 Task: Look for space in Rochester, United States from 24th August, 2023 to 10th September, 2023 for 8 adults in price range Rs.12000 to Rs.15000. Place can be entire place or shared room with 4 bedrooms having 8 beds and 4 bathrooms. Property type can be house, flat, guest house. Amenities needed are: wifi, TV, free parkinig on premises, gym, breakfast. Booking option can be shelf check-in. Required host language is English.
Action: Mouse moved to (488, 97)
Screenshot: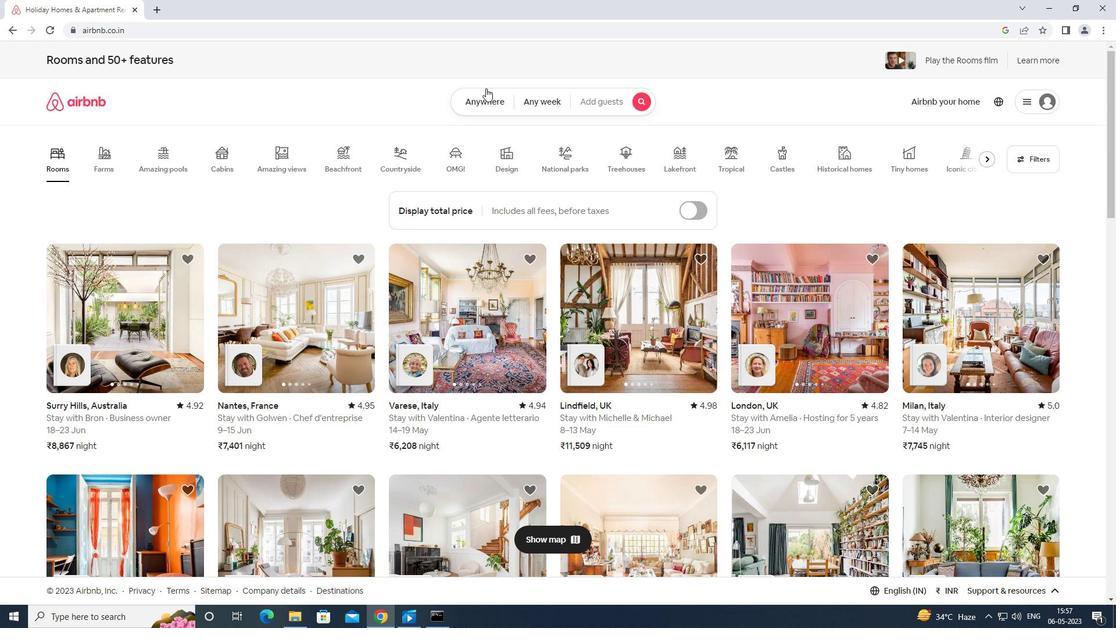 
Action: Mouse pressed left at (488, 97)
Screenshot: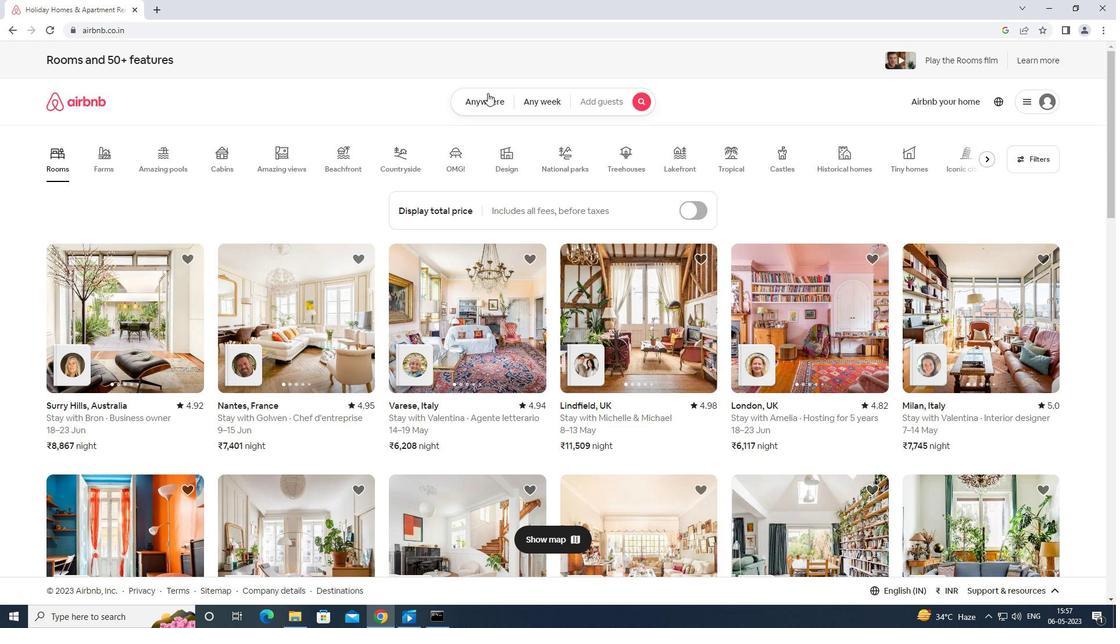 
Action: Mouse moved to (396, 143)
Screenshot: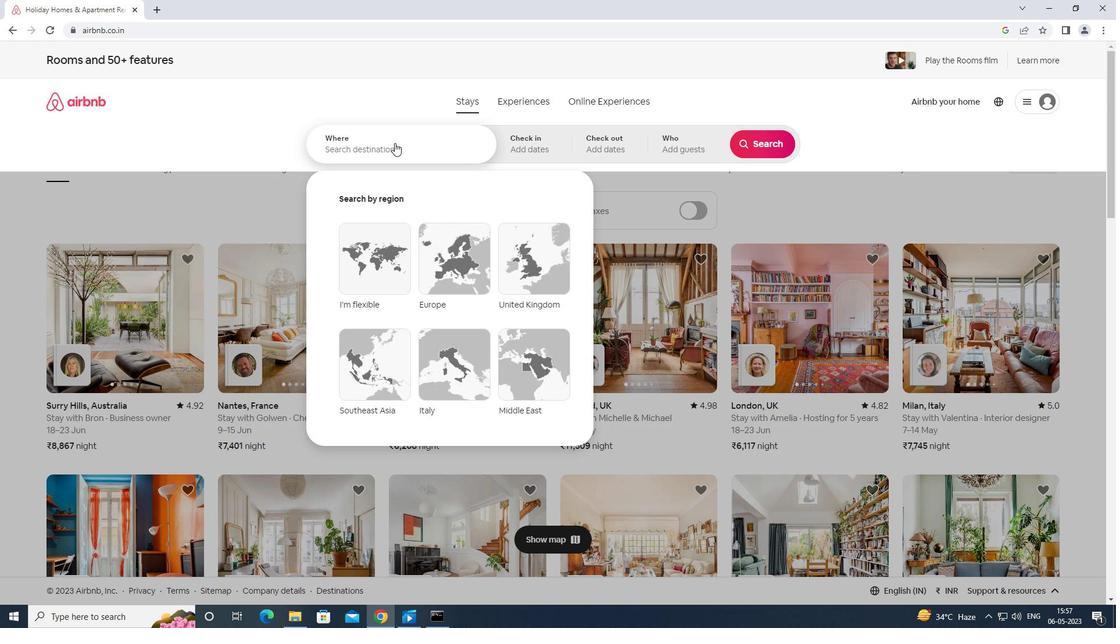 
Action: Mouse pressed left at (396, 143)
Screenshot: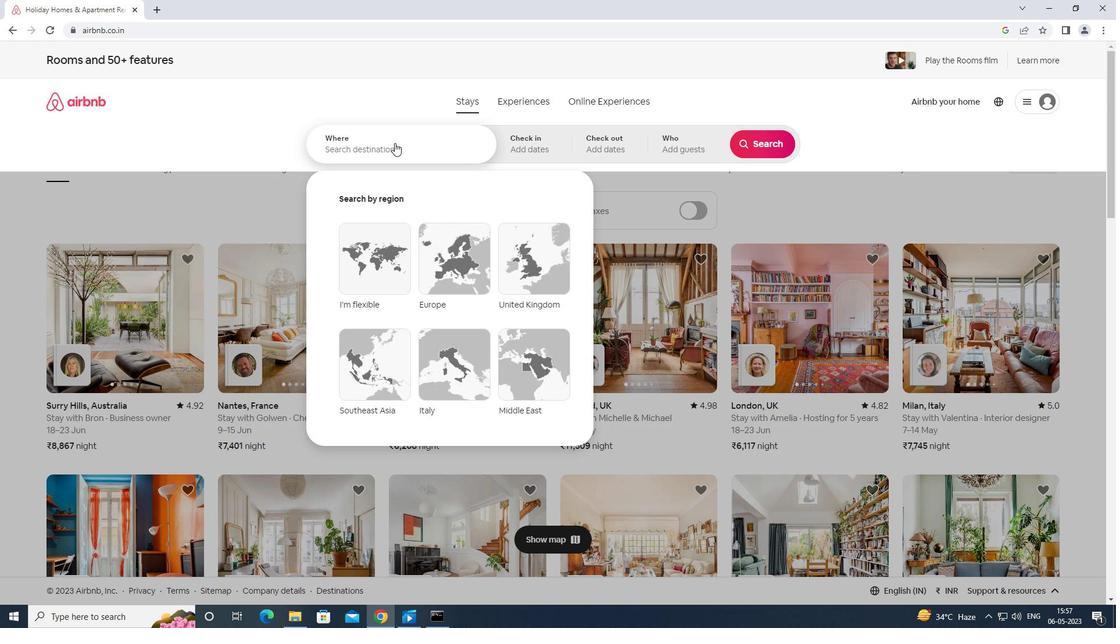 
Action: Mouse moved to (400, 141)
Screenshot: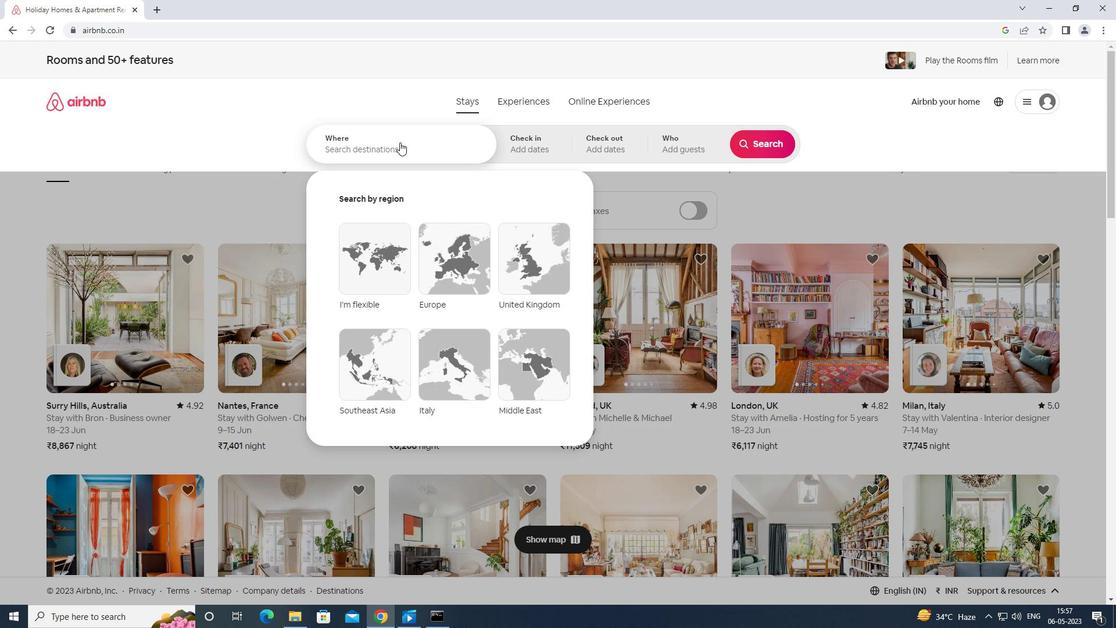 
Action: Key pressed <Key.caps_lock>
Screenshot: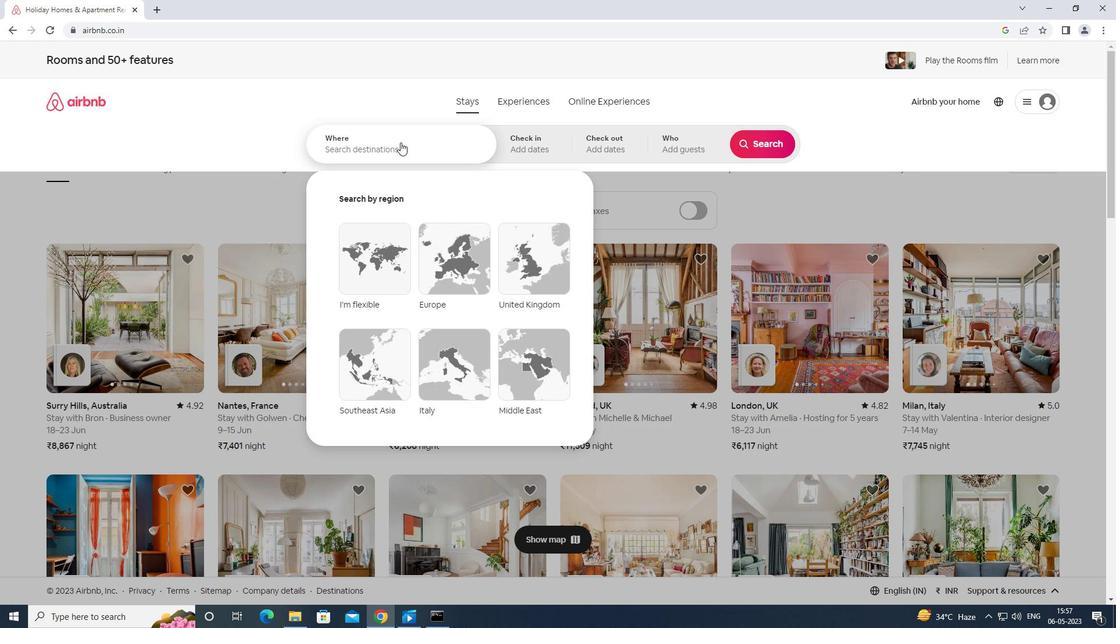
Action: Mouse moved to (399, 137)
Screenshot: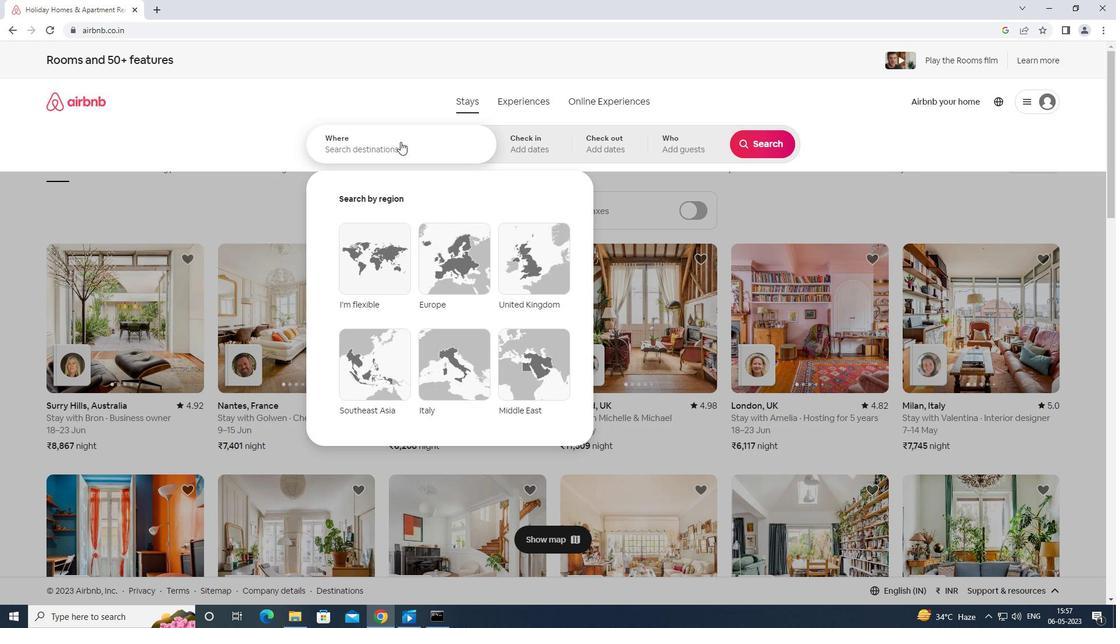 
Action: Key pressed r<Key.backspace><Key.shift>ROCJ<Key.backspace>HESTER<Key.space>UNITED<Key.space>AT<Key.backspace><Key.backspace>SY<Key.backspace>ATT<Key.backspace><Key.backspace>TATES<Key.enter>
Screenshot: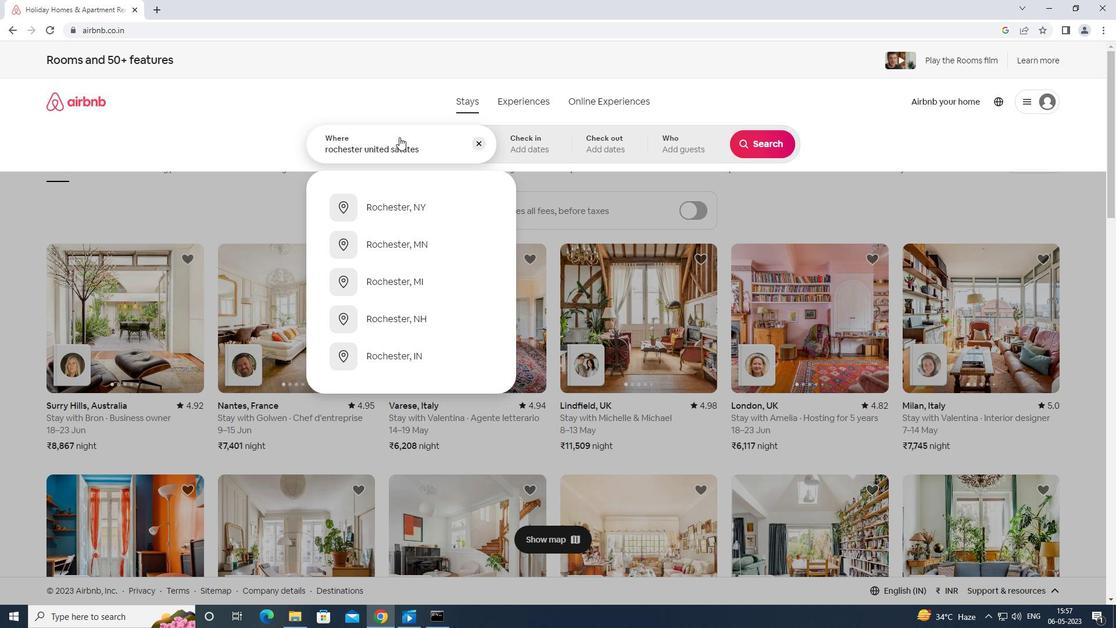 
Action: Mouse moved to (765, 238)
Screenshot: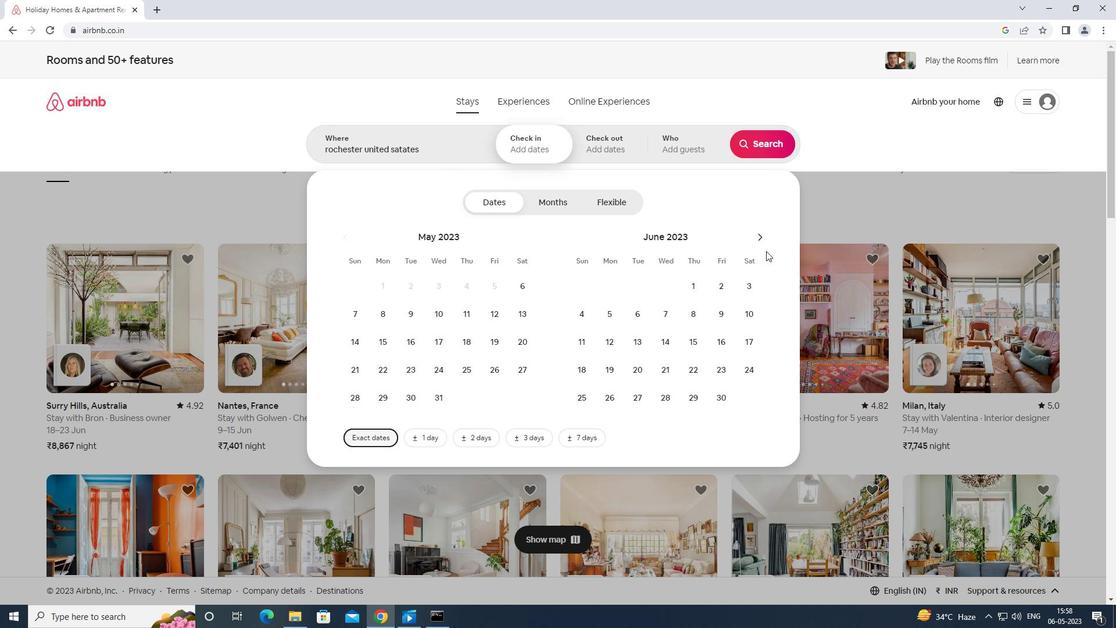 
Action: Mouse pressed left at (765, 238)
Screenshot: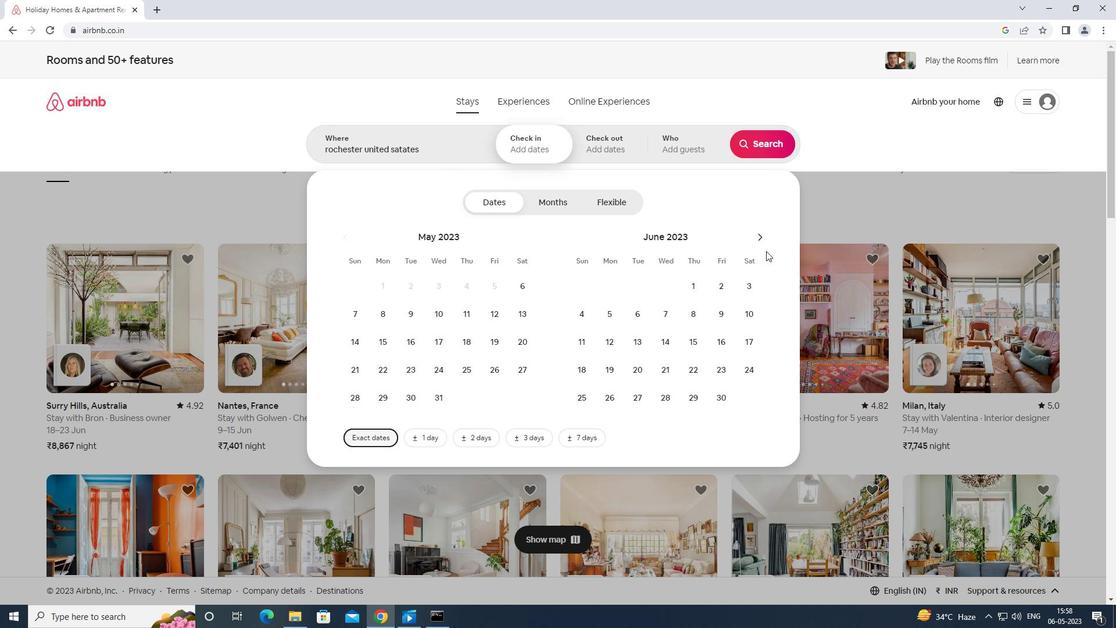 
Action: Mouse moved to (764, 237)
Screenshot: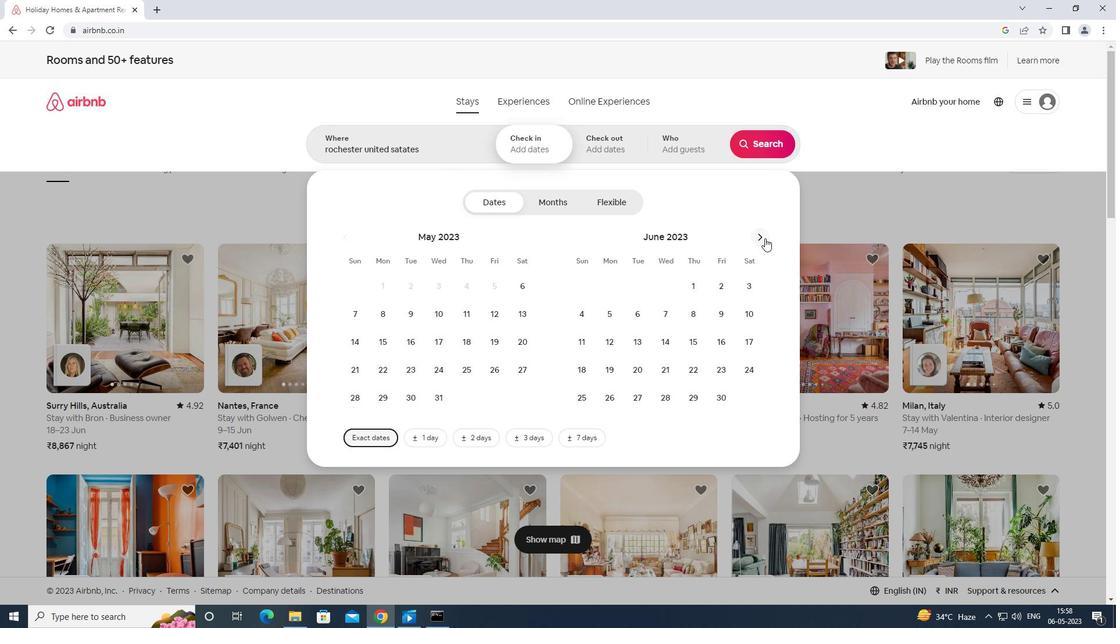 
Action: Mouse pressed left at (764, 237)
Screenshot: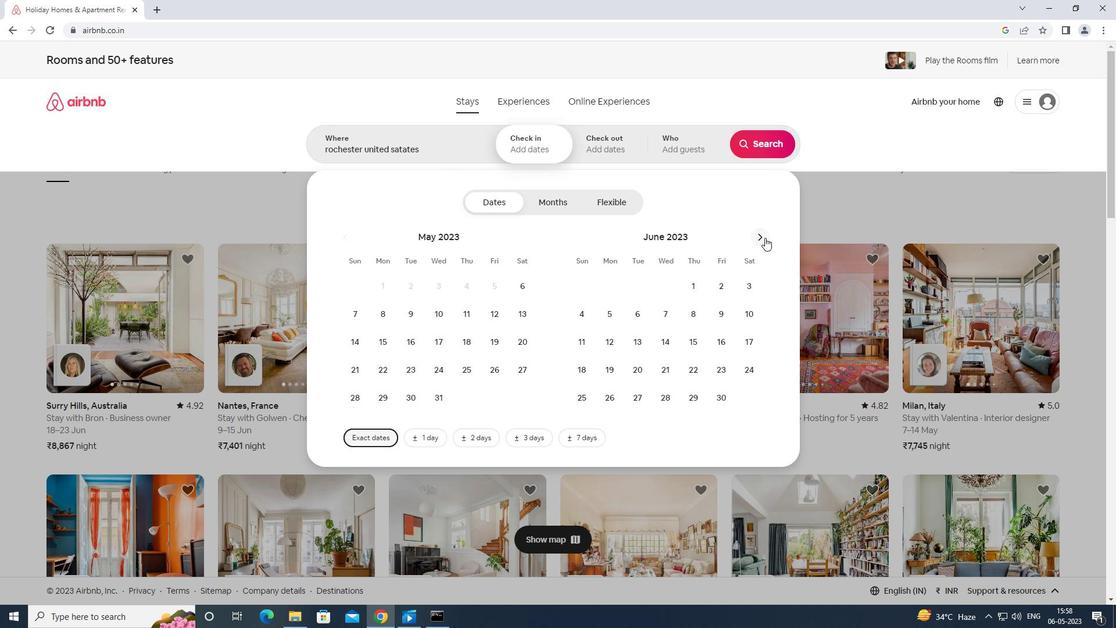 
Action: Mouse moved to (764, 237)
Screenshot: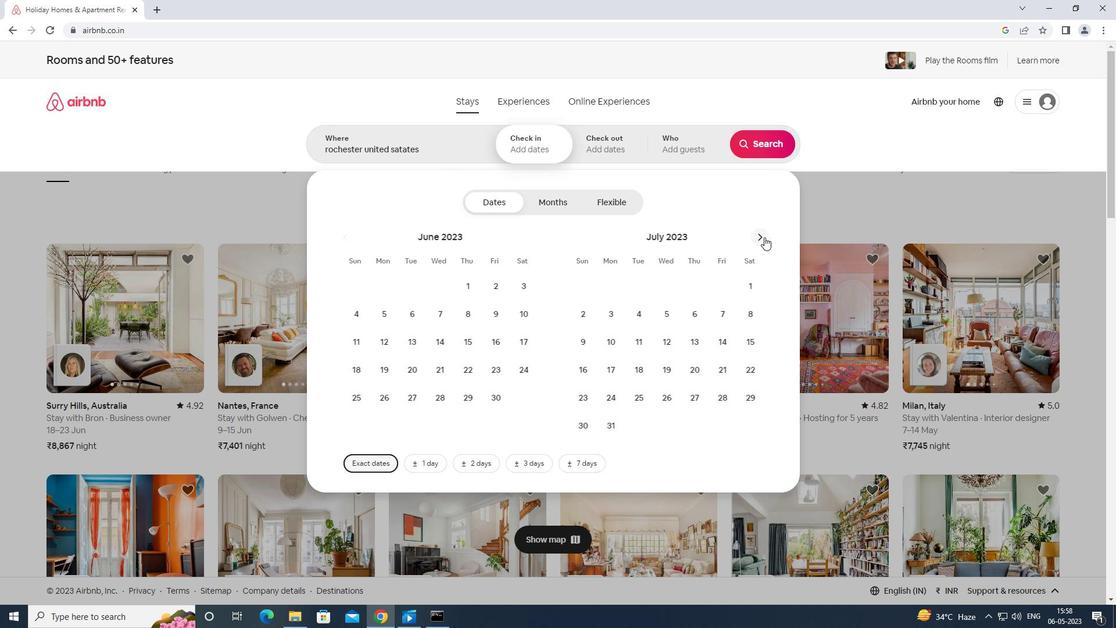 
Action: Mouse pressed left at (764, 237)
Screenshot: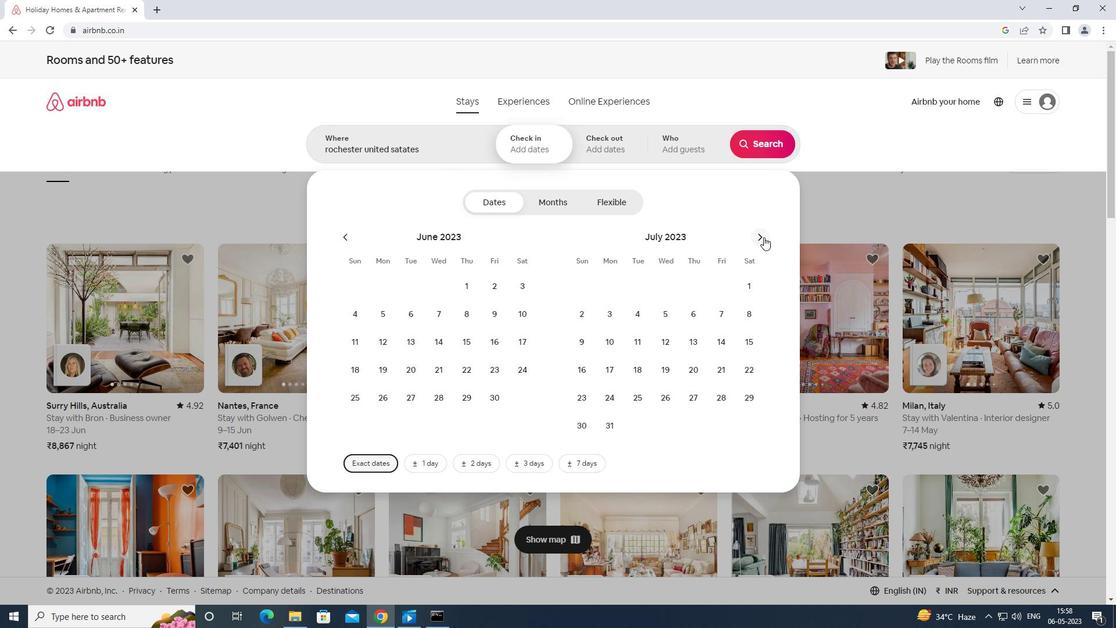 
Action: Mouse moved to (693, 371)
Screenshot: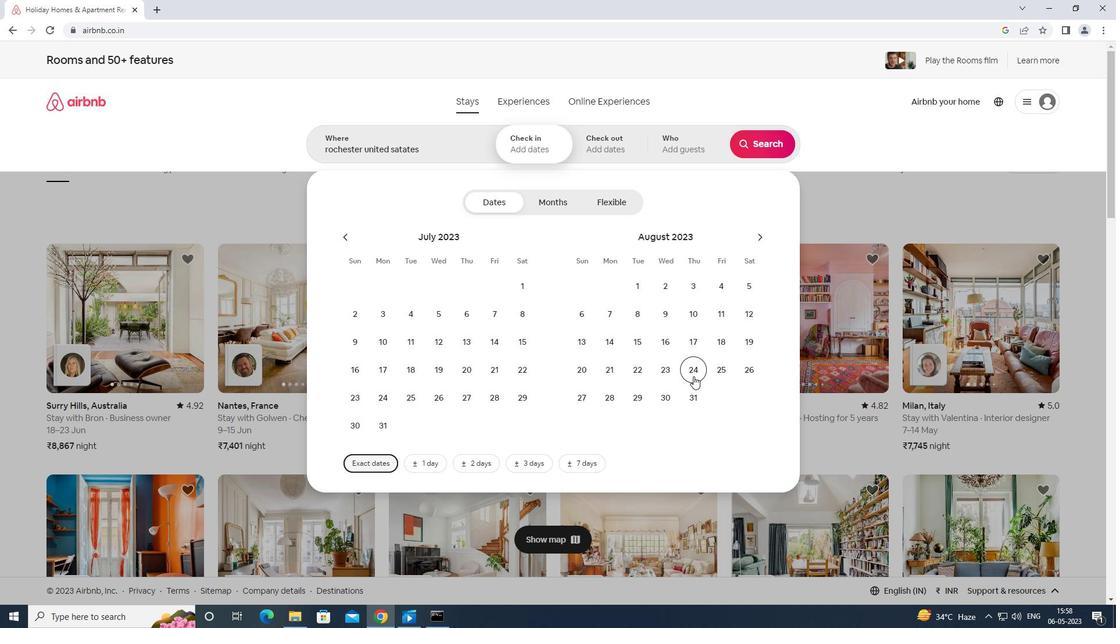 
Action: Mouse pressed left at (693, 371)
Screenshot: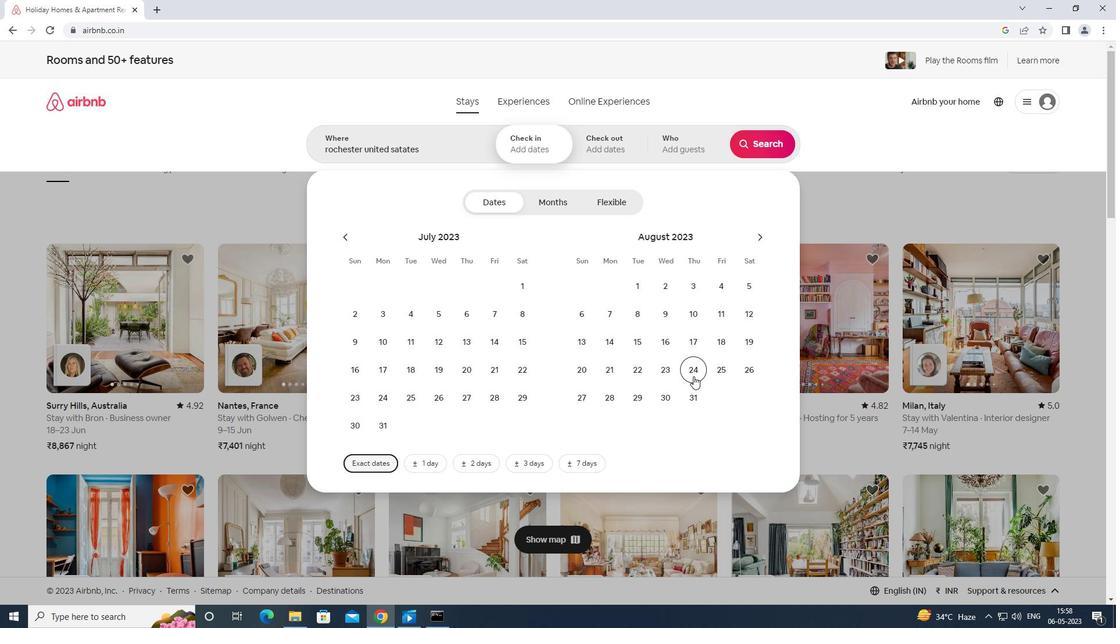 
Action: Mouse moved to (762, 232)
Screenshot: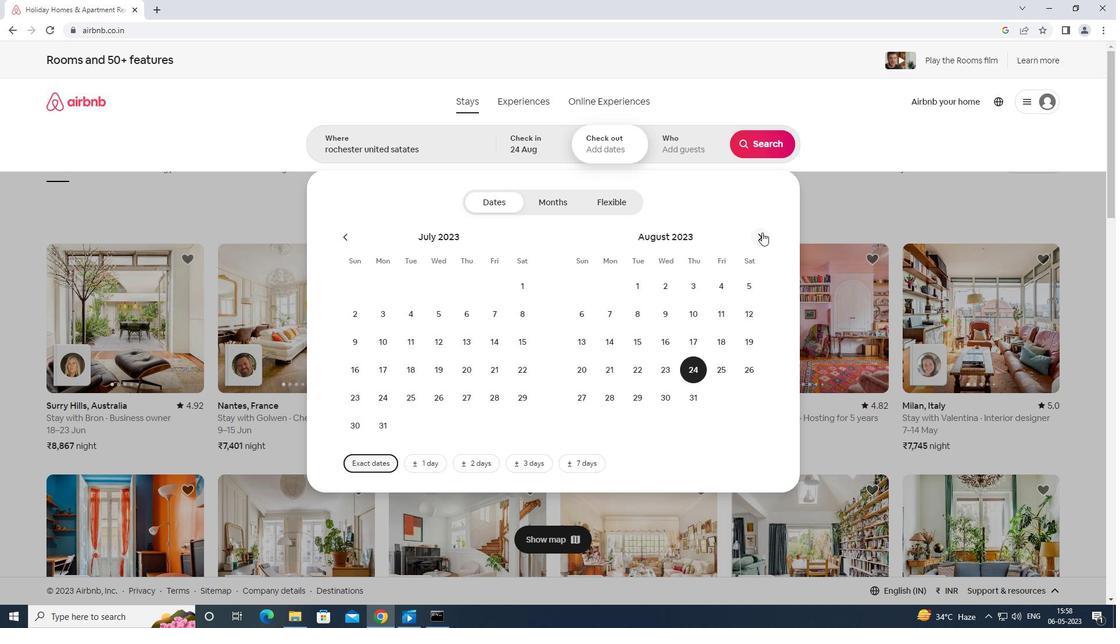 
Action: Mouse pressed left at (762, 232)
Screenshot: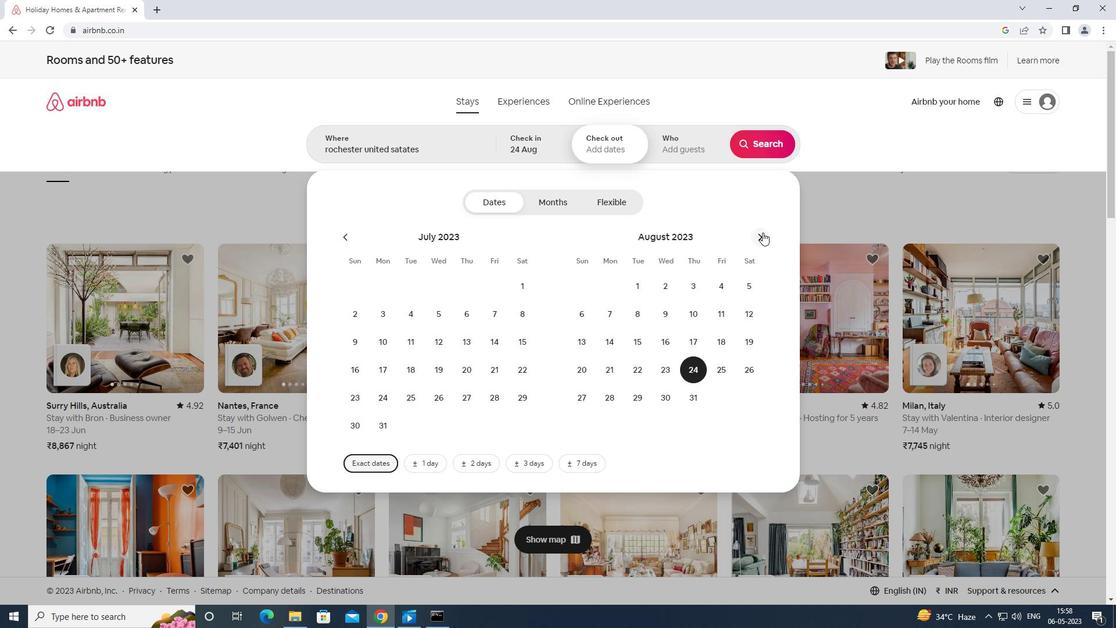 
Action: Mouse moved to (582, 336)
Screenshot: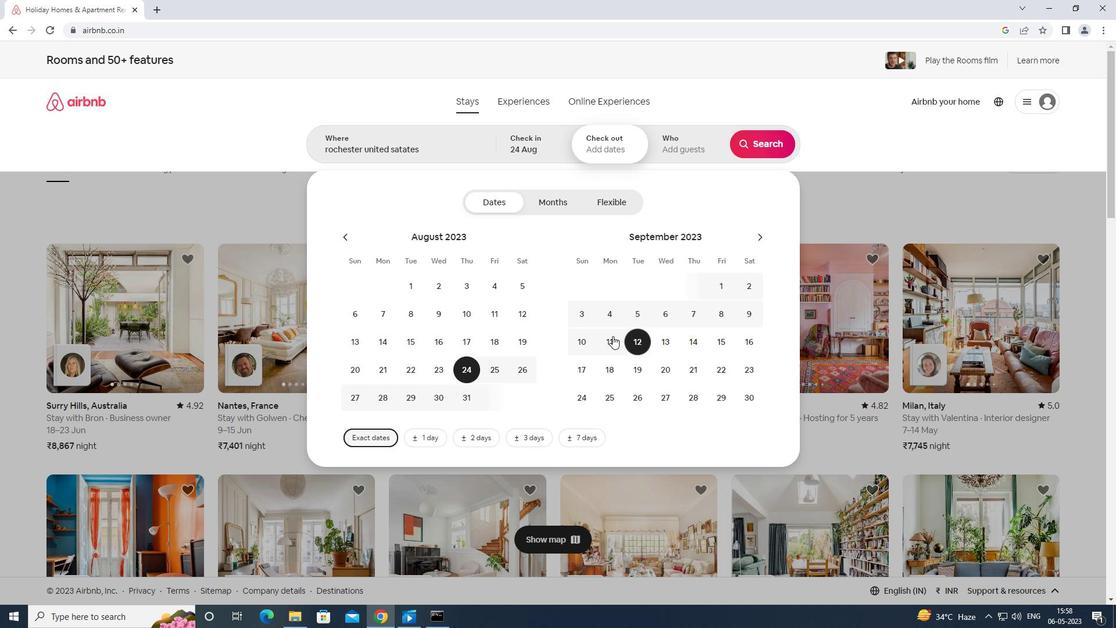 
Action: Mouse pressed left at (582, 336)
Screenshot: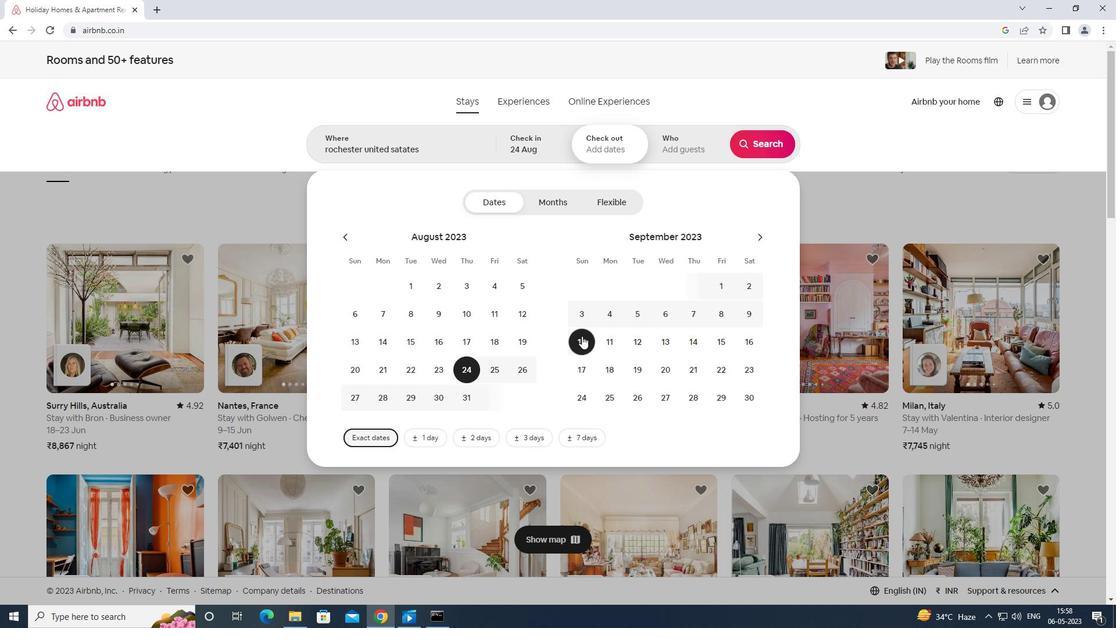 
Action: Mouse moved to (682, 145)
Screenshot: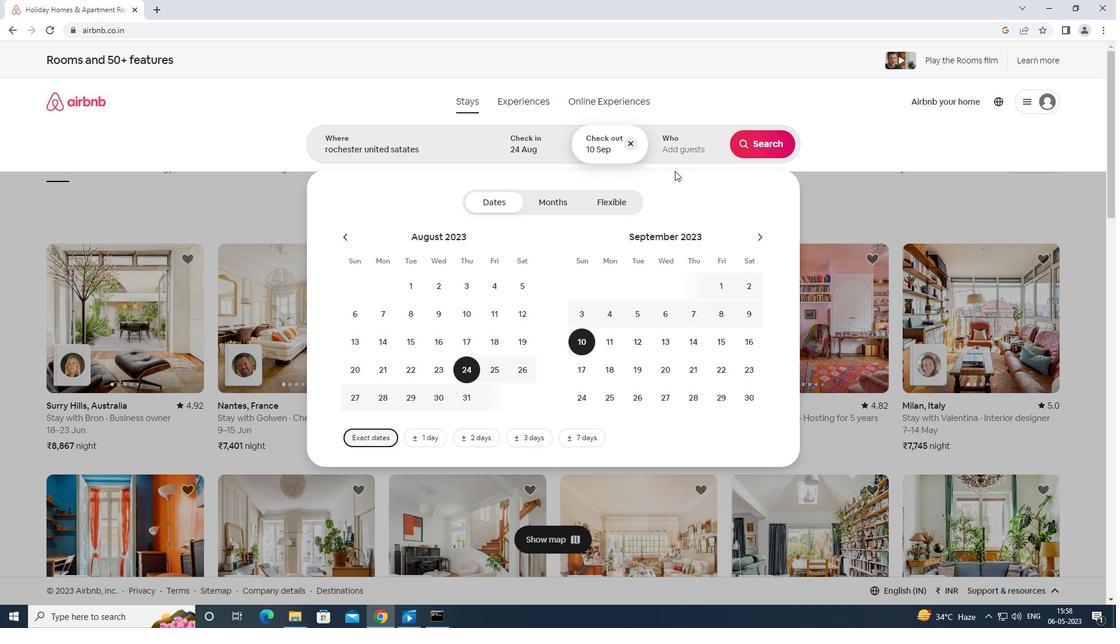 
Action: Mouse pressed left at (682, 145)
Screenshot: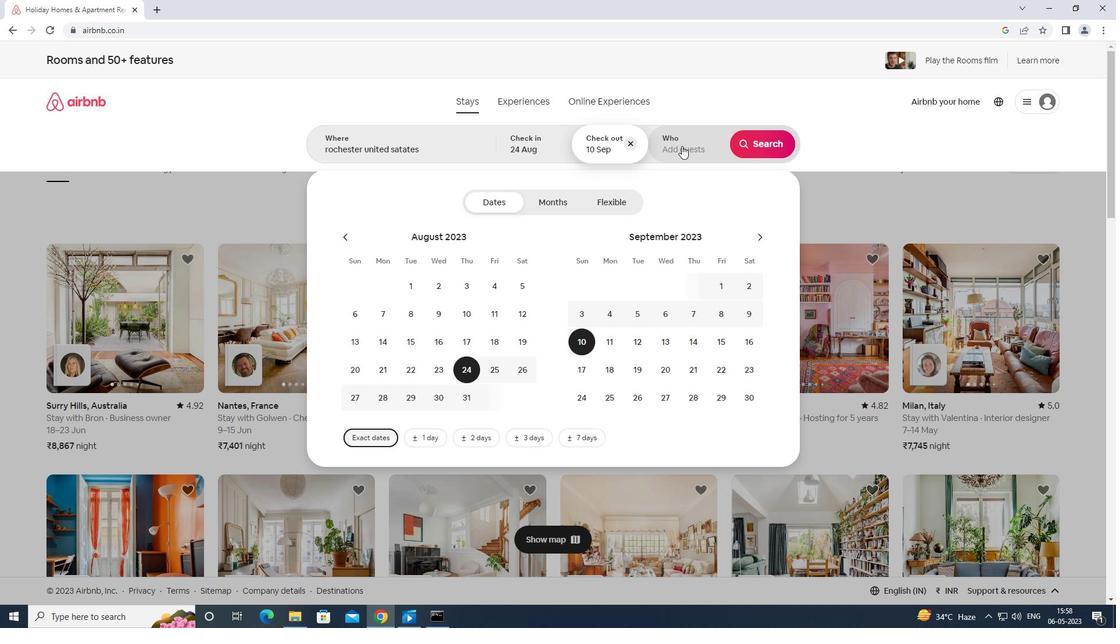 
Action: Mouse moved to (761, 207)
Screenshot: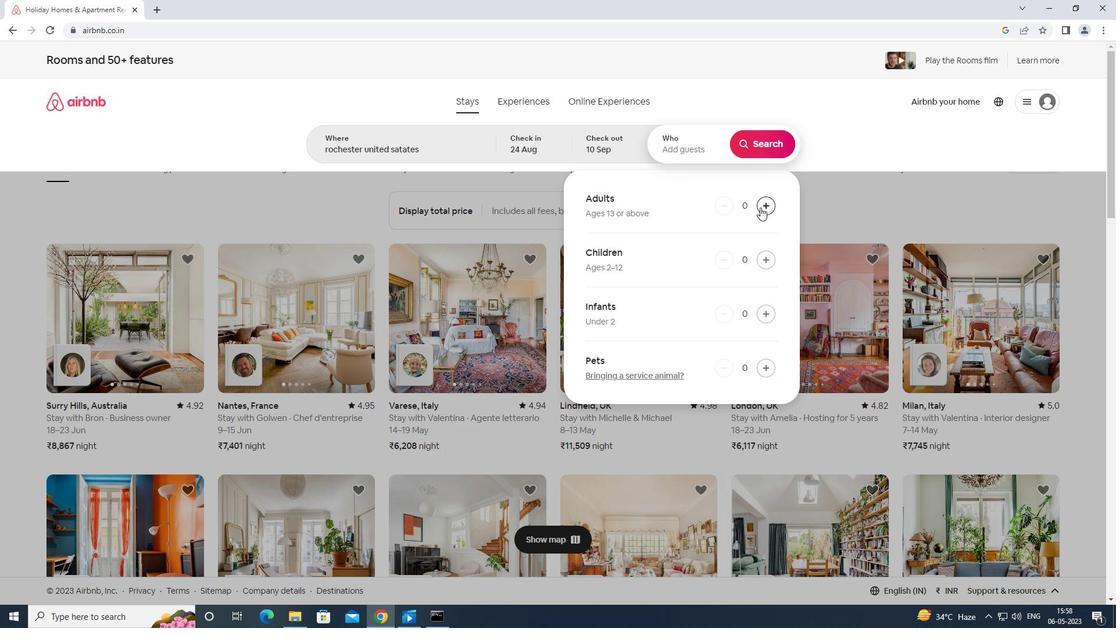 
Action: Mouse pressed left at (761, 207)
Screenshot: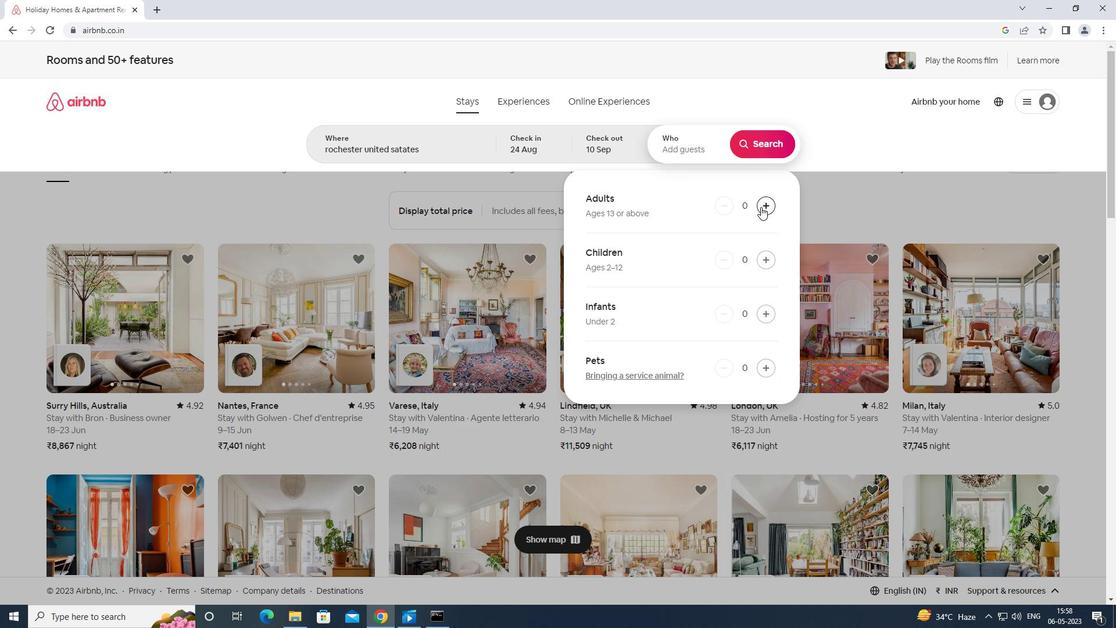 
Action: Mouse moved to (761, 207)
Screenshot: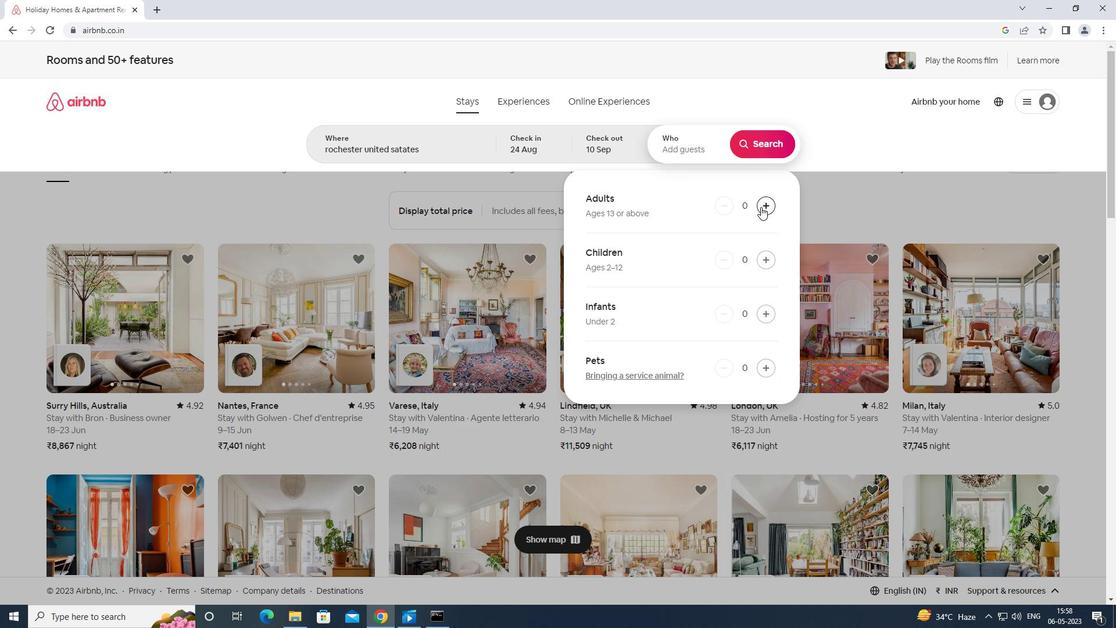 
Action: Mouse pressed left at (761, 207)
Screenshot: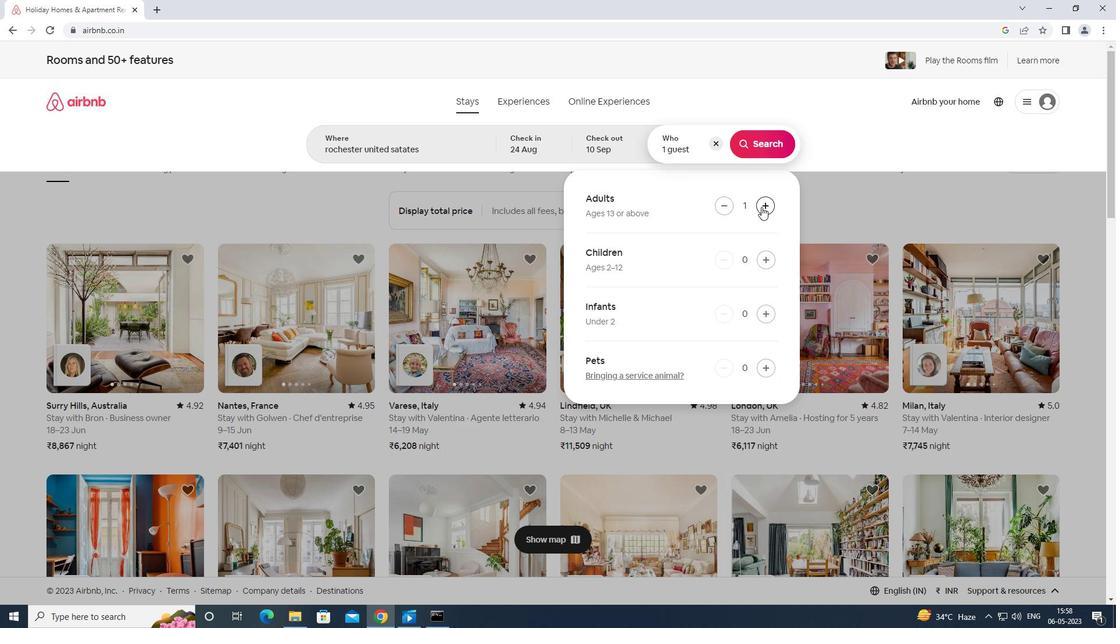 
Action: Mouse pressed left at (761, 207)
Screenshot: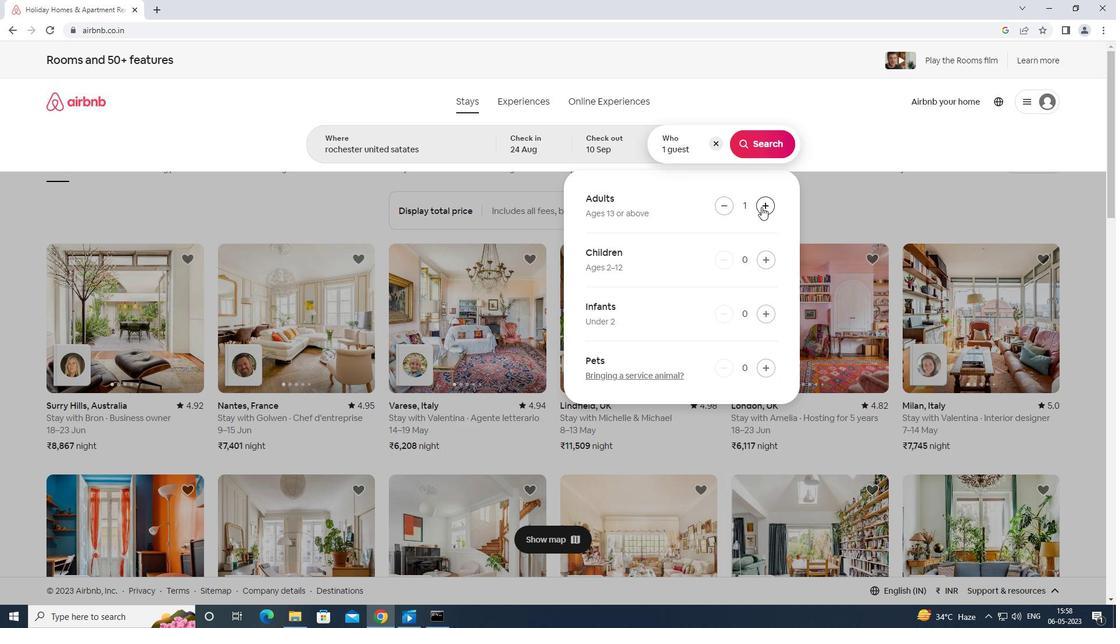 
Action: Mouse moved to (761, 207)
Screenshot: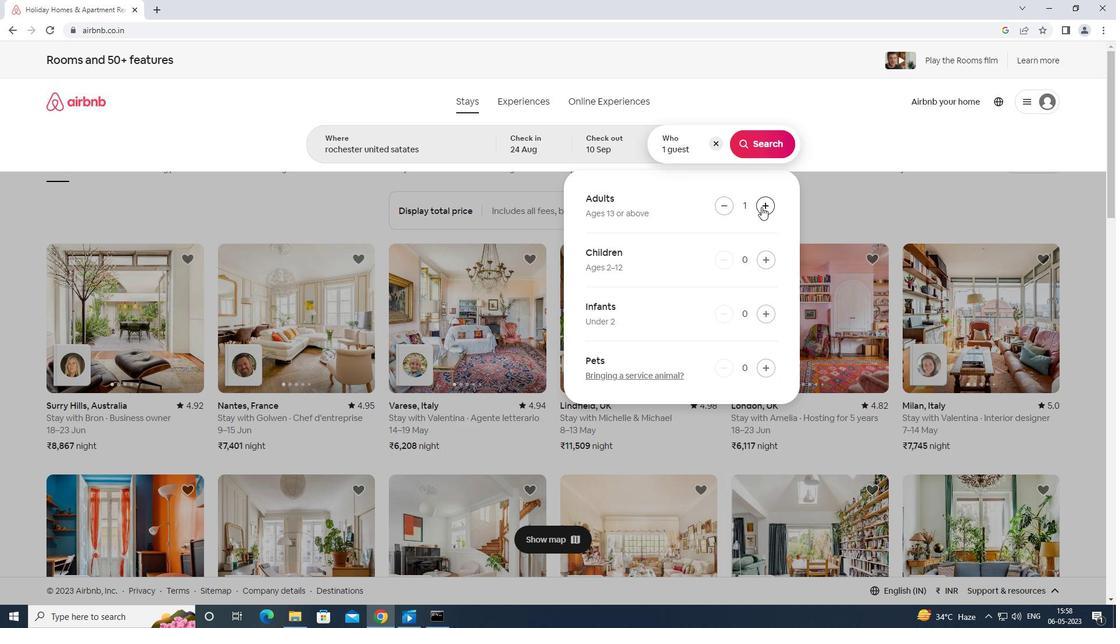 
Action: Mouse pressed left at (761, 207)
Screenshot: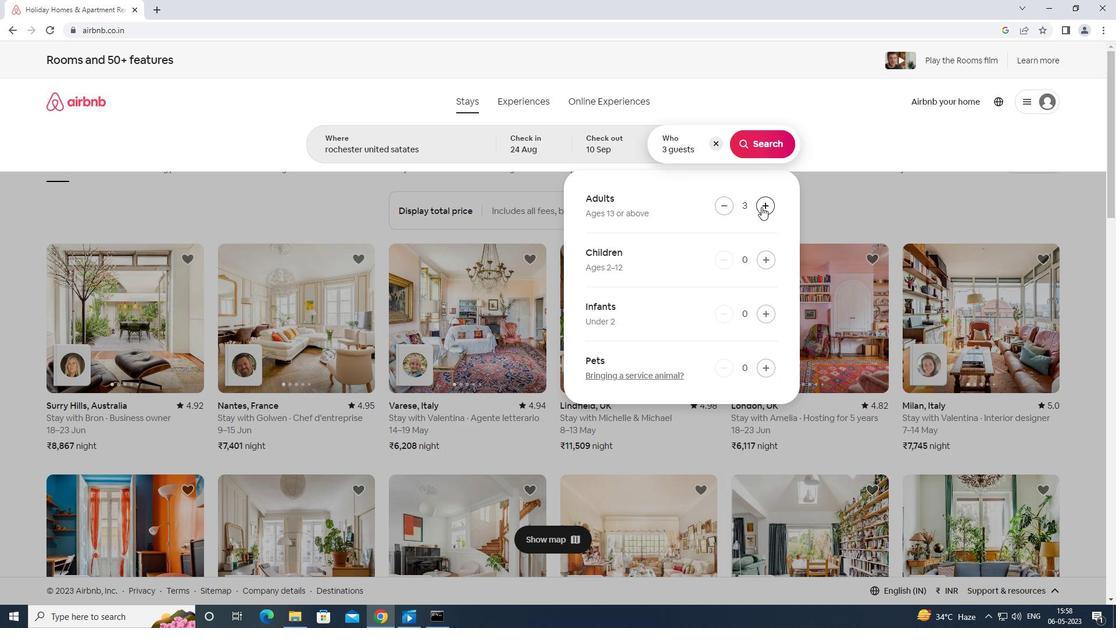 
Action: Mouse pressed left at (761, 207)
Screenshot: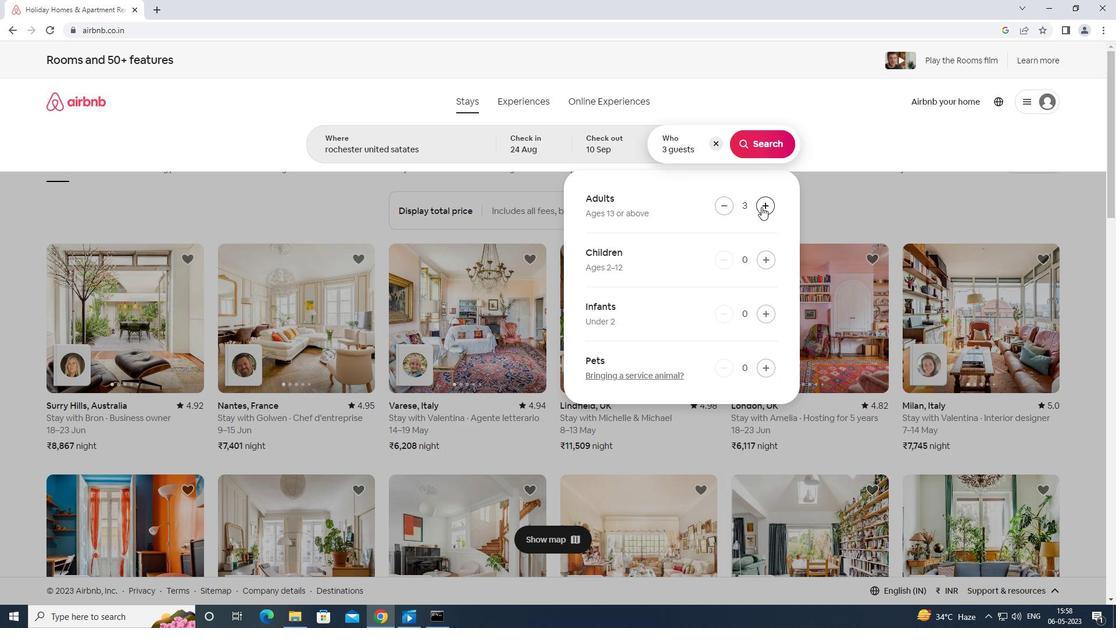 
Action: Mouse pressed left at (761, 207)
Screenshot: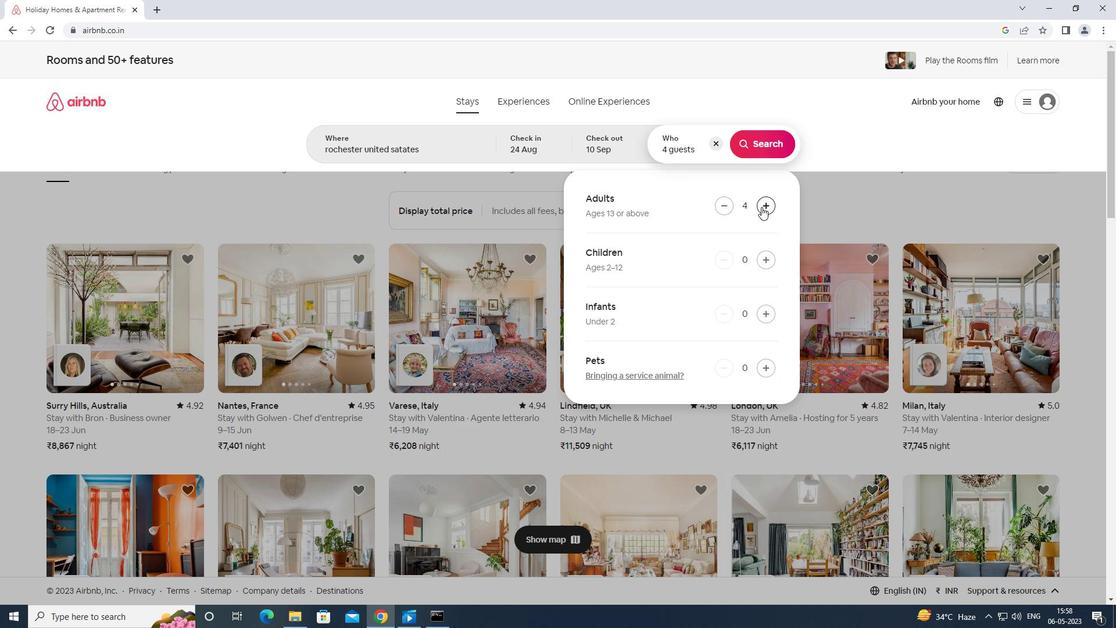 
Action: Mouse pressed left at (761, 207)
Screenshot: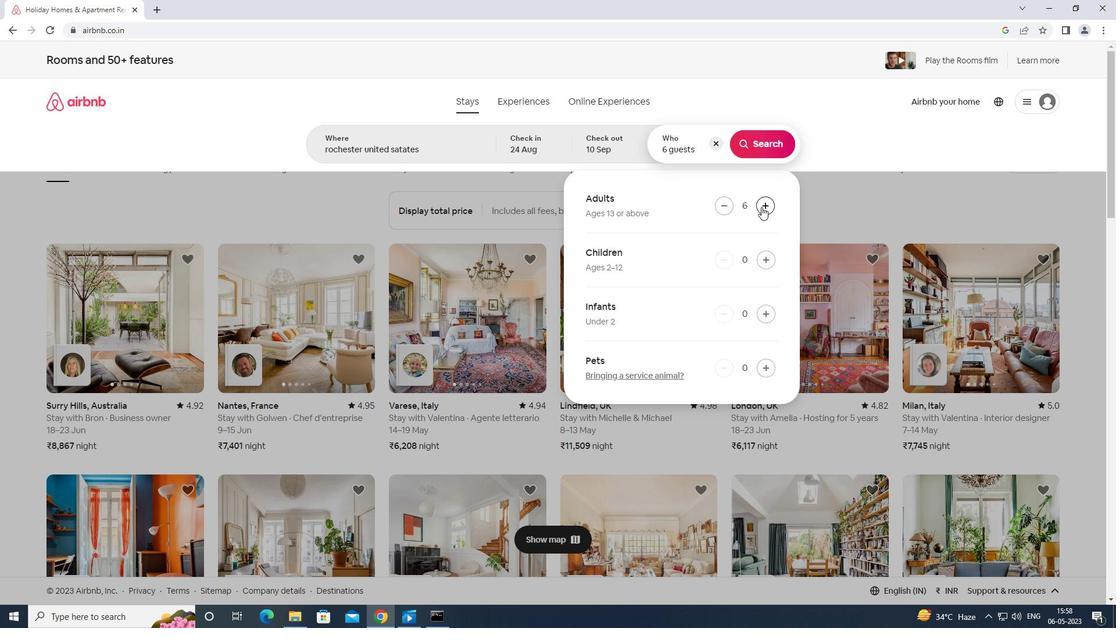 
Action: Mouse pressed left at (761, 207)
Screenshot: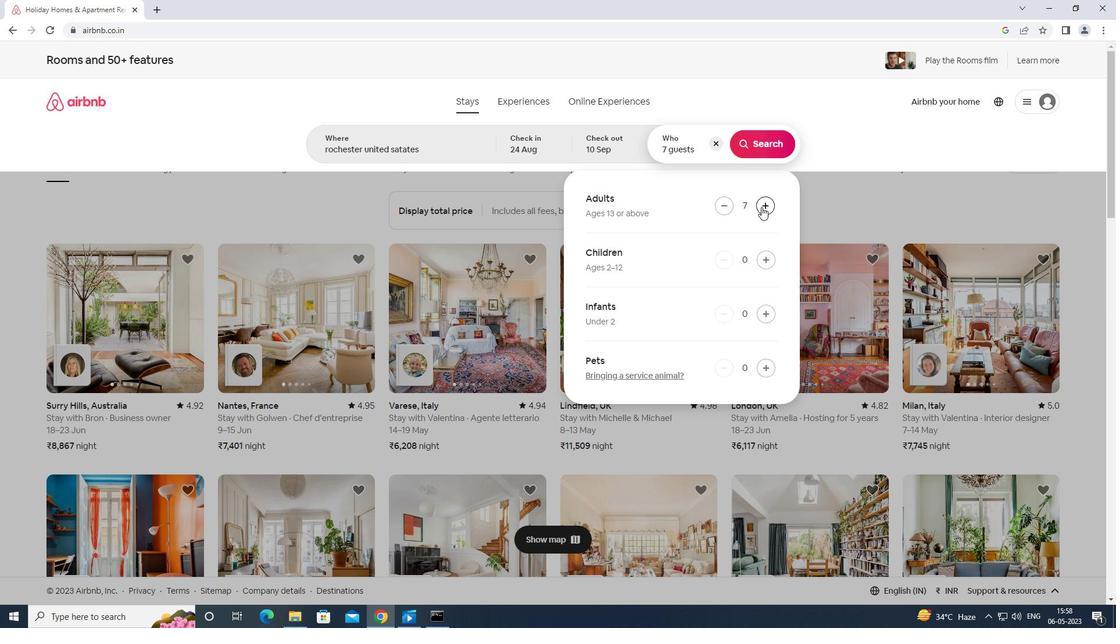 
Action: Mouse moved to (765, 142)
Screenshot: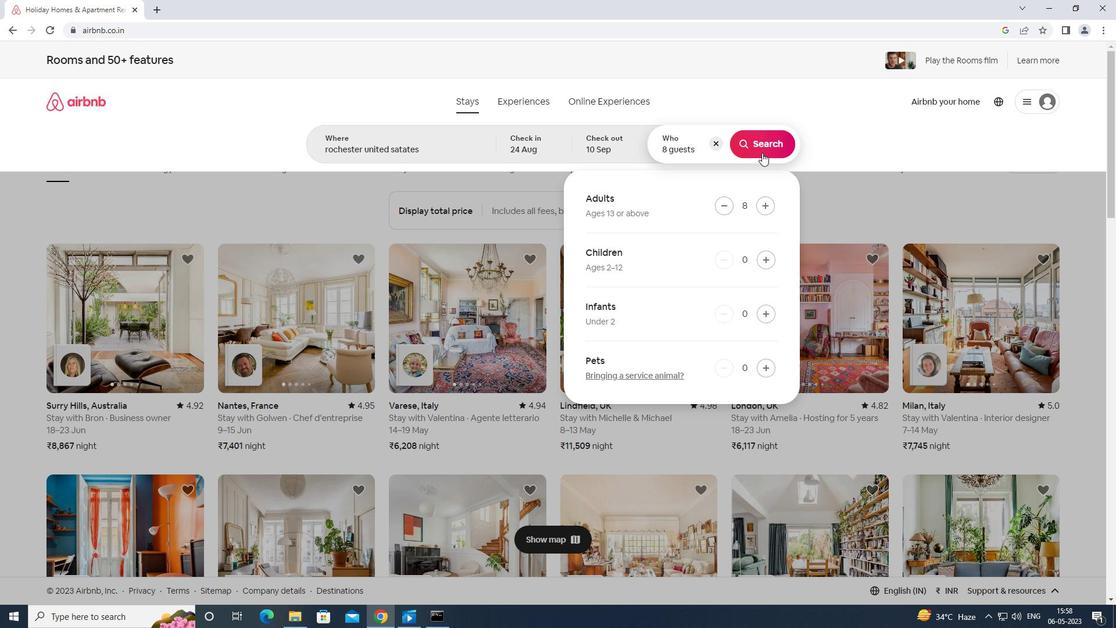 
Action: Mouse pressed left at (765, 142)
Screenshot: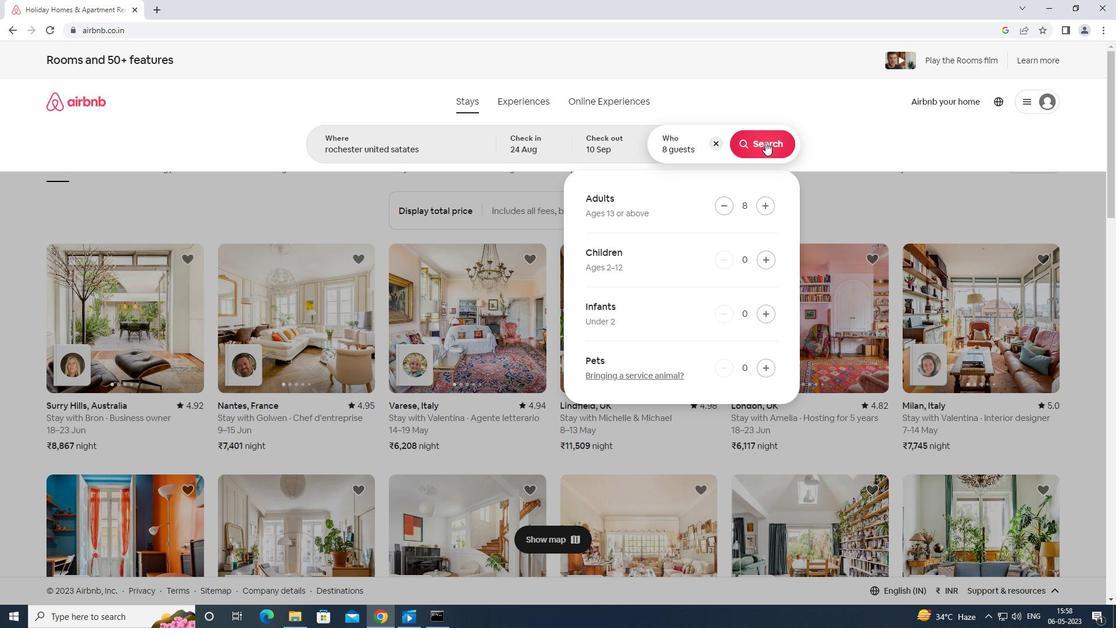 
Action: Mouse moved to (1067, 112)
Screenshot: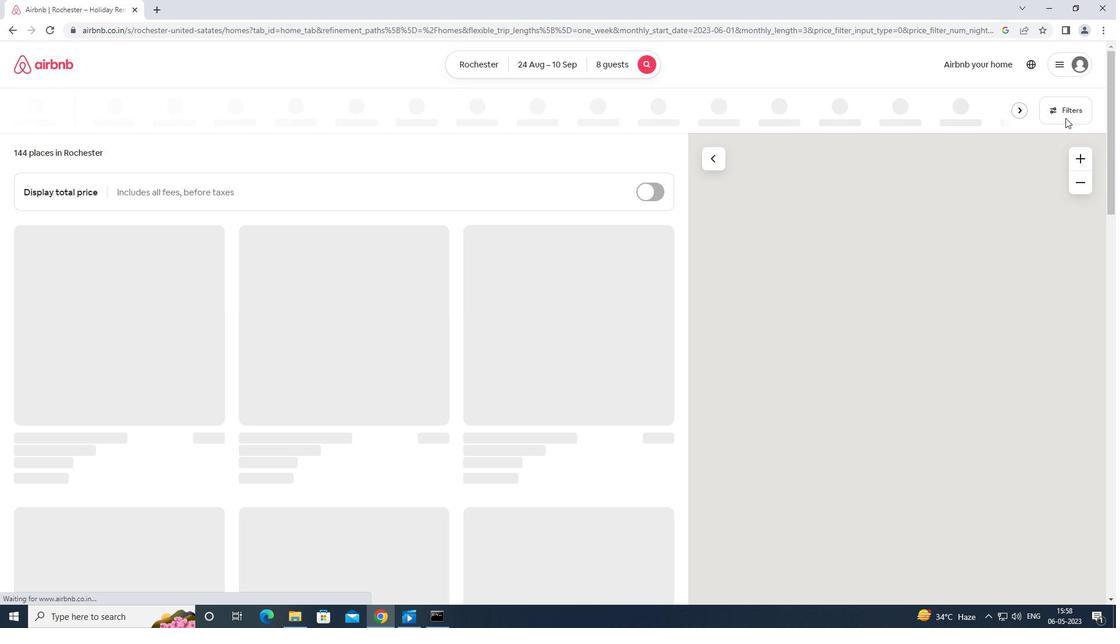 
Action: Mouse pressed left at (1067, 112)
Screenshot: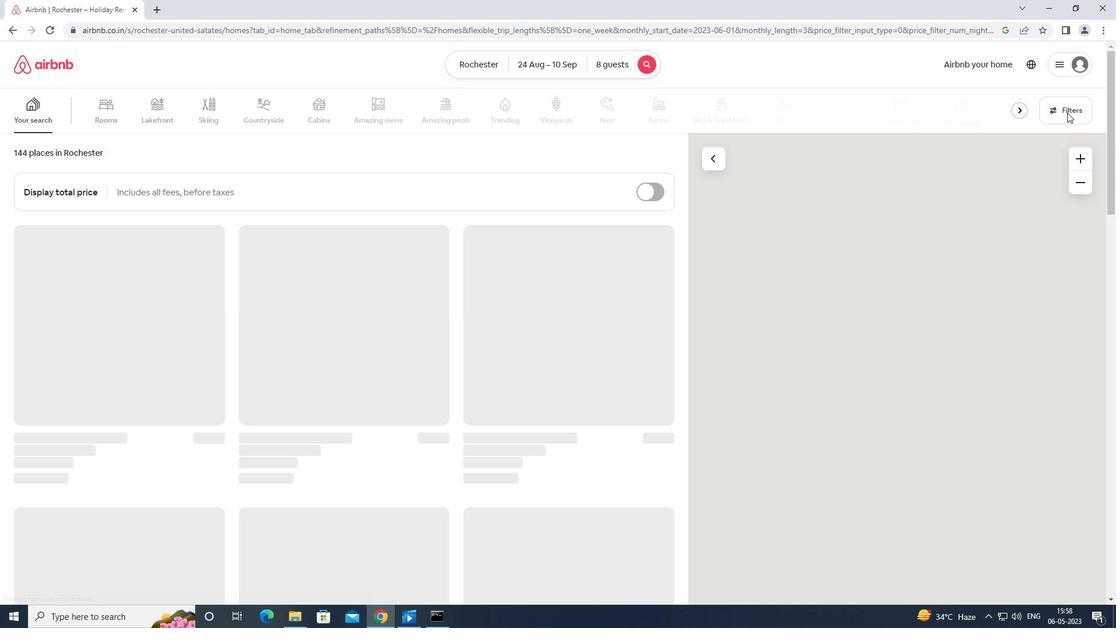 
Action: Mouse moved to (463, 389)
Screenshot: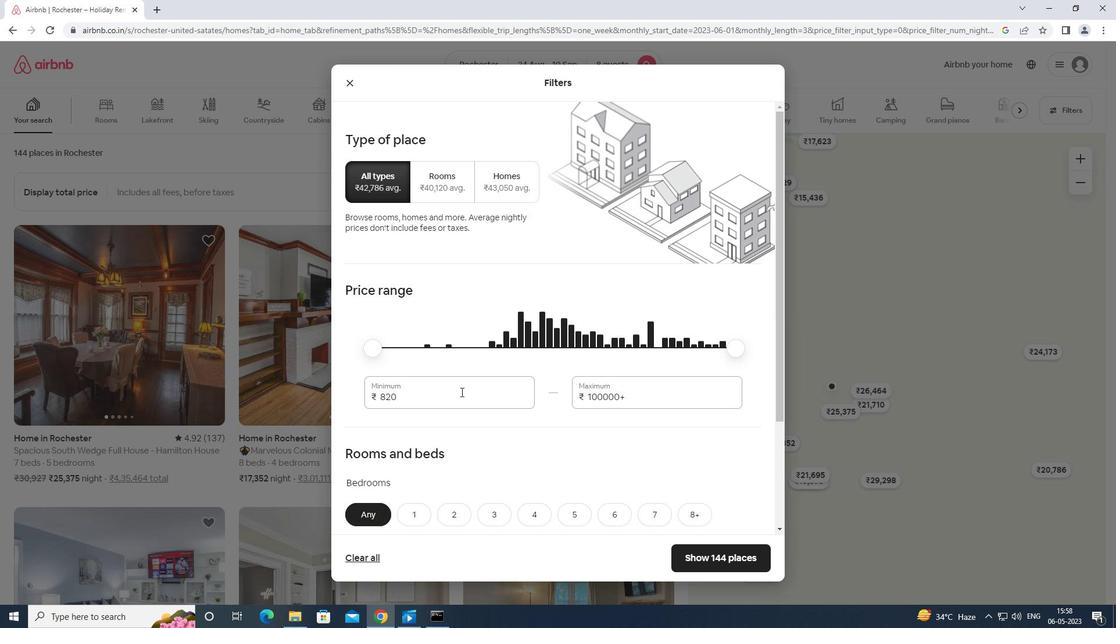 
Action: Mouse pressed left at (463, 389)
Screenshot: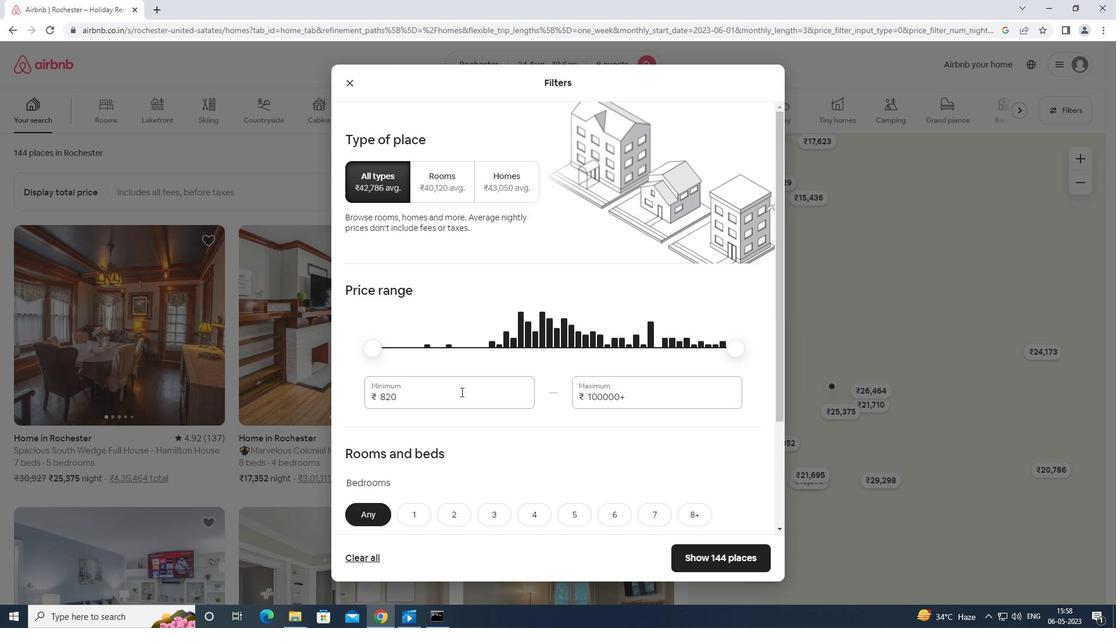 
Action: Mouse moved to (465, 389)
Screenshot: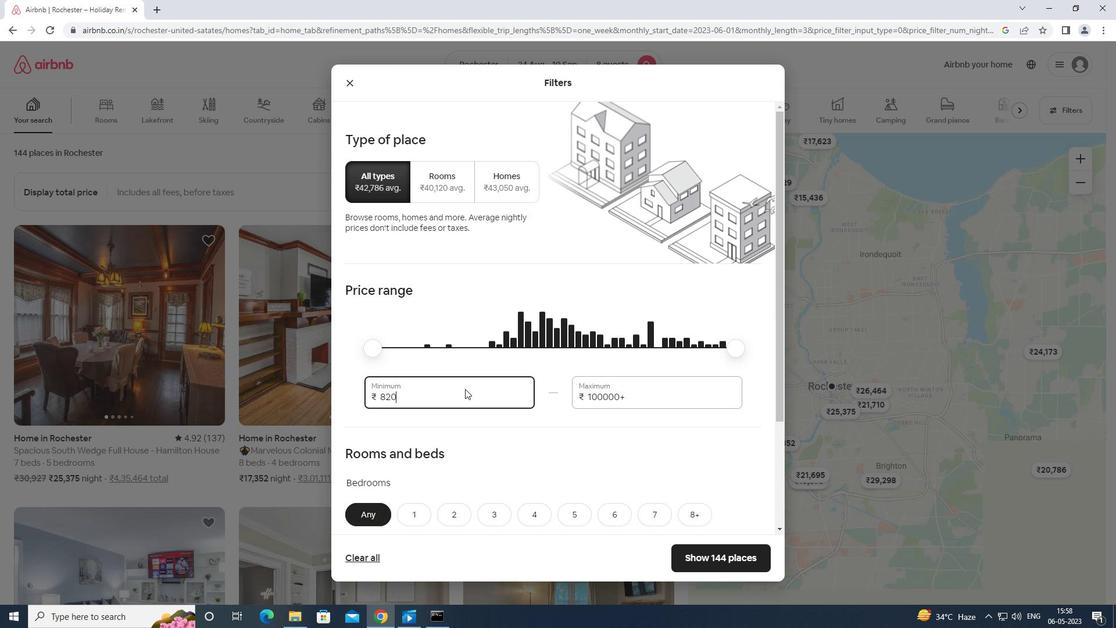 
Action: Key pressed <Key.backspace><Key.backspace><Key.backspace><Key.backspace><Key.backspace><Key.backspace><Key.backspace>12000
Screenshot: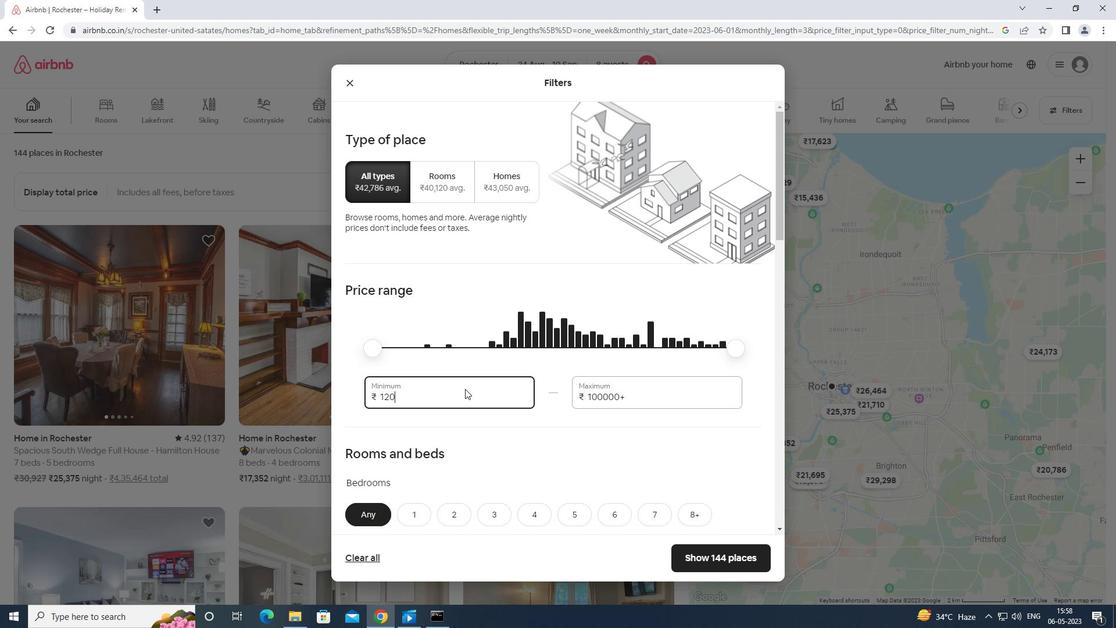 
Action: Mouse moved to (664, 386)
Screenshot: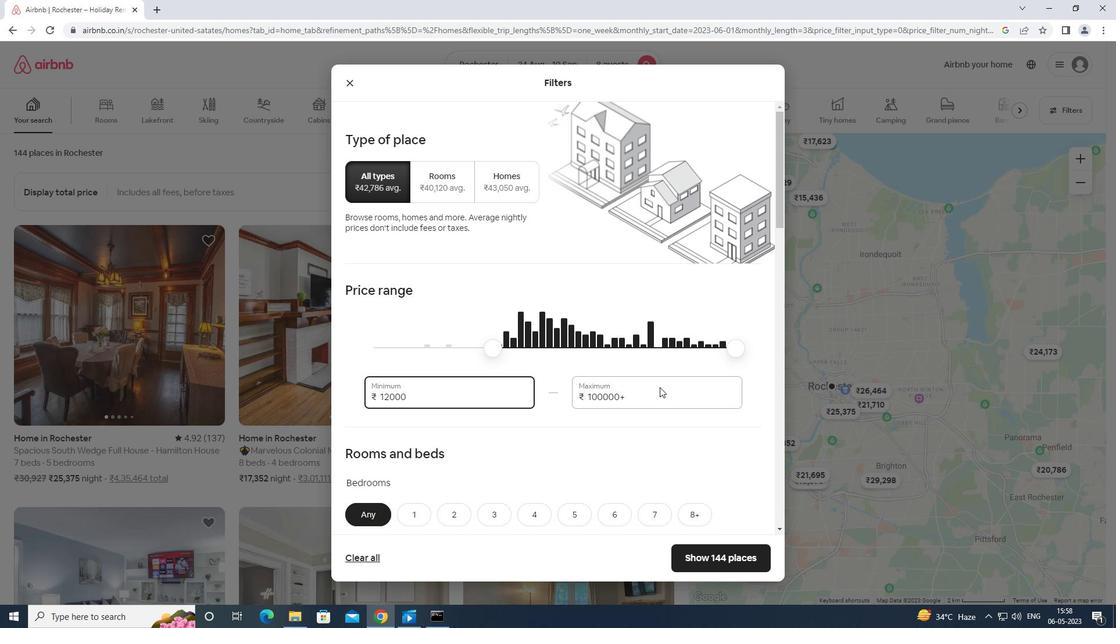 
Action: Mouse pressed left at (664, 386)
Screenshot: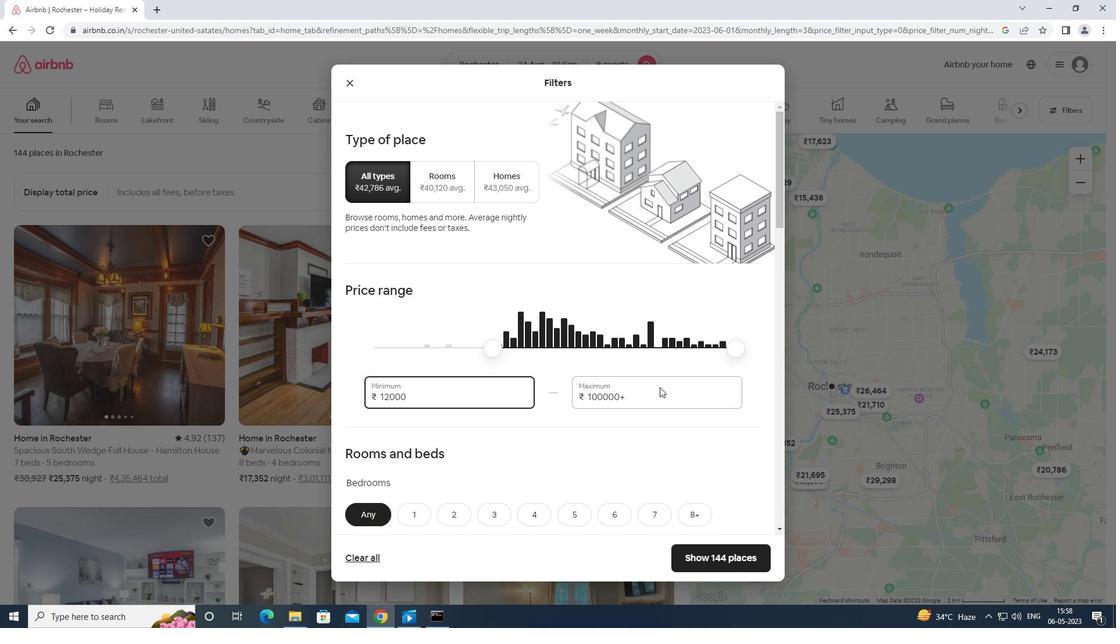 
Action: Mouse moved to (664, 386)
Screenshot: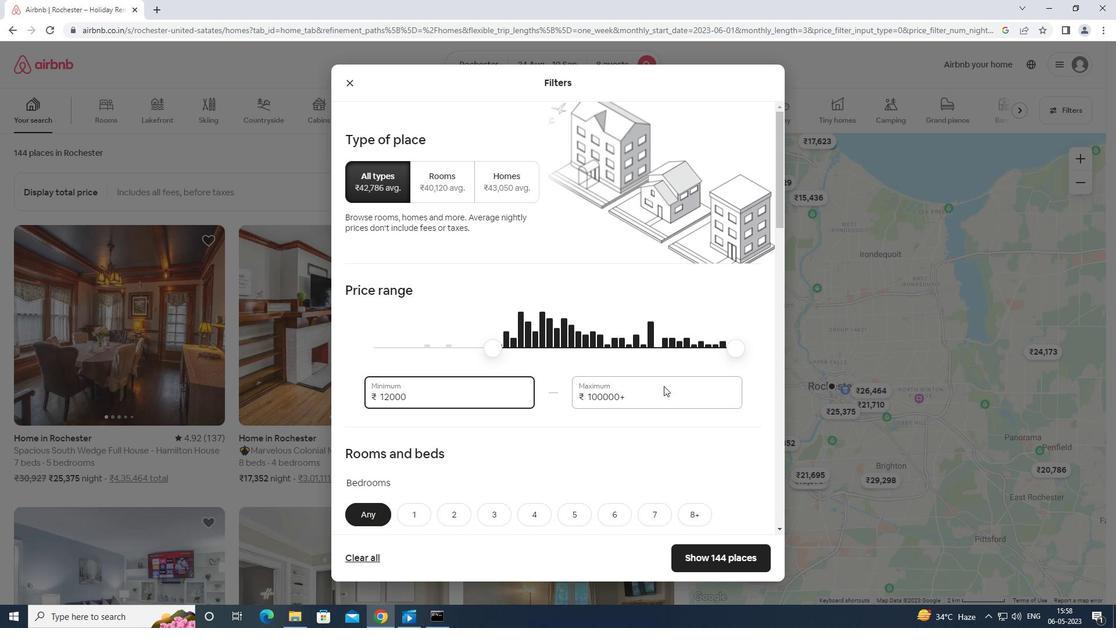 
Action: Key pressed <Key.backspace><Key.backspace><Key.backspace><Key.backspace><Key.backspace><Key.backspace><Key.backspace><Key.backspace><Key.backspace><Key.backspace><Key.backspace><Key.backspace>15000
Screenshot: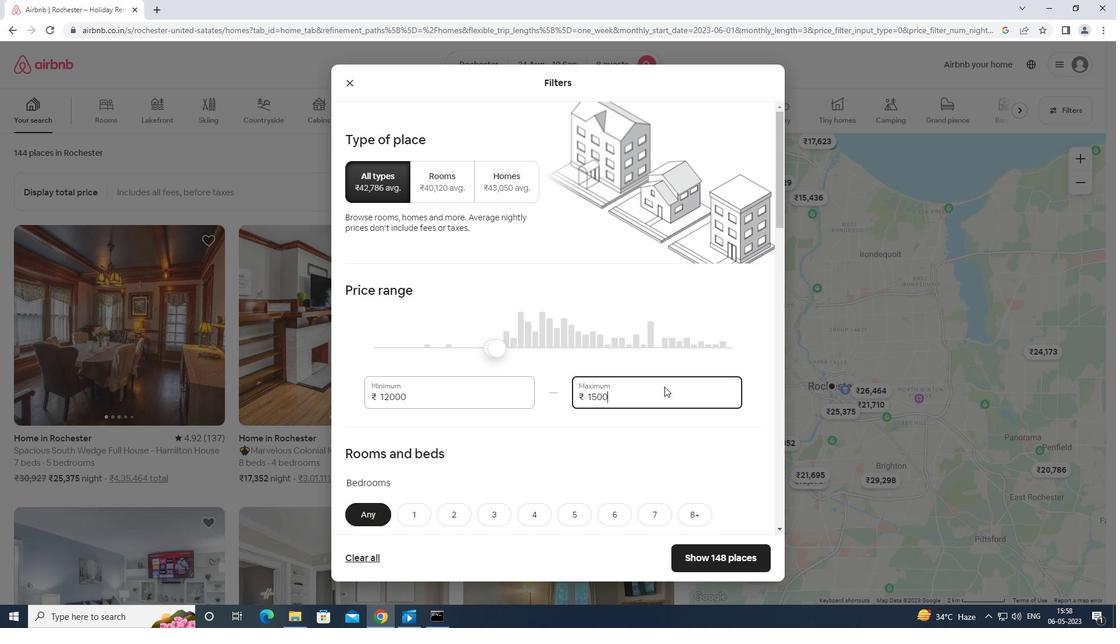 
Action: Mouse moved to (641, 422)
Screenshot: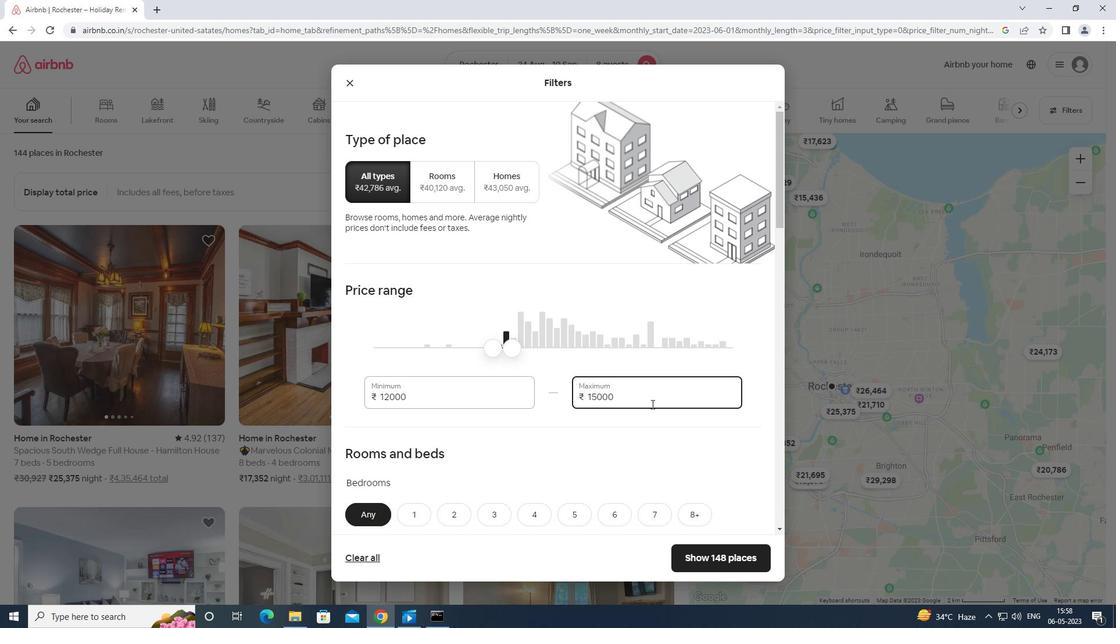 
Action: Mouse scrolled (641, 421) with delta (0, 0)
Screenshot: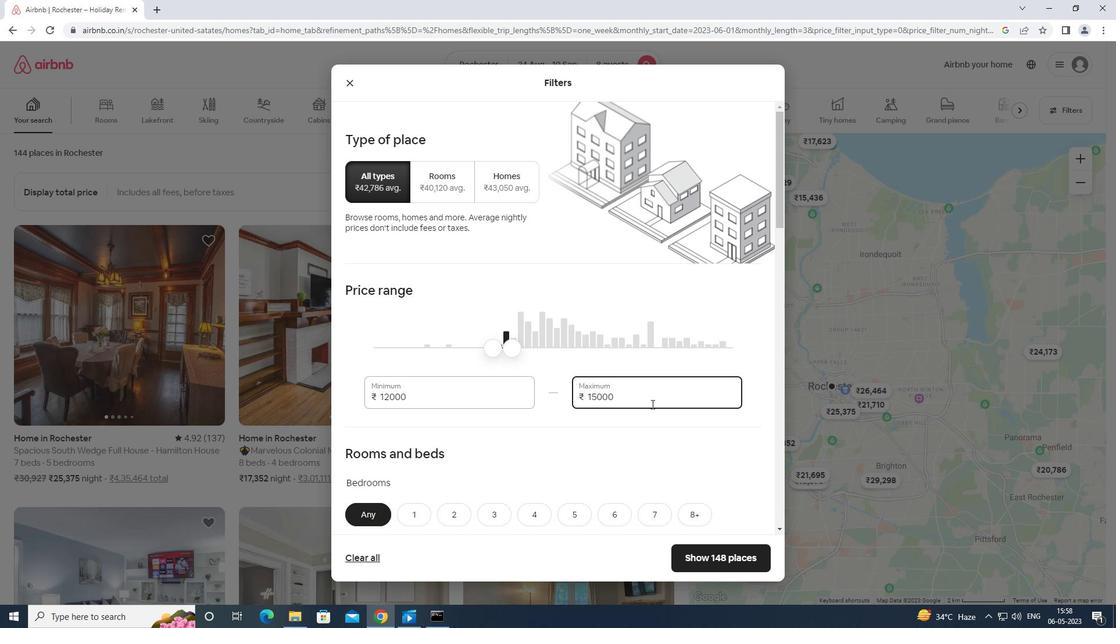 
Action: Mouse moved to (639, 430)
Screenshot: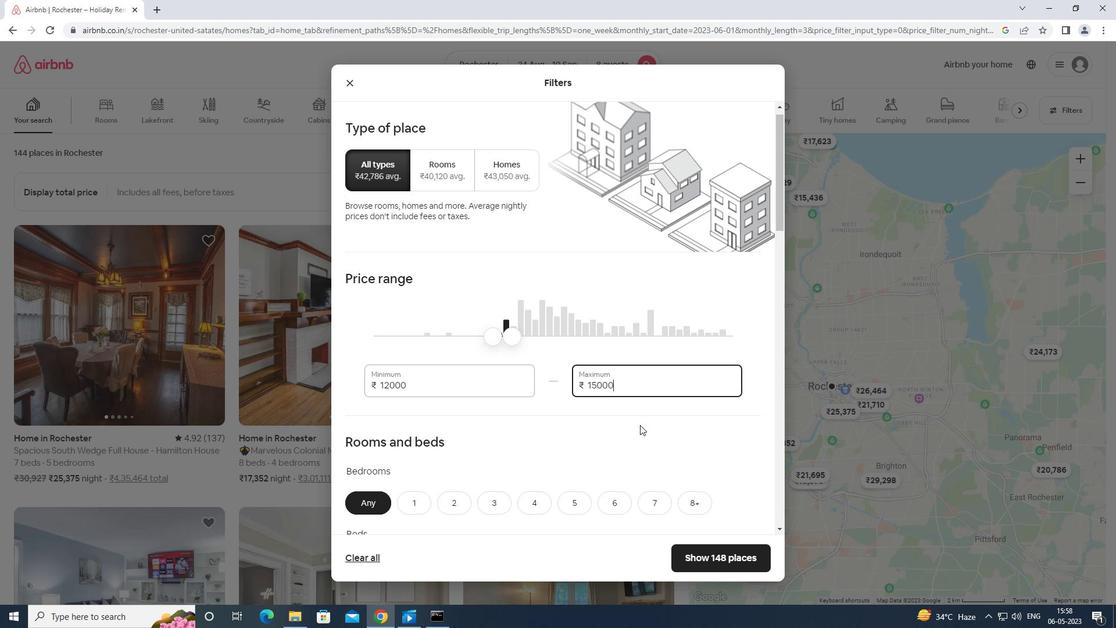 
Action: Mouse scrolled (639, 430) with delta (0, 0)
Screenshot: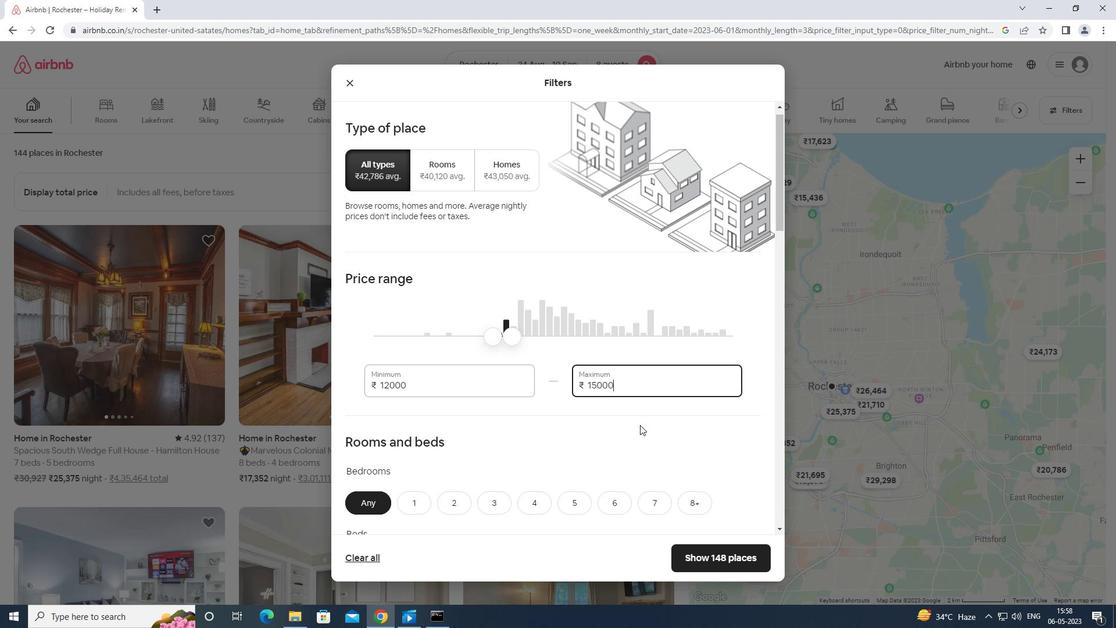 
Action: Mouse moved to (639, 430)
Screenshot: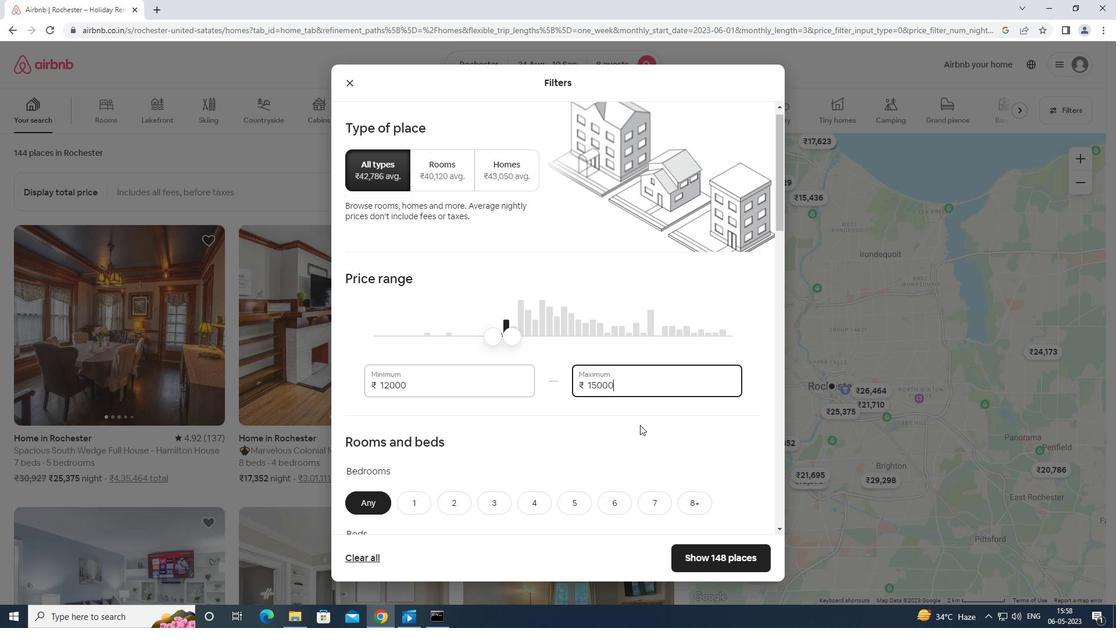
Action: Mouse scrolled (639, 430) with delta (0, 0)
Screenshot: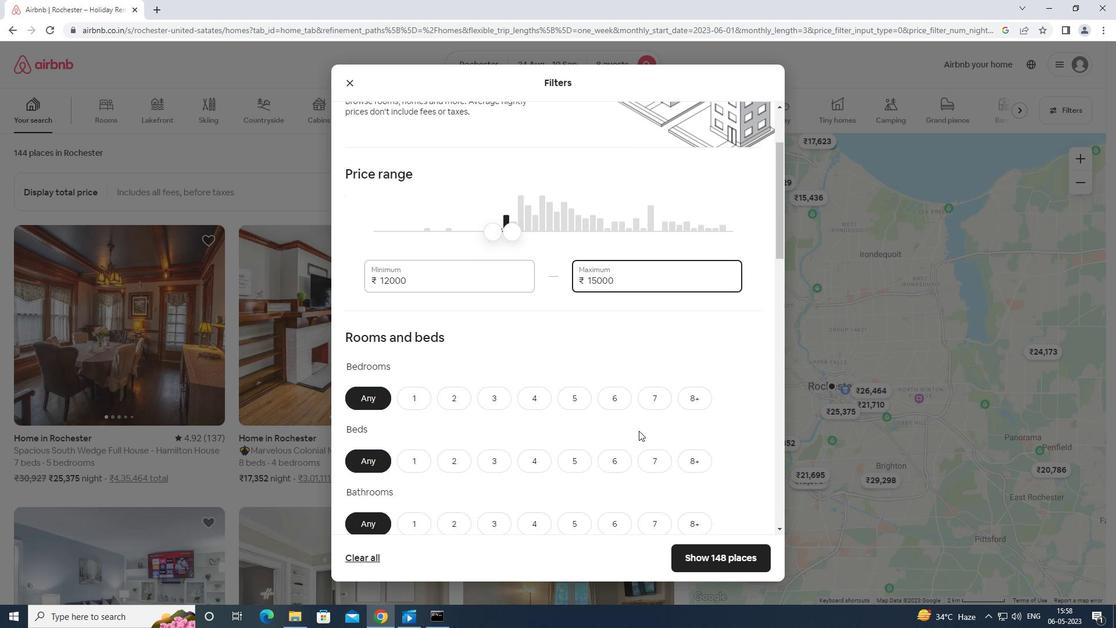 
Action: Mouse moved to (533, 339)
Screenshot: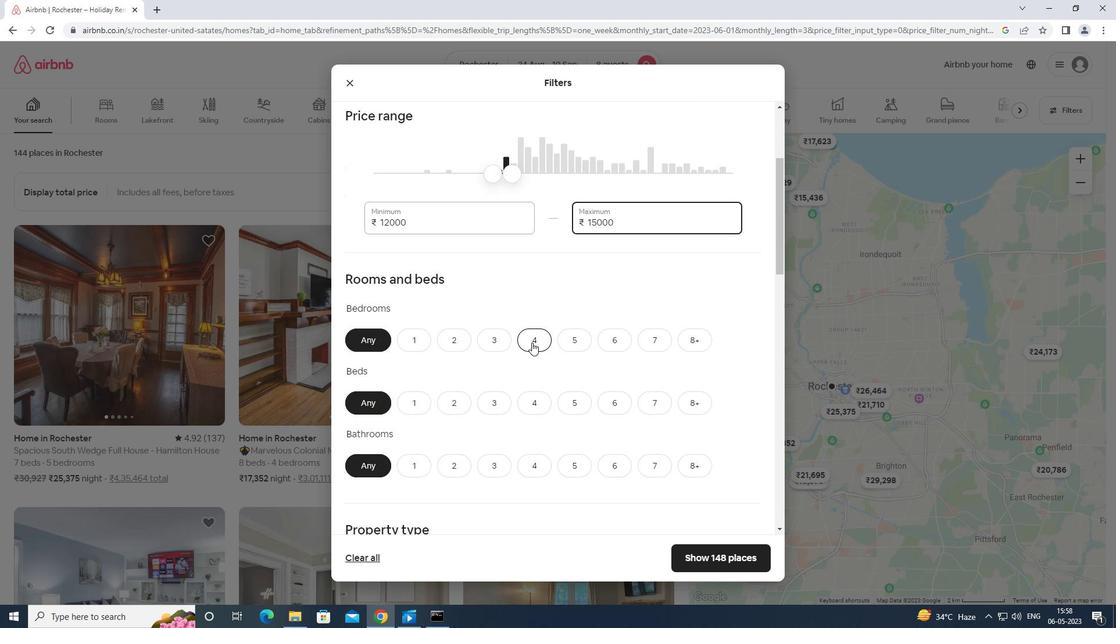
Action: Mouse pressed left at (533, 339)
Screenshot: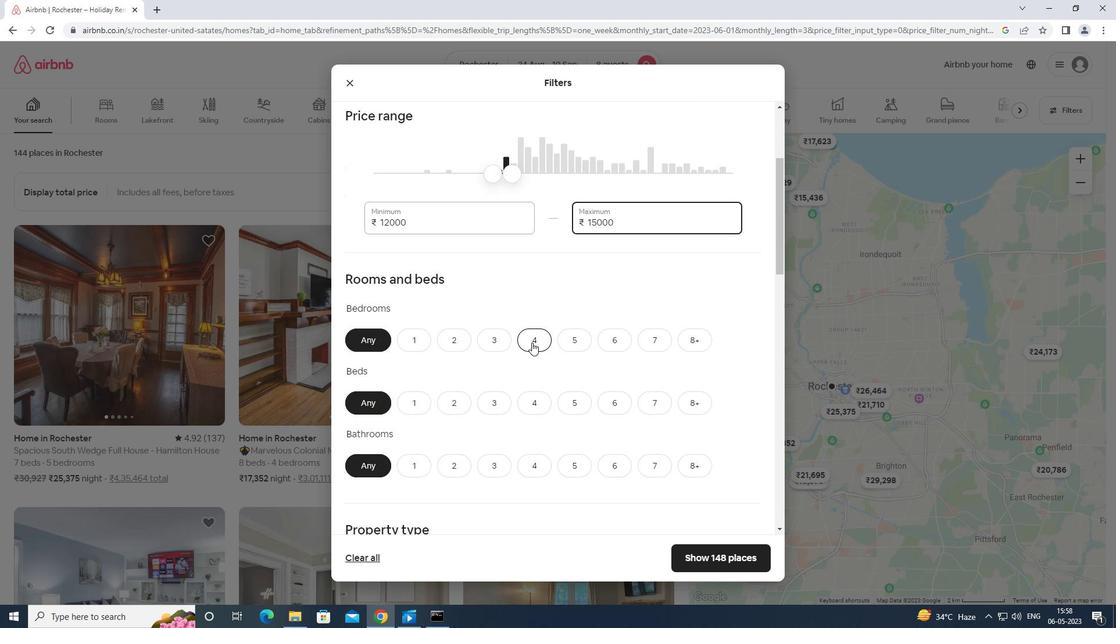
Action: Mouse moved to (690, 400)
Screenshot: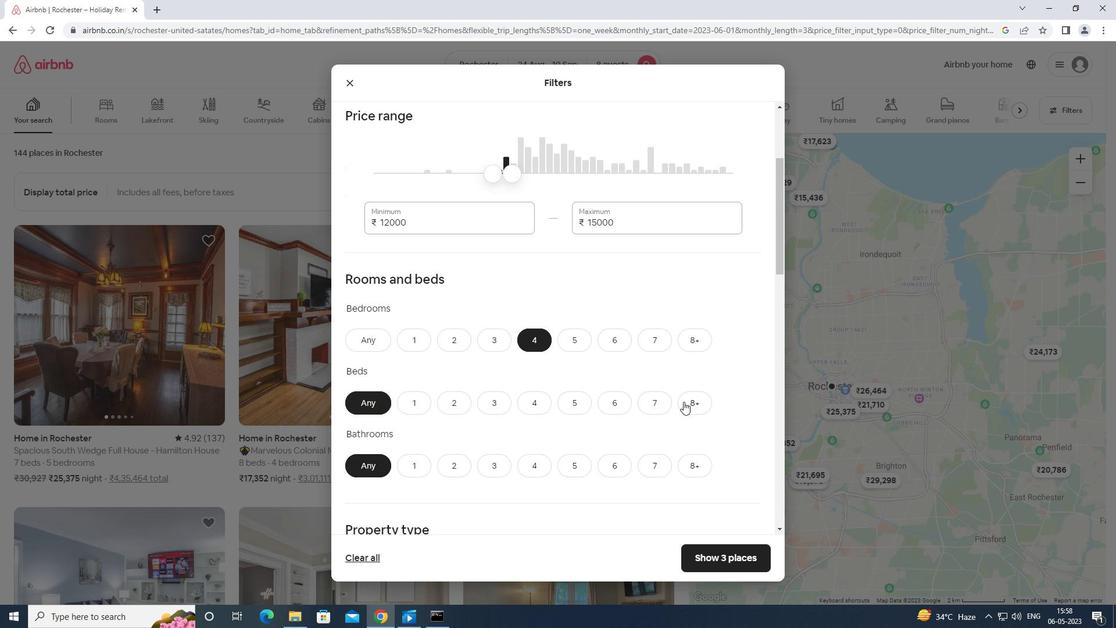 
Action: Mouse pressed left at (690, 400)
Screenshot: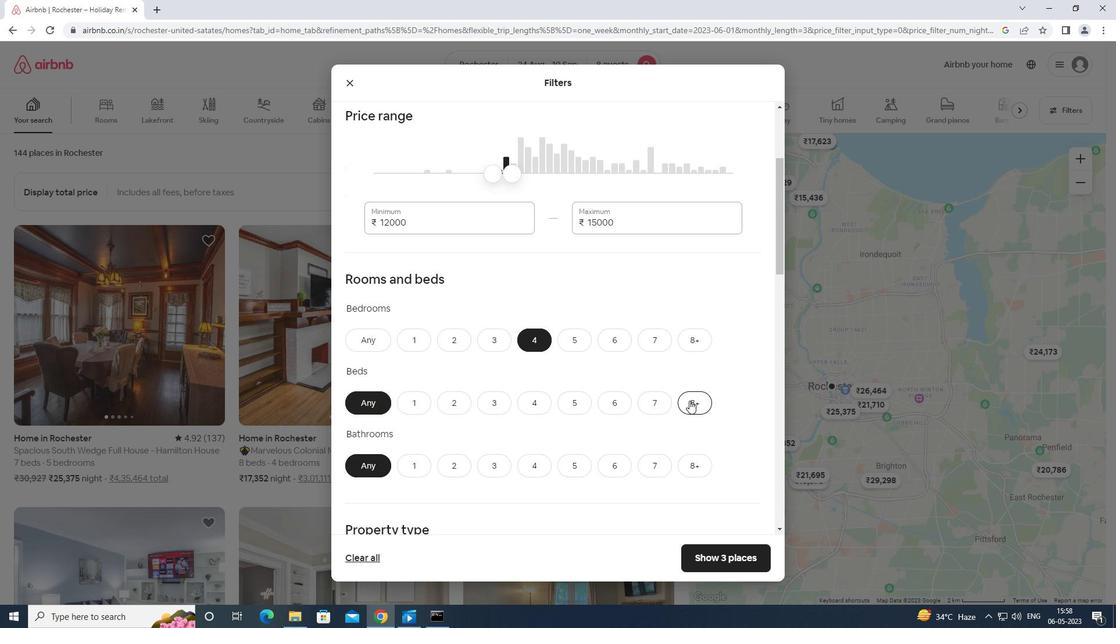 
Action: Mouse moved to (541, 467)
Screenshot: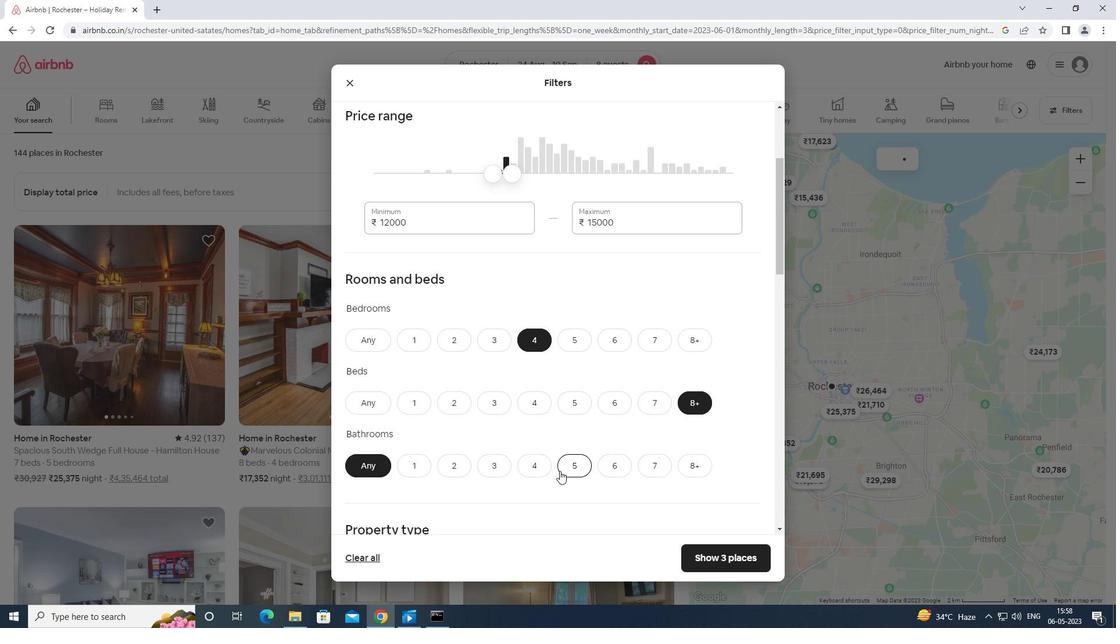 
Action: Mouse pressed left at (541, 467)
Screenshot: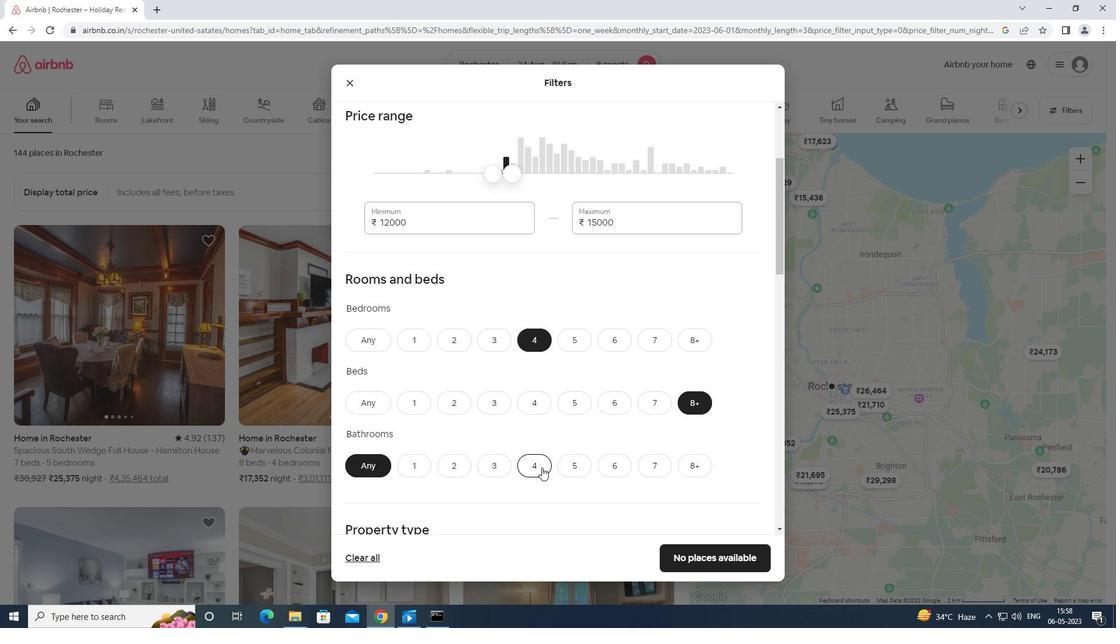
Action: Mouse moved to (541, 466)
Screenshot: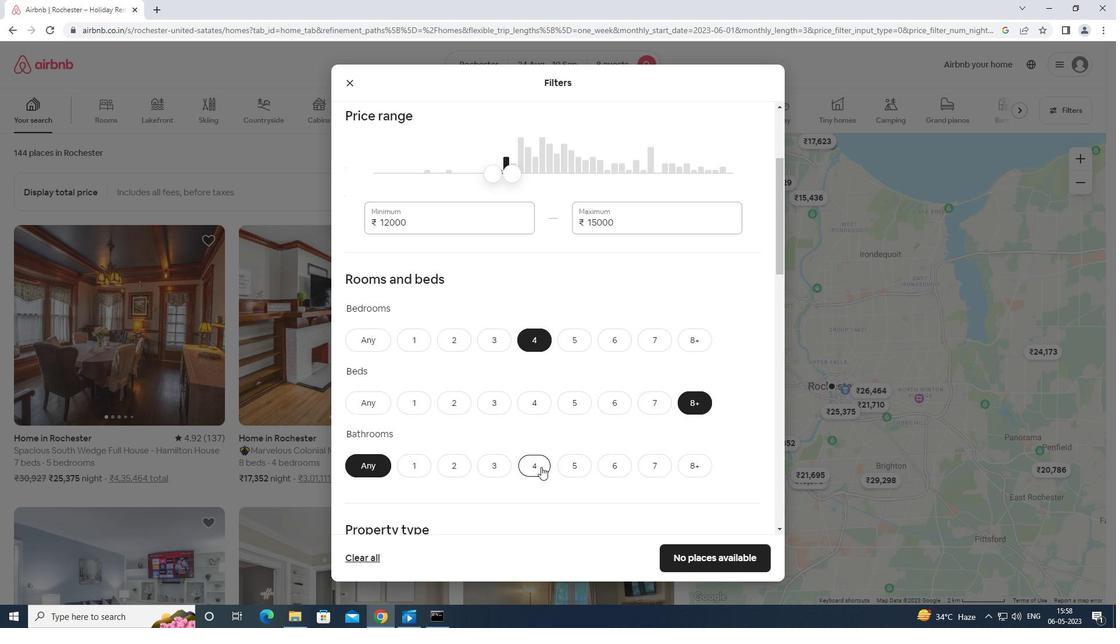 
Action: Mouse scrolled (541, 465) with delta (0, 0)
Screenshot: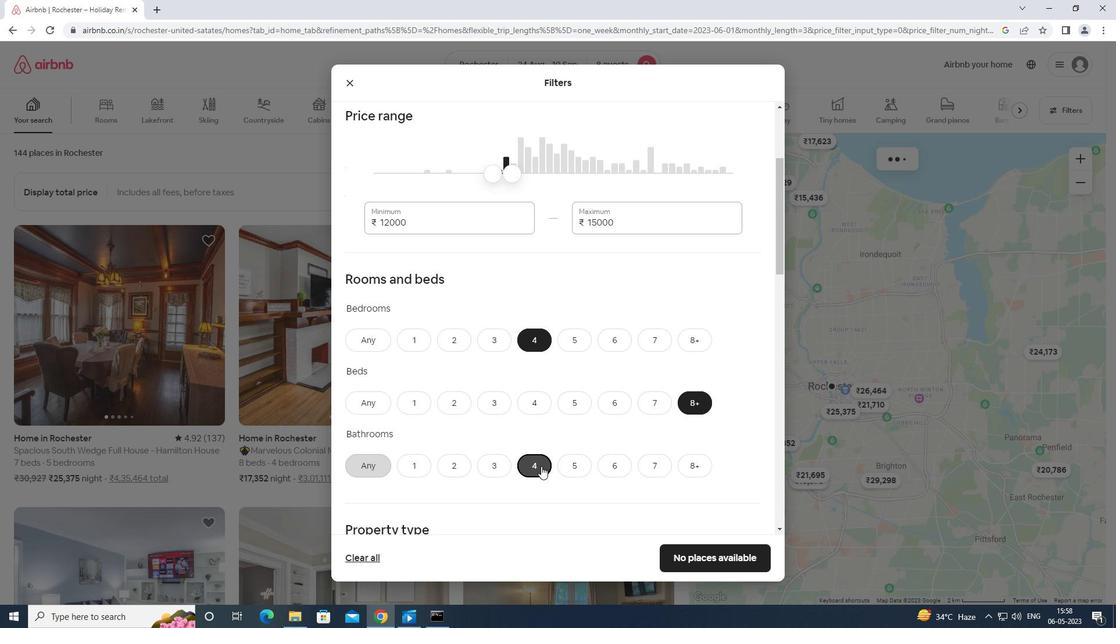 
Action: Mouse moved to (541, 466)
Screenshot: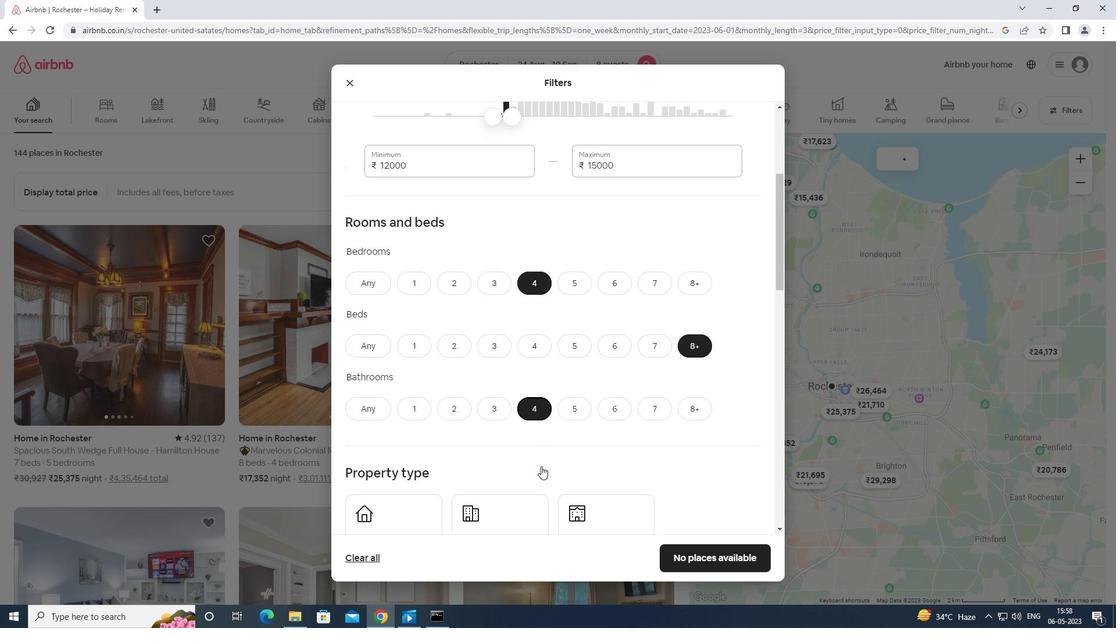 
Action: Mouse scrolled (541, 465) with delta (0, 0)
Screenshot: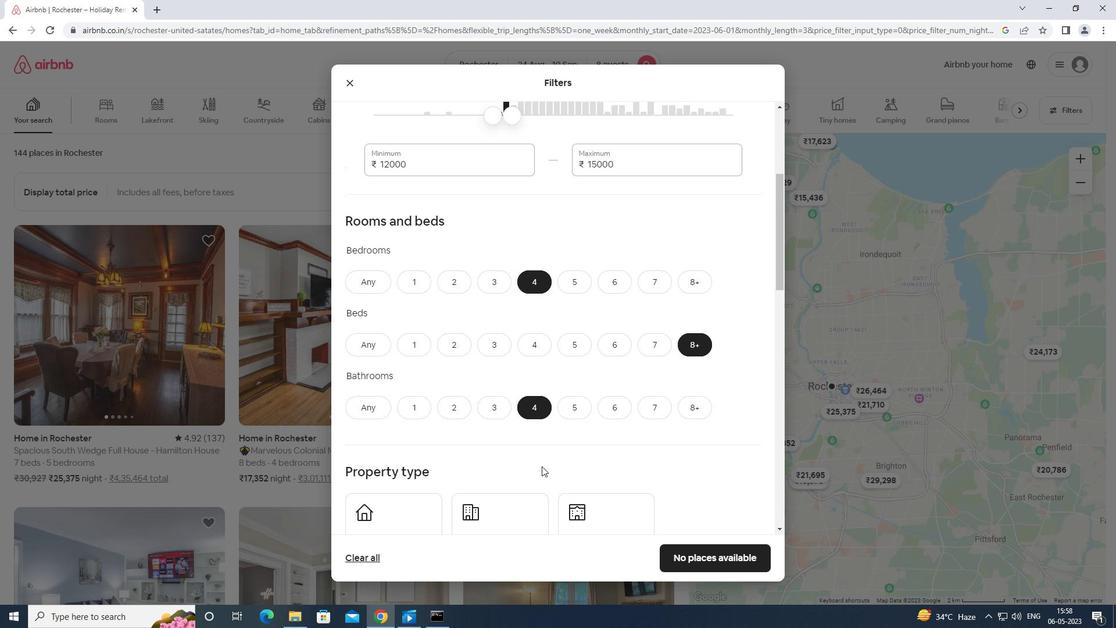 
Action: Mouse scrolled (541, 465) with delta (0, 0)
Screenshot: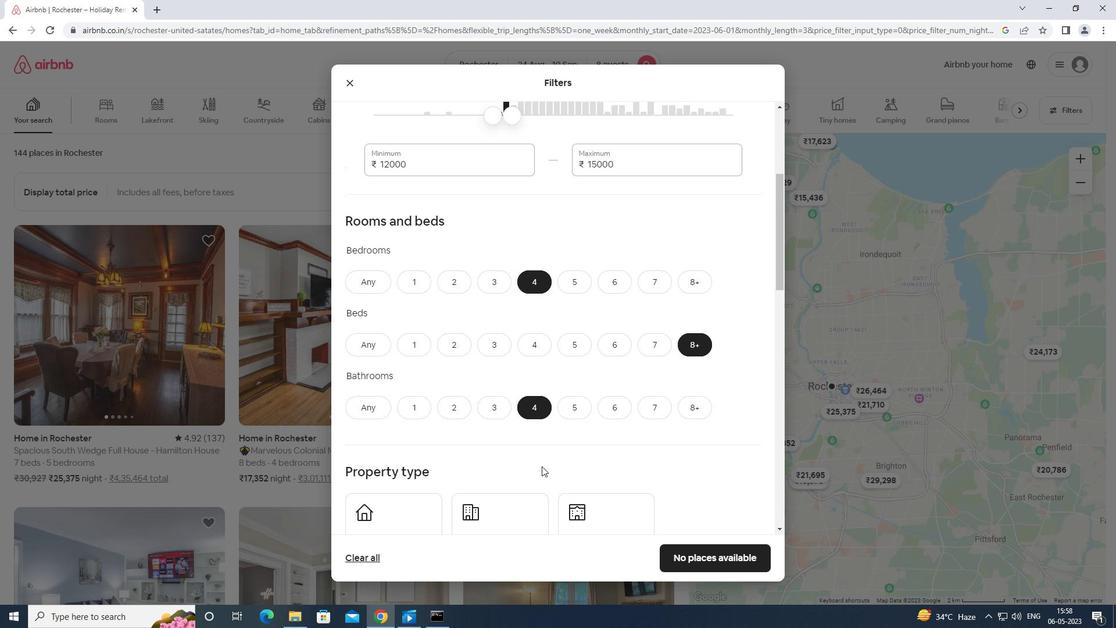 
Action: Mouse moved to (429, 420)
Screenshot: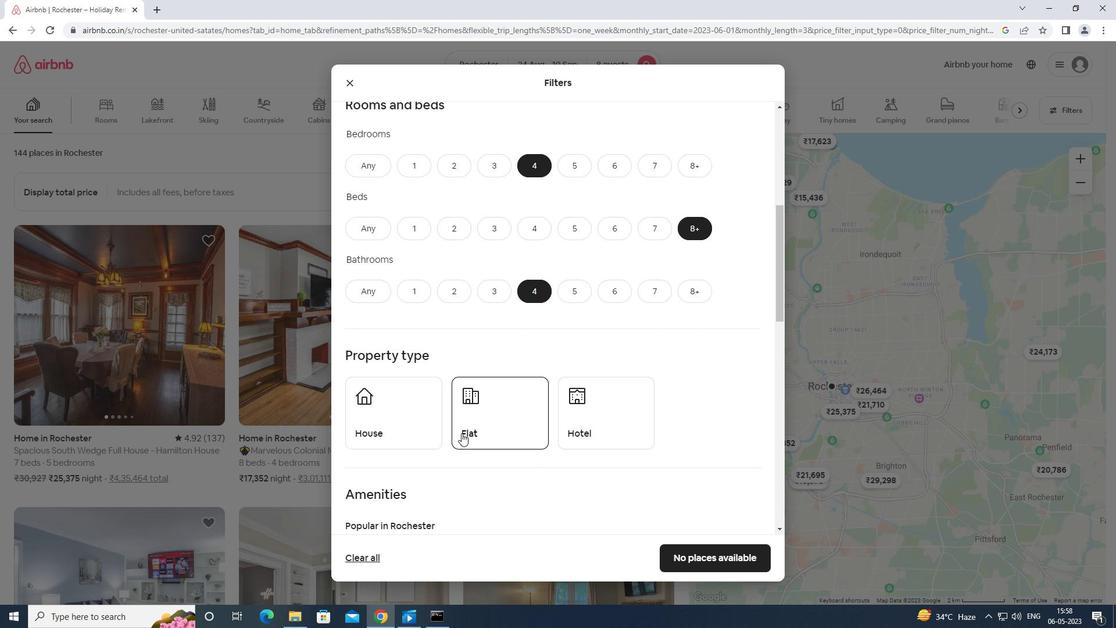 
Action: Mouse pressed left at (429, 420)
Screenshot: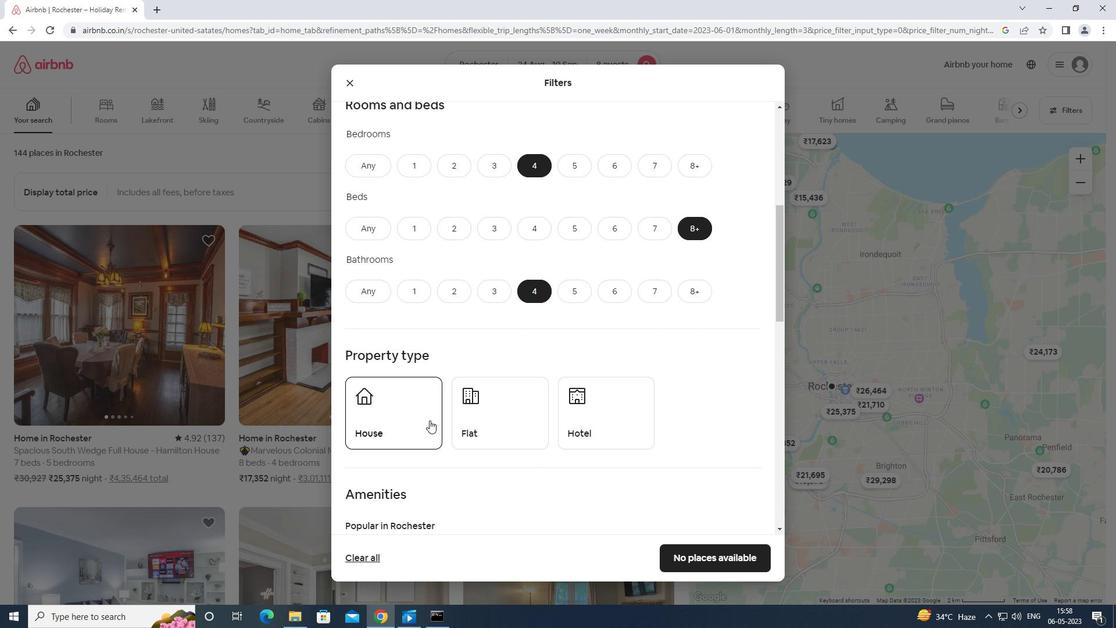 
Action: Mouse moved to (528, 413)
Screenshot: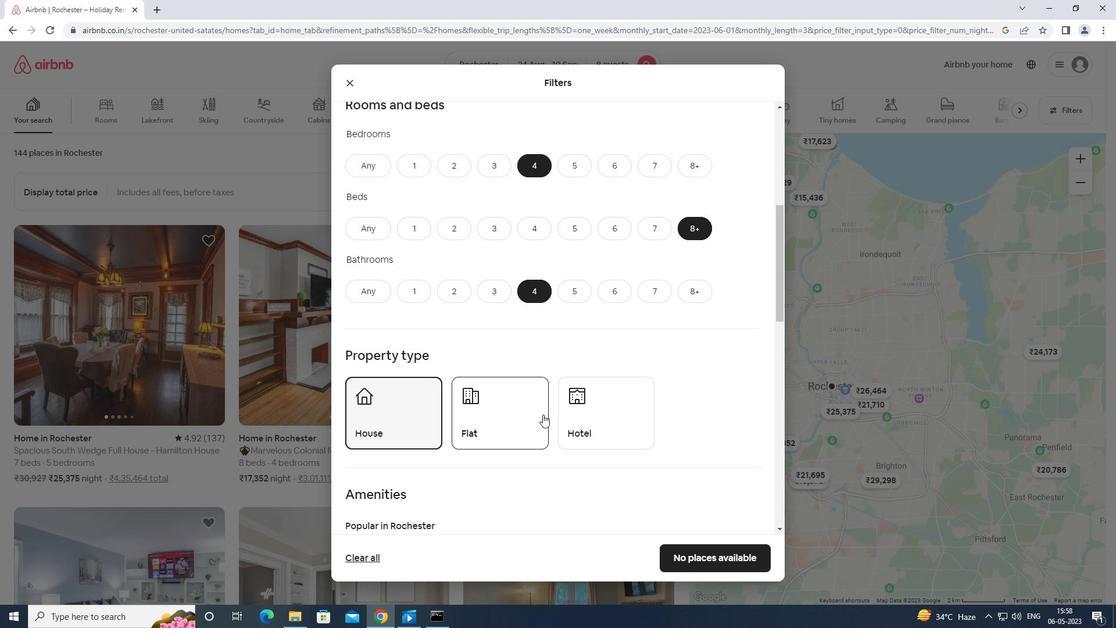 
Action: Mouse pressed left at (528, 413)
Screenshot: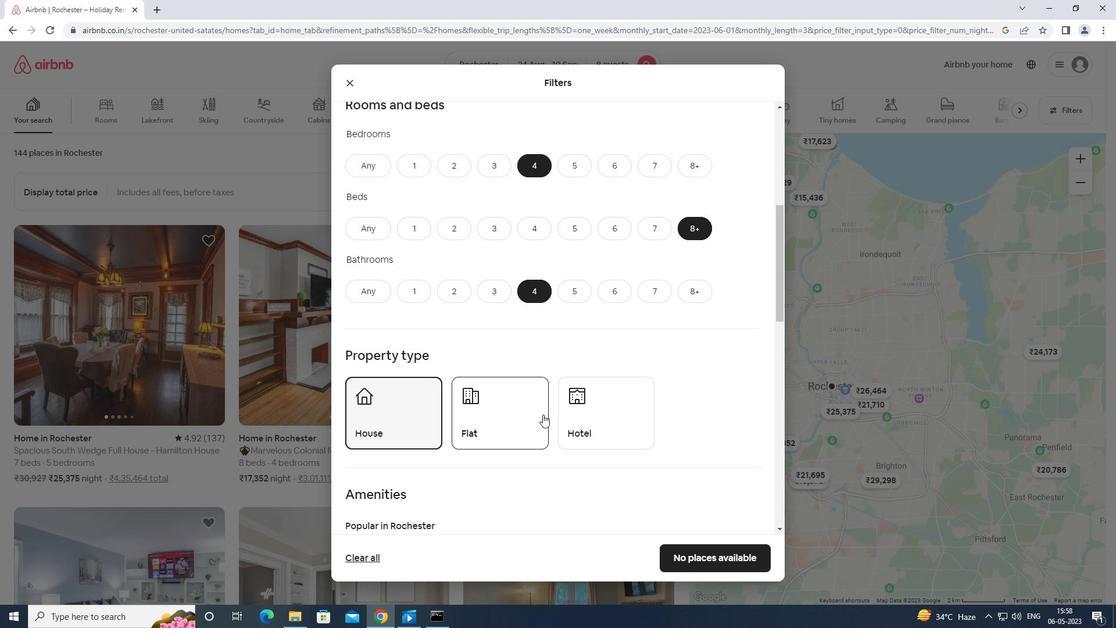 
Action: Mouse moved to (529, 412)
Screenshot: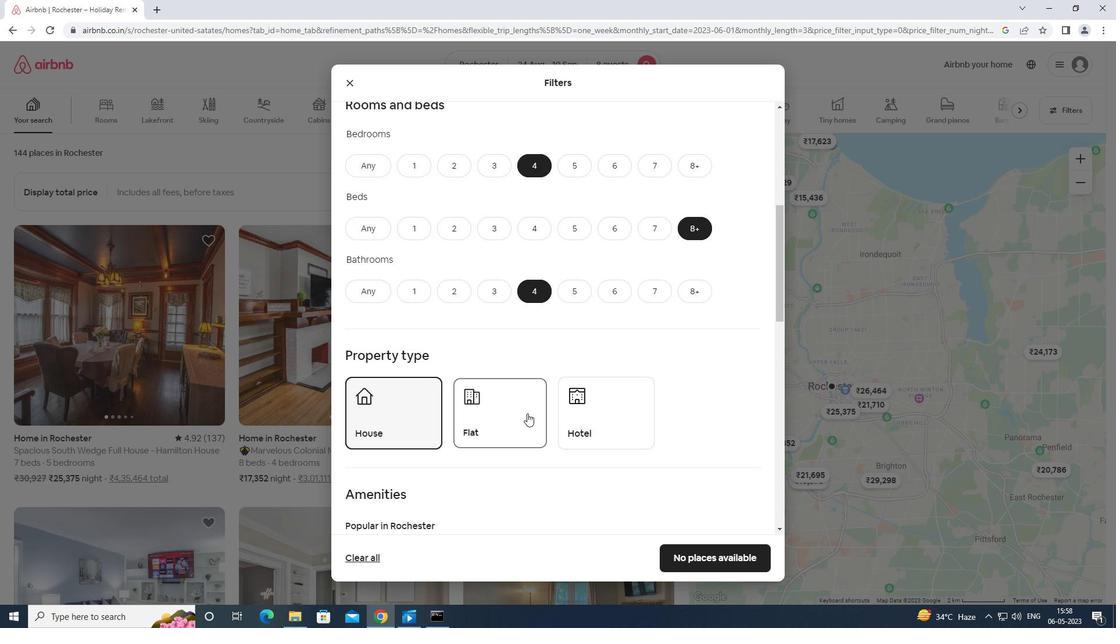 
Action: Mouse scrolled (529, 412) with delta (0, 0)
Screenshot: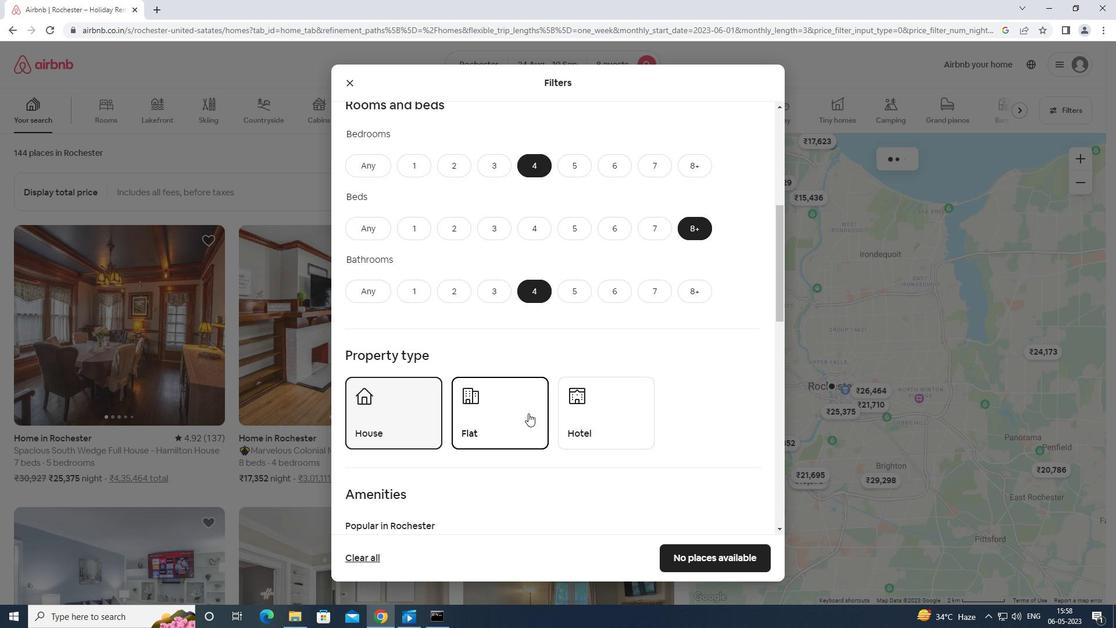 
Action: Mouse scrolled (529, 412) with delta (0, 0)
Screenshot: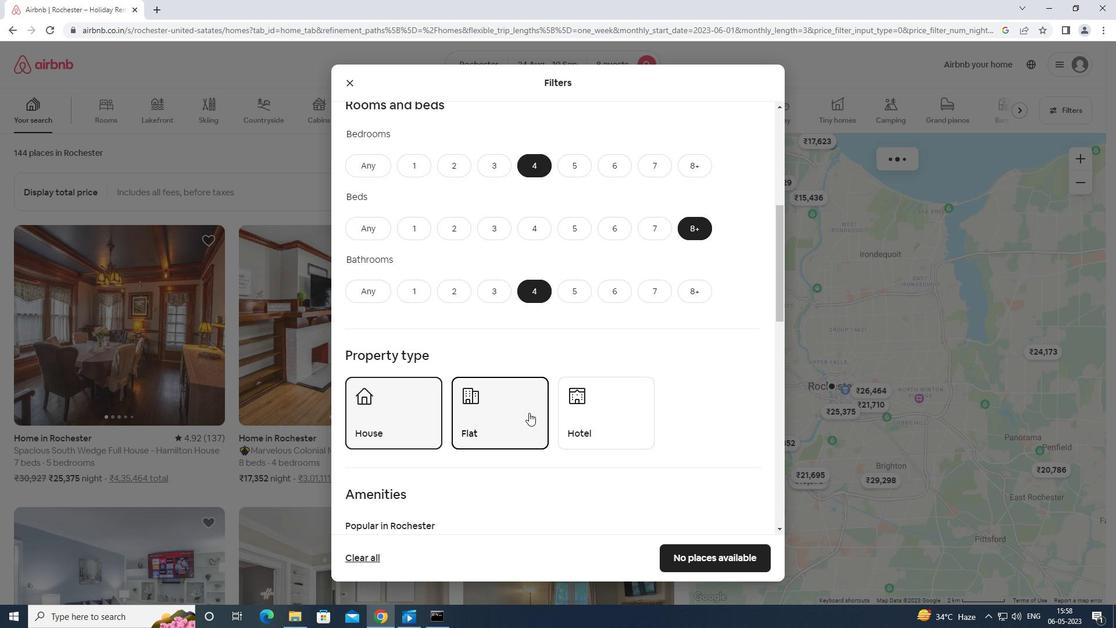 
Action: Mouse moved to (530, 411)
Screenshot: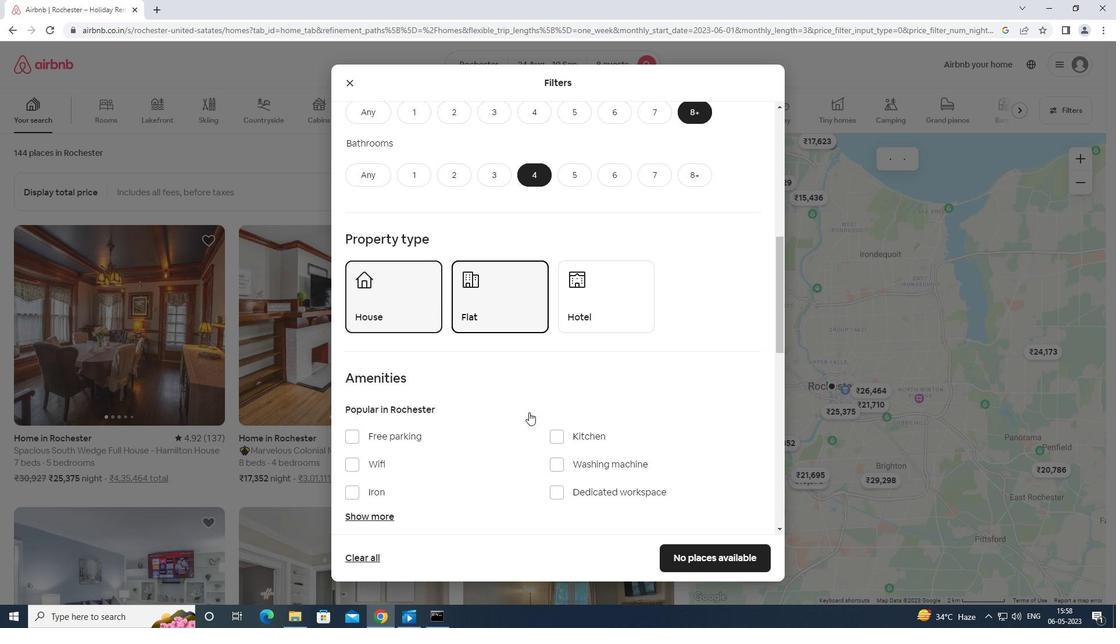 
Action: Mouse scrolled (530, 411) with delta (0, 0)
Screenshot: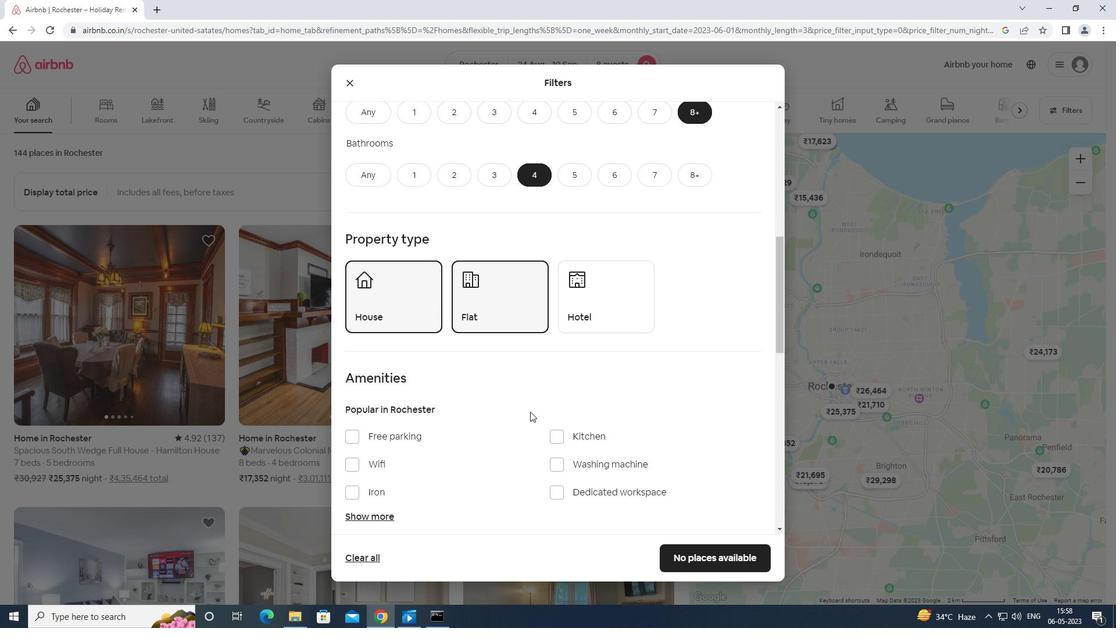 
Action: Mouse scrolled (530, 411) with delta (0, 0)
Screenshot: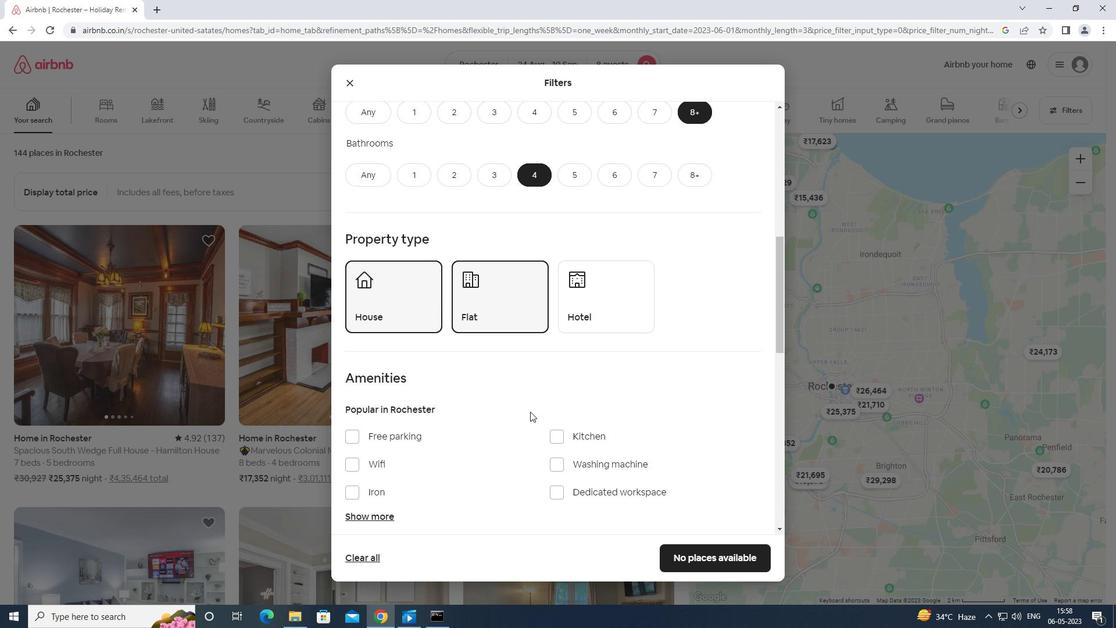 
Action: Mouse moved to (352, 346)
Screenshot: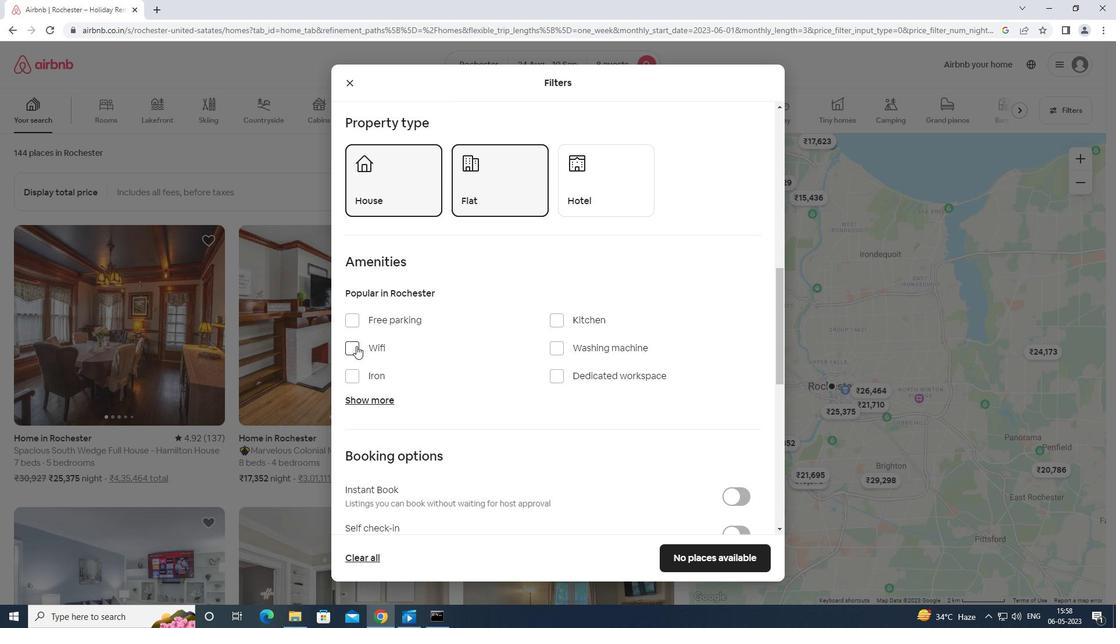 
Action: Mouse pressed left at (352, 346)
Screenshot: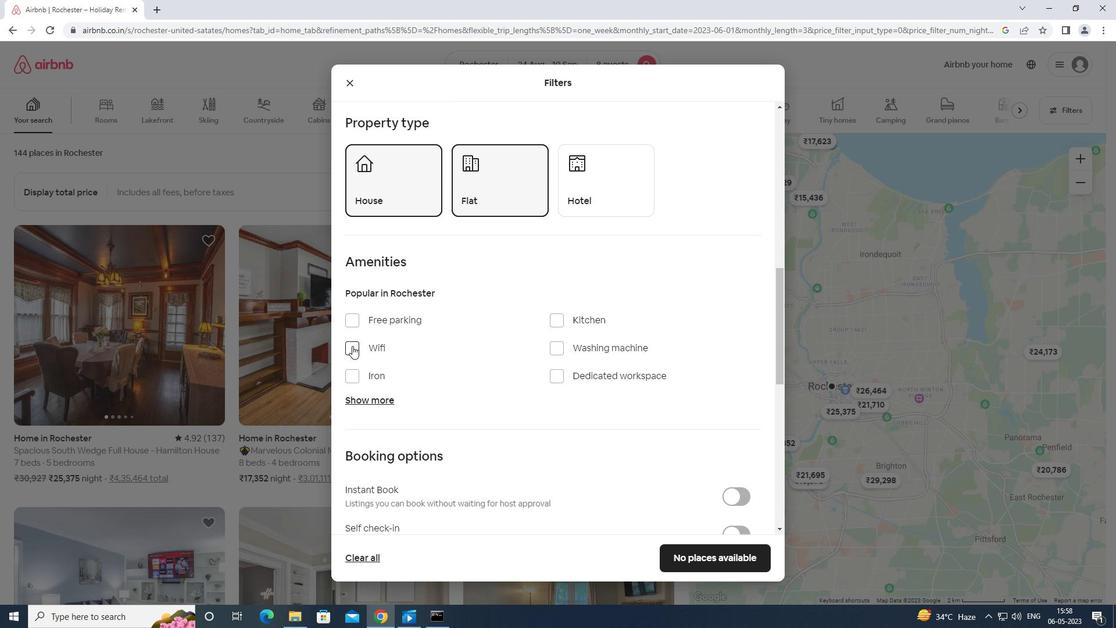 
Action: Mouse moved to (354, 312)
Screenshot: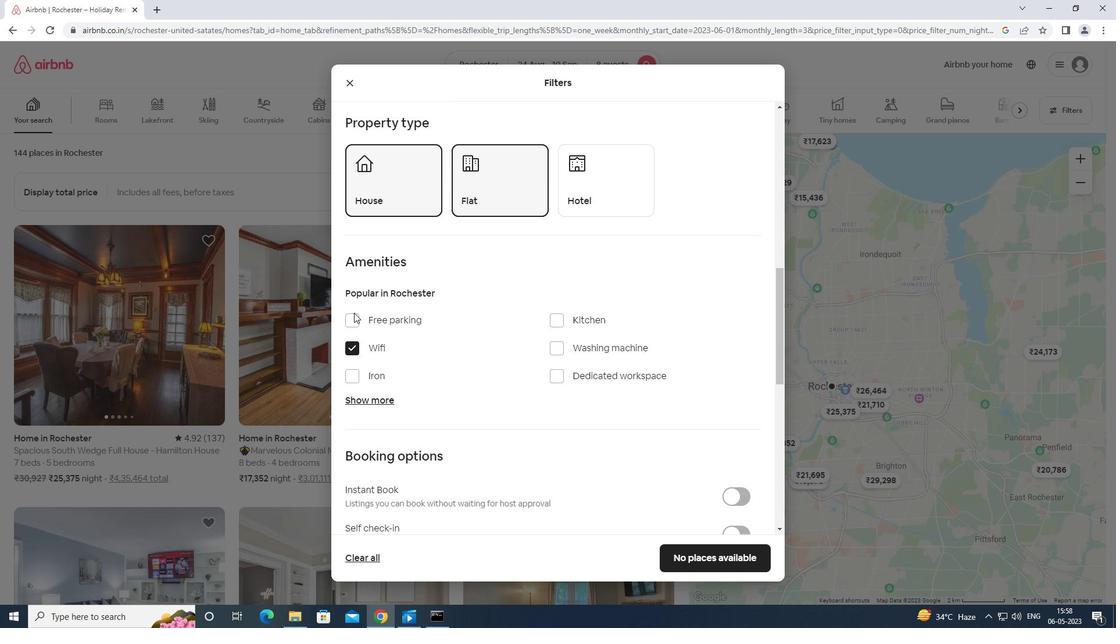 
Action: Mouse pressed left at (354, 312)
Screenshot: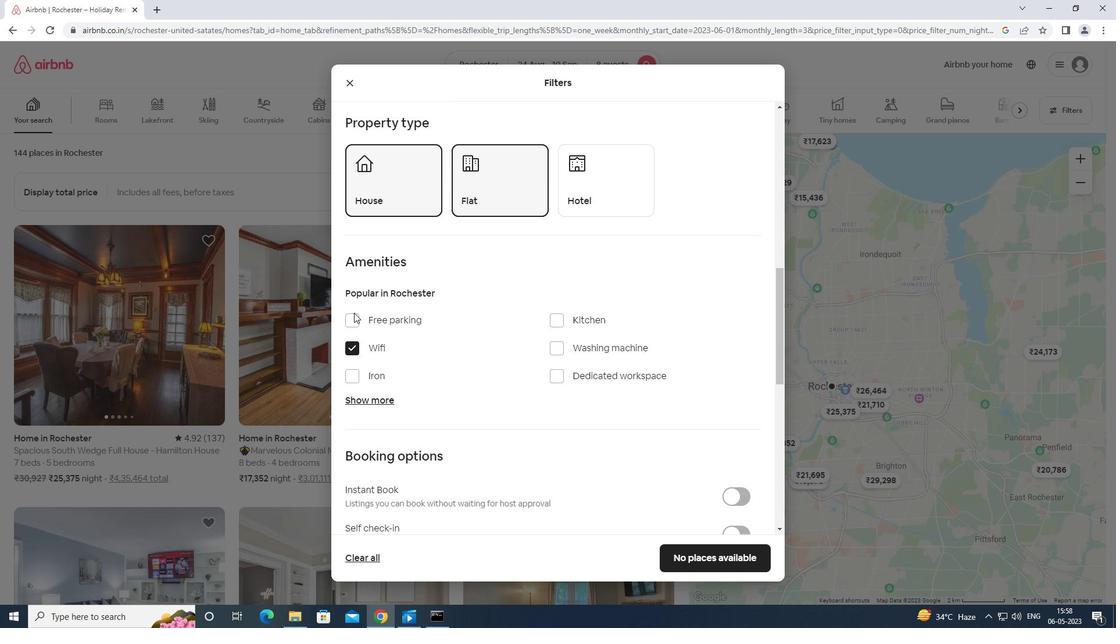 
Action: Mouse moved to (354, 314)
Screenshot: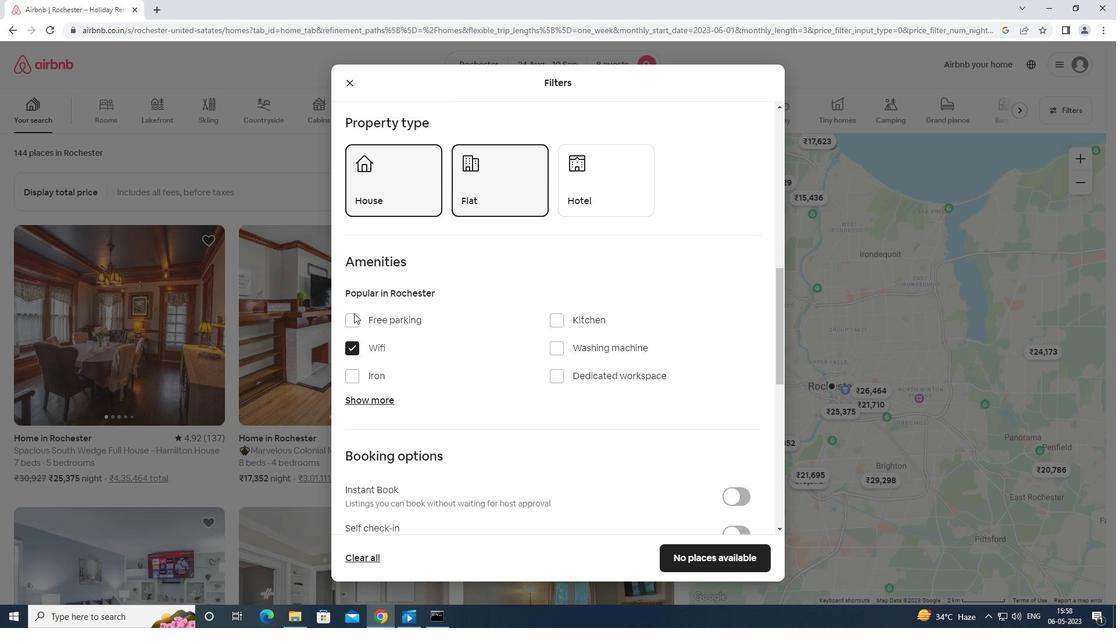 
Action: Mouse scrolled (354, 313) with delta (0, 0)
Screenshot: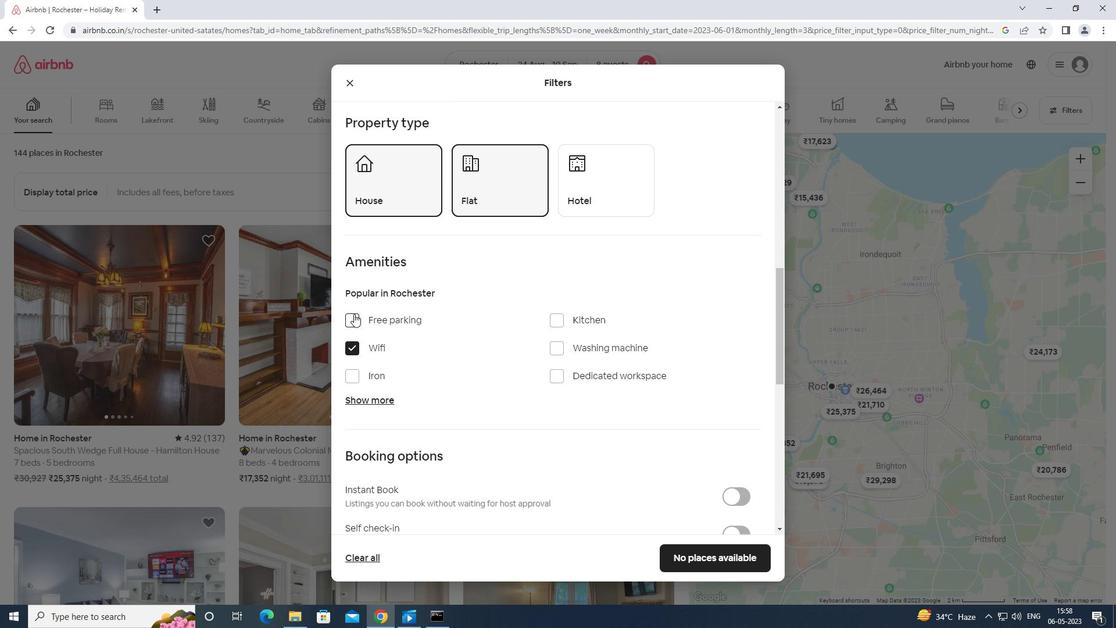 
Action: Mouse moved to (354, 315)
Screenshot: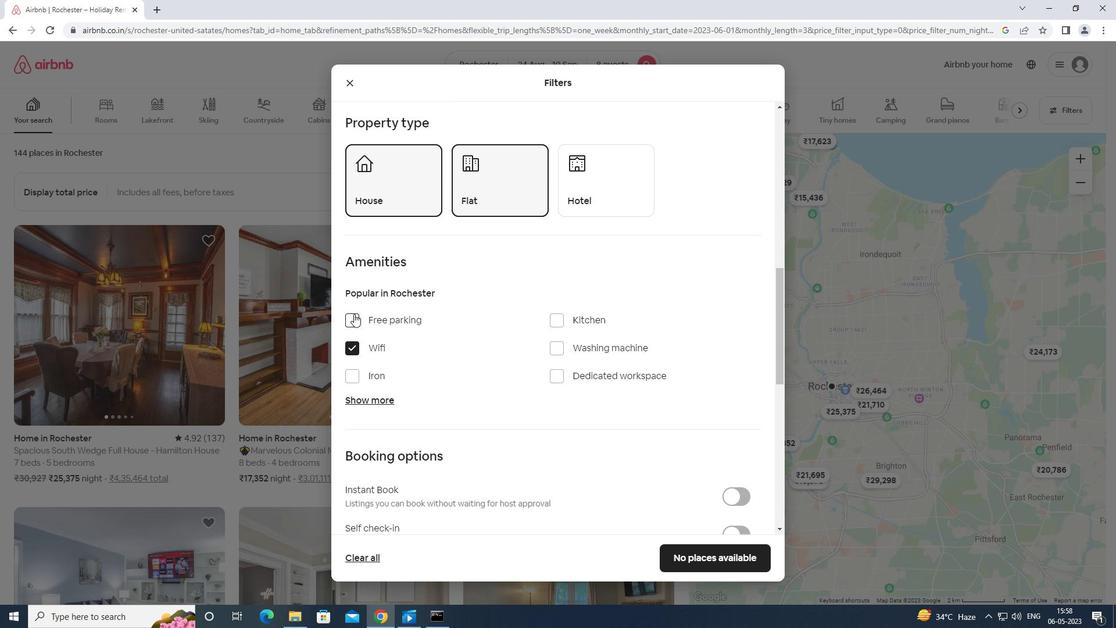 
Action: Mouse scrolled (354, 314) with delta (0, 0)
Screenshot: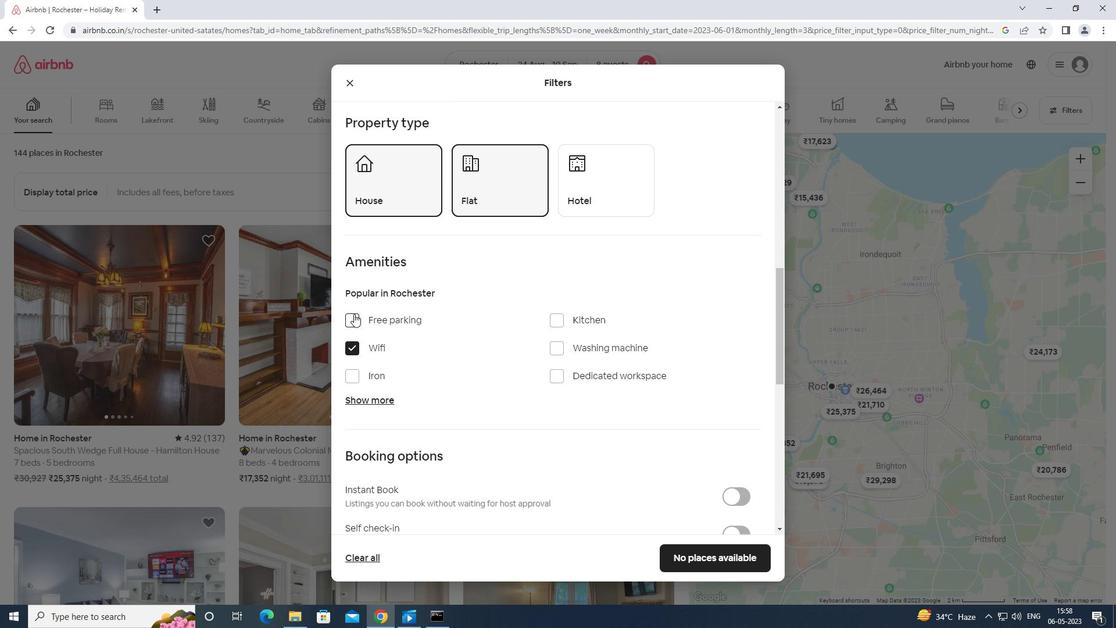 
Action: Mouse moved to (354, 287)
Screenshot: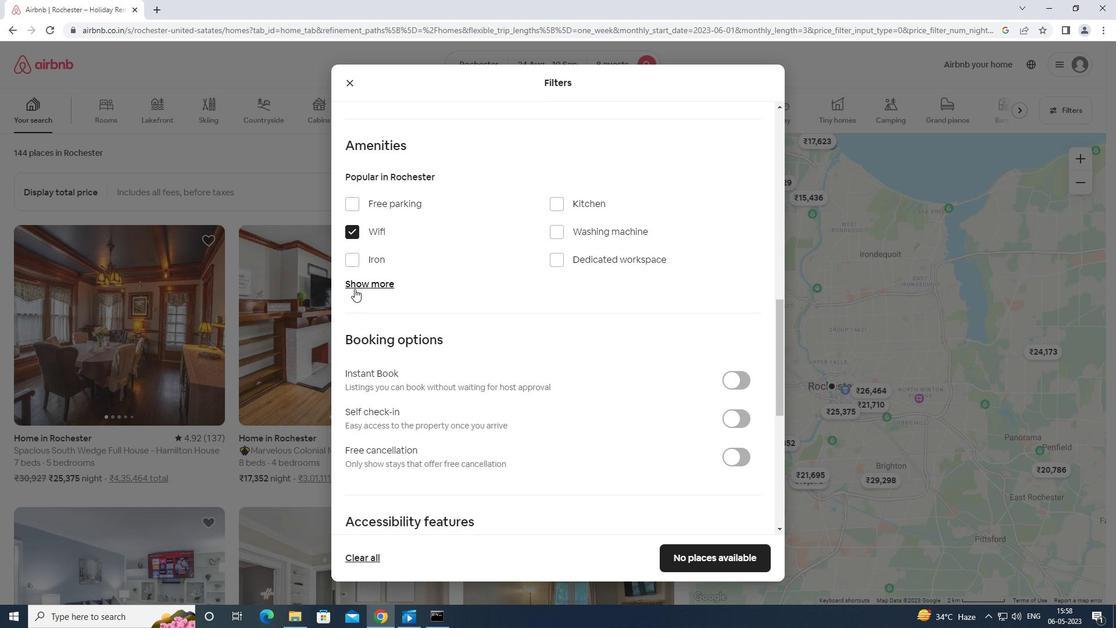 
Action: Mouse pressed left at (354, 287)
Screenshot: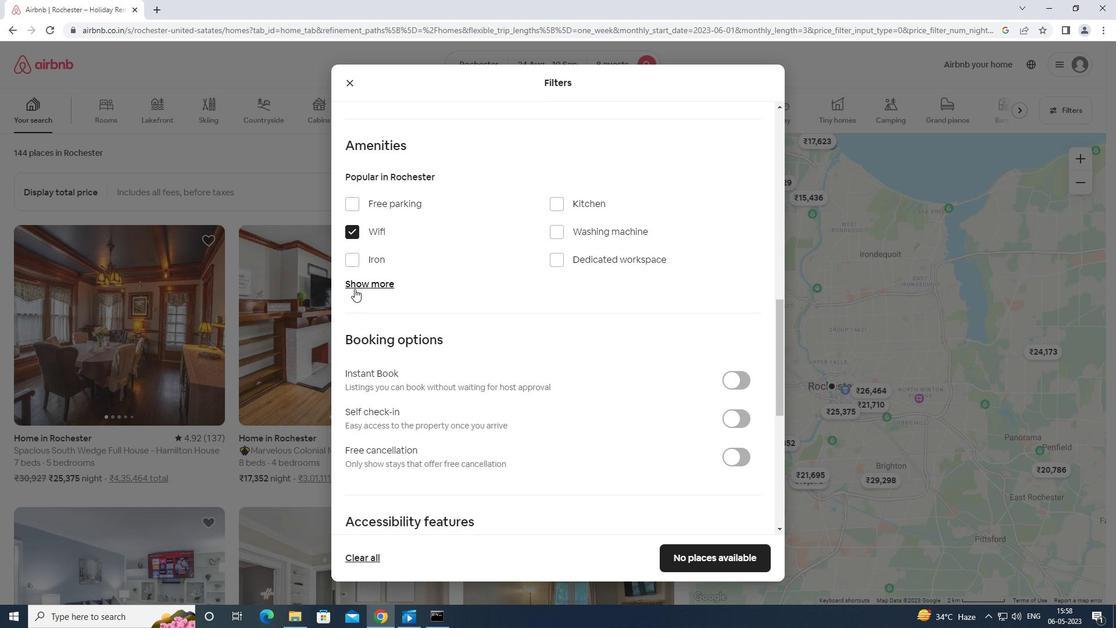 
Action: Mouse moved to (354, 286)
Screenshot: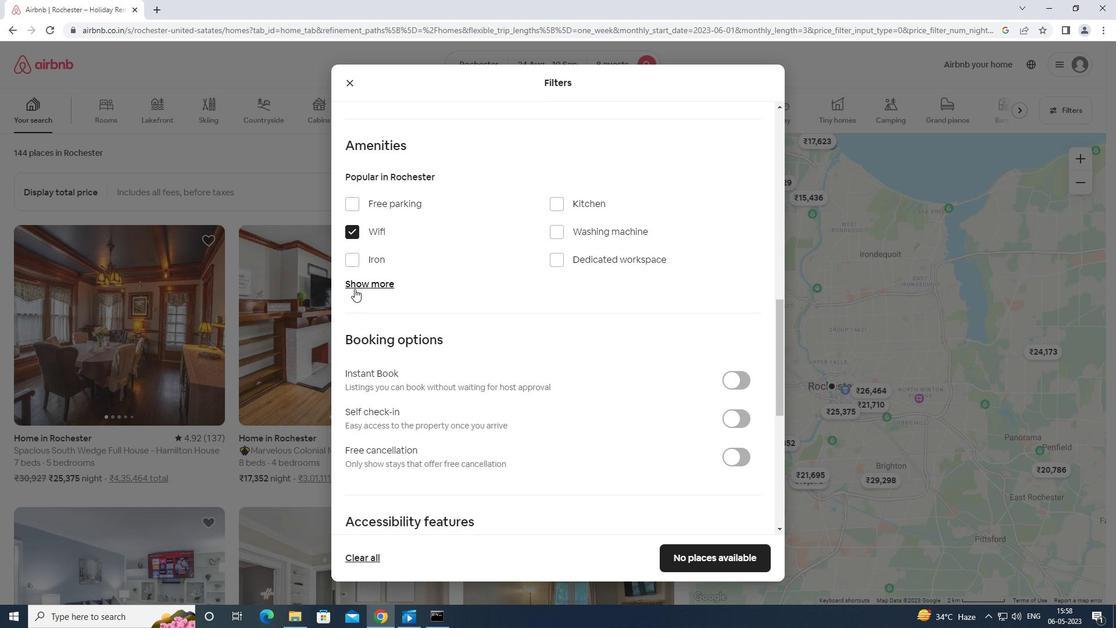 
Action: Mouse scrolled (354, 286) with delta (0, 0)
Screenshot: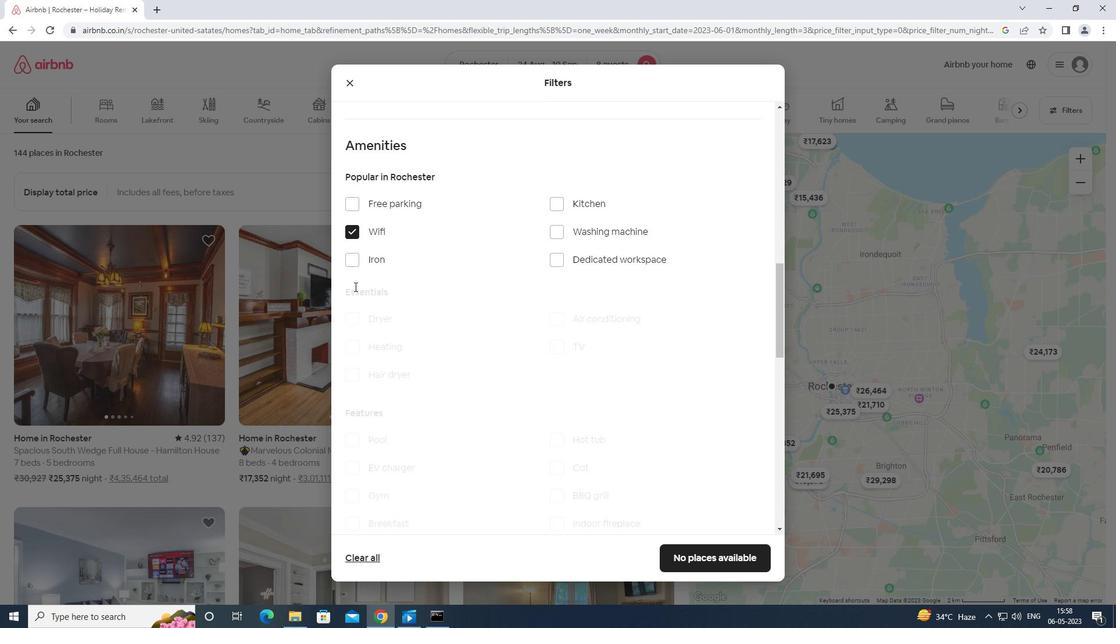 
Action: Mouse scrolled (354, 286) with delta (0, 0)
Screenshot: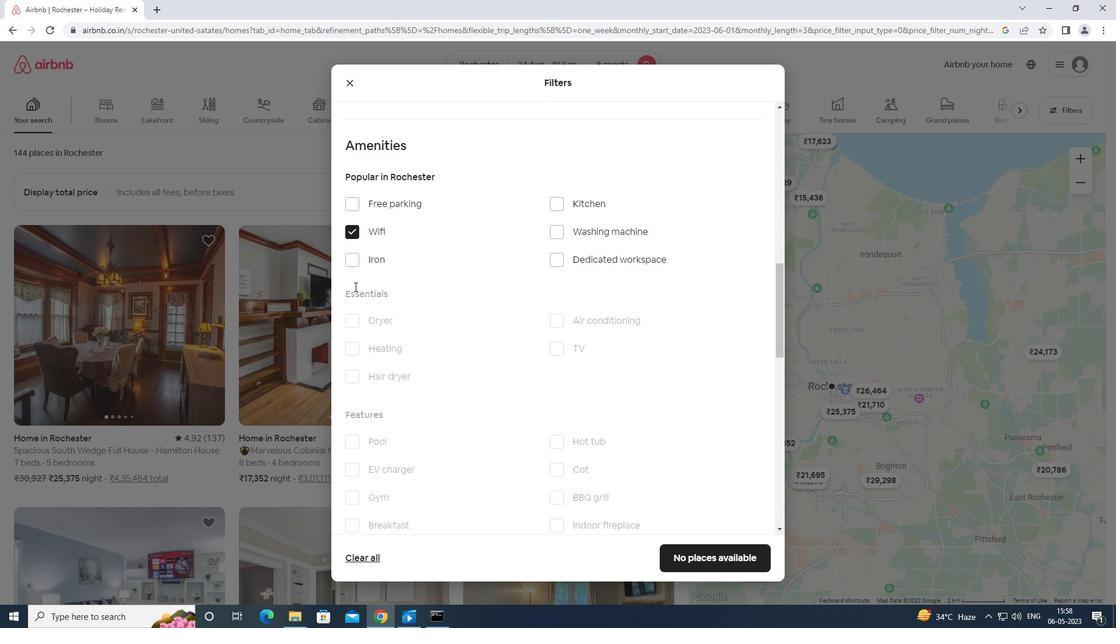
Action: Mouse moved to (557, 235)
Screenshot: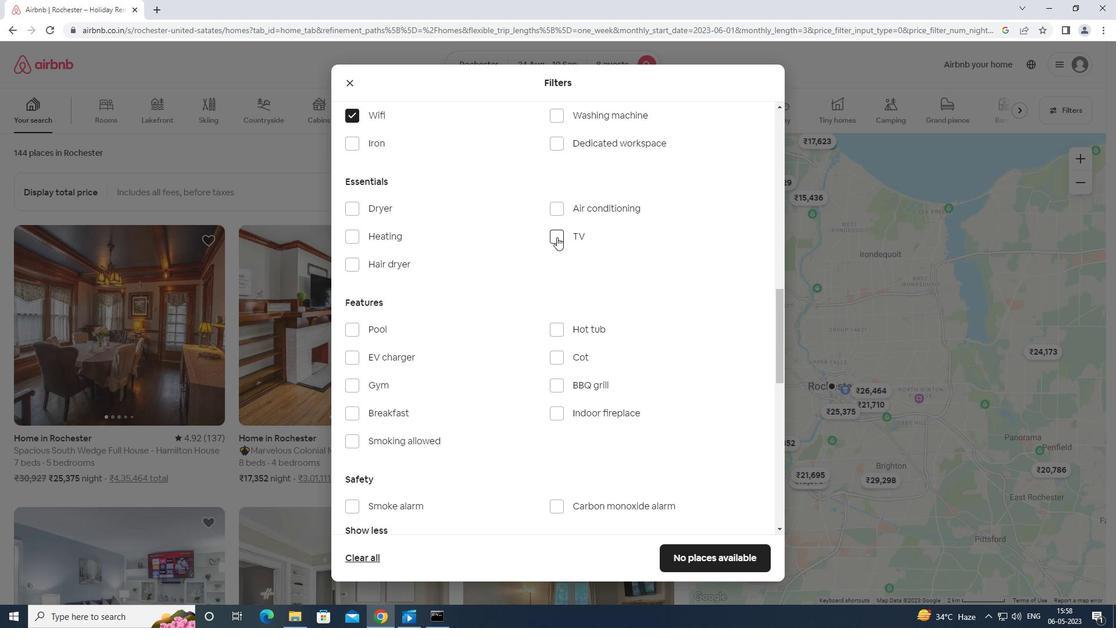 
Action: Mouse pressed left at (557, 235)
Screenshot: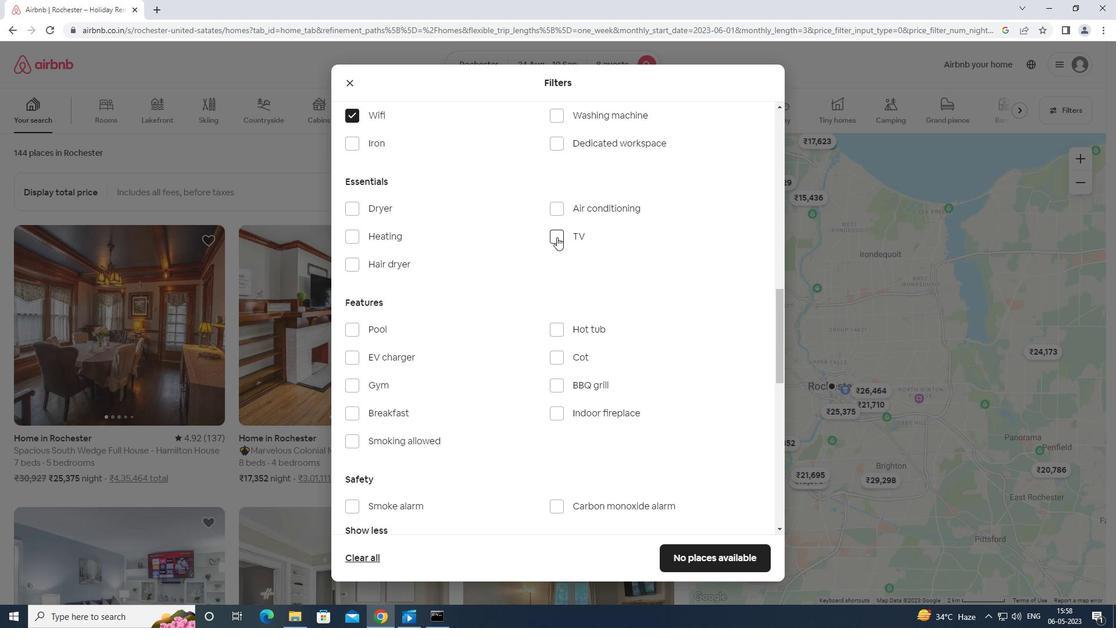 
Action: Mouse moved to (346, 386)
Screenshot: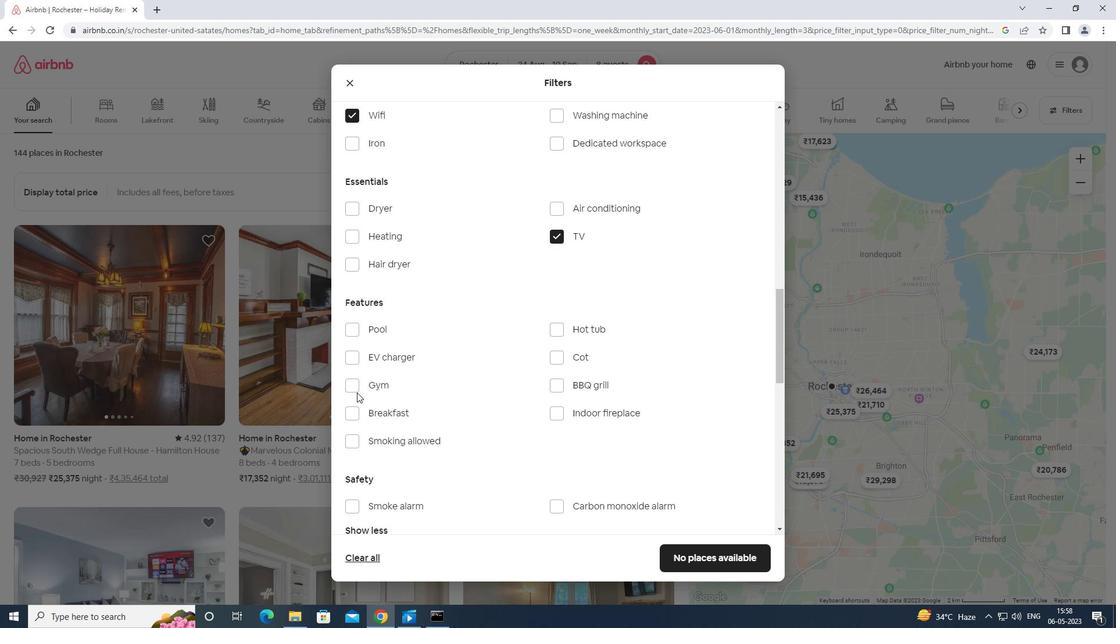 
Action: Mouse pressed left at (346, 386)
Screenshot: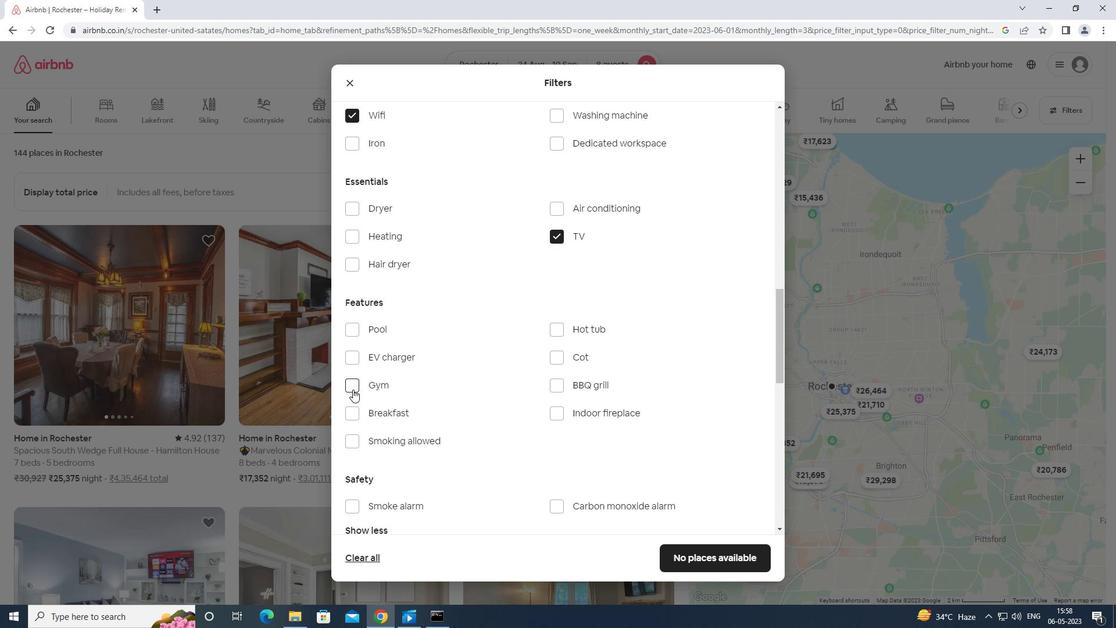 
Action: Mouse moved to (353, 407)
Screenshot: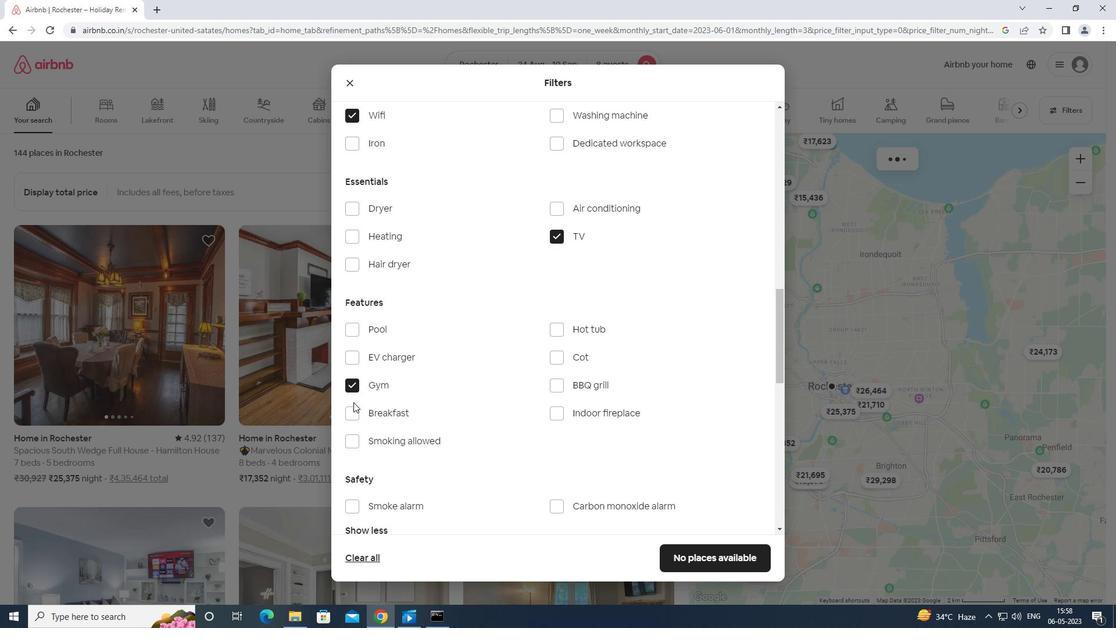 
Action: Mouse pressed left at (353, 407)
Screenshot: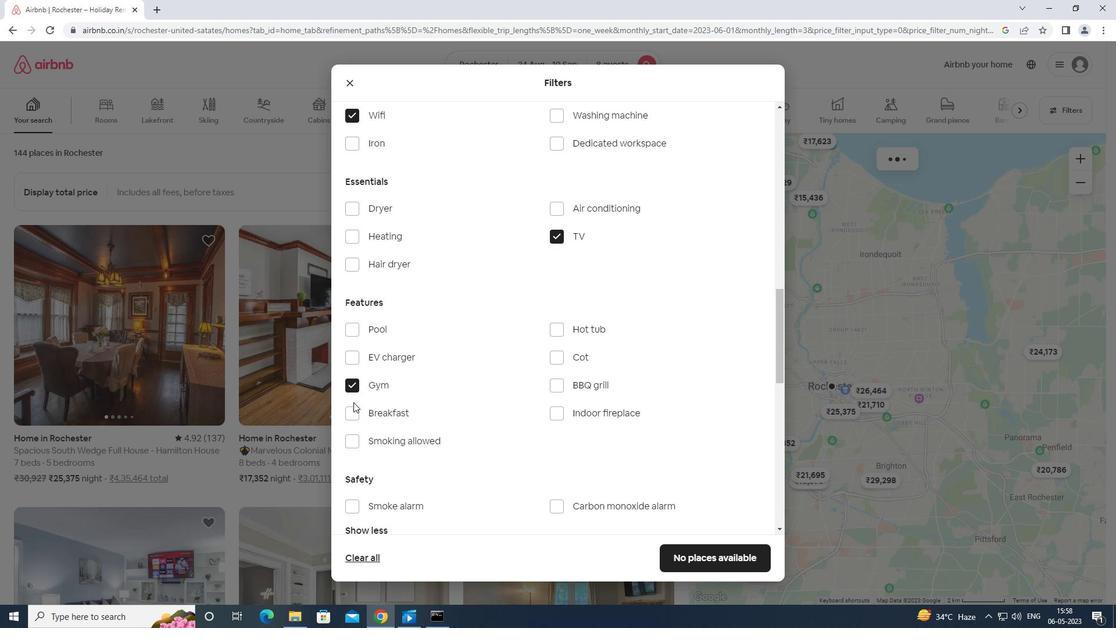 
Action: Mouse moved to (357, 414)
Screenshot: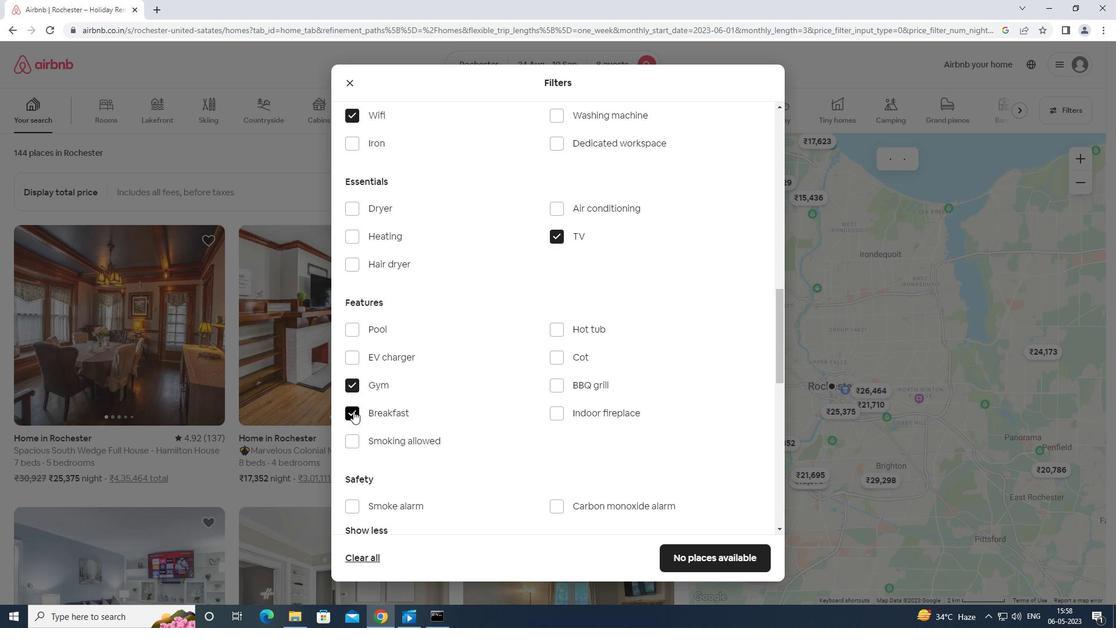 
Action: Mouse scrolled (357, 413) with delta (0, 0)
Screenshot: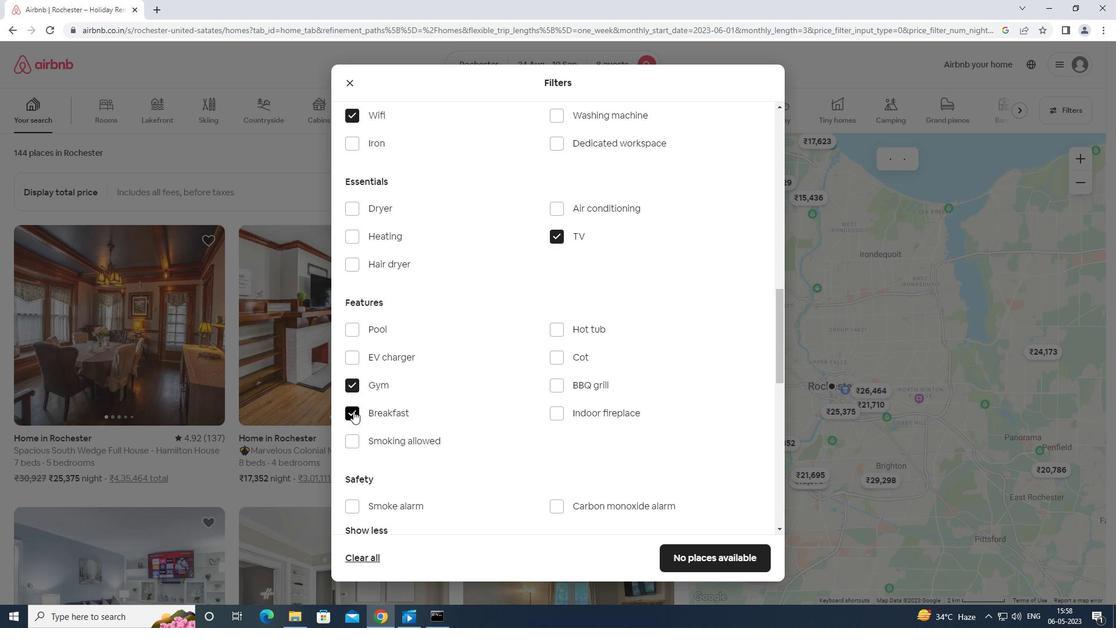 
Action: Mouse moved to (358, 414)
Screenshot: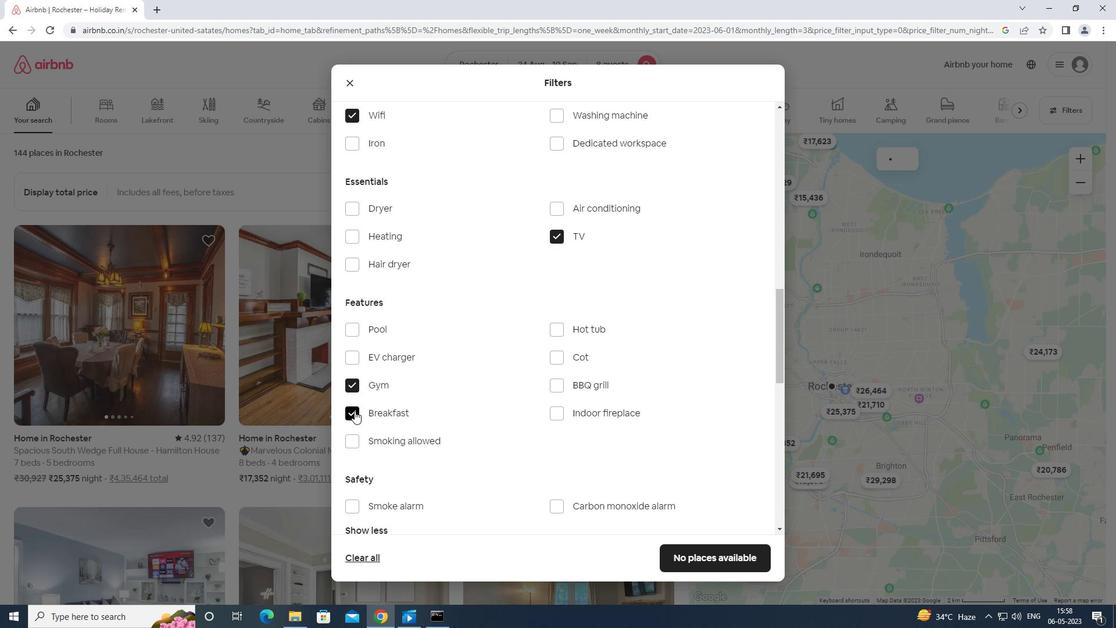 
Action: Mouse scrolled (358, 414) with delta (0, 0)
Screenshot: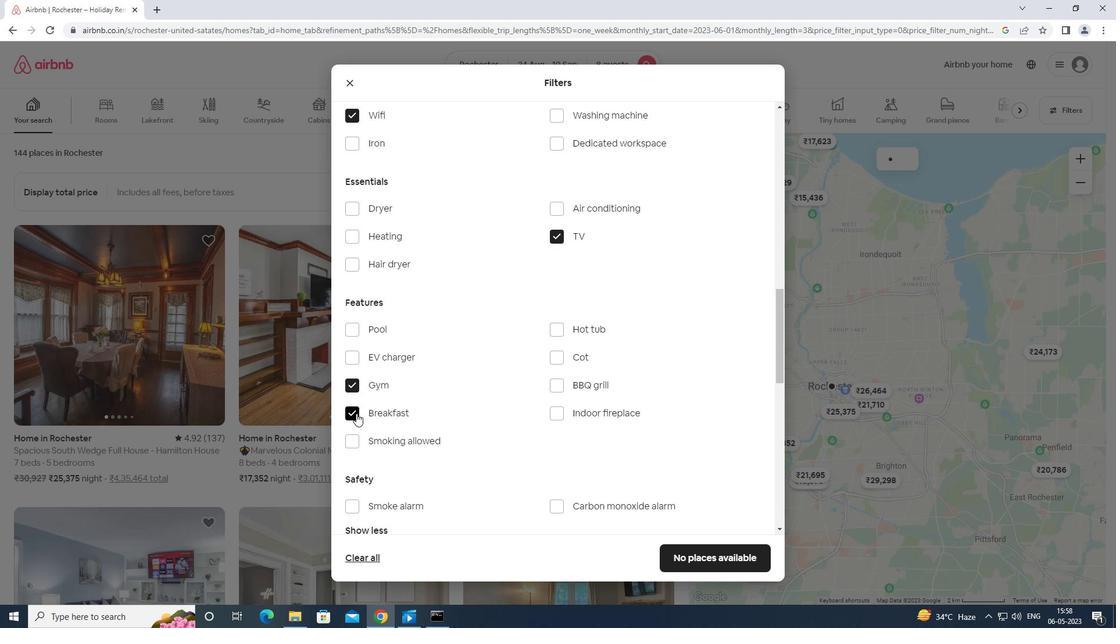 
Action: Mouse moved to (364, 414)
Screenshot: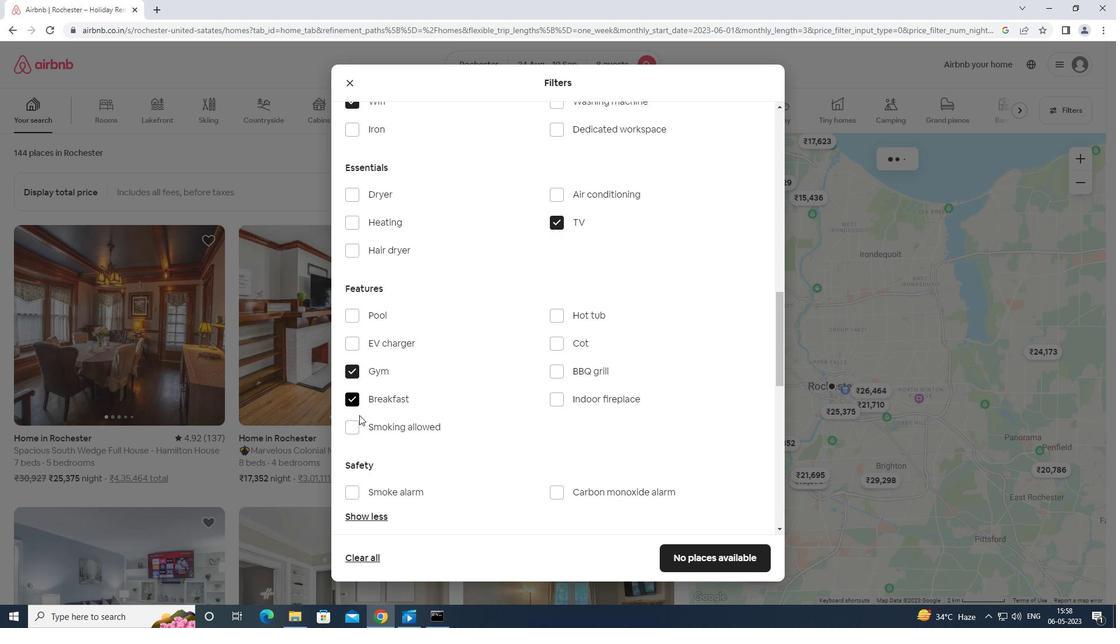 
Action: Mouse scrolled (364, 413) with delta (0, 0)
Screenshot: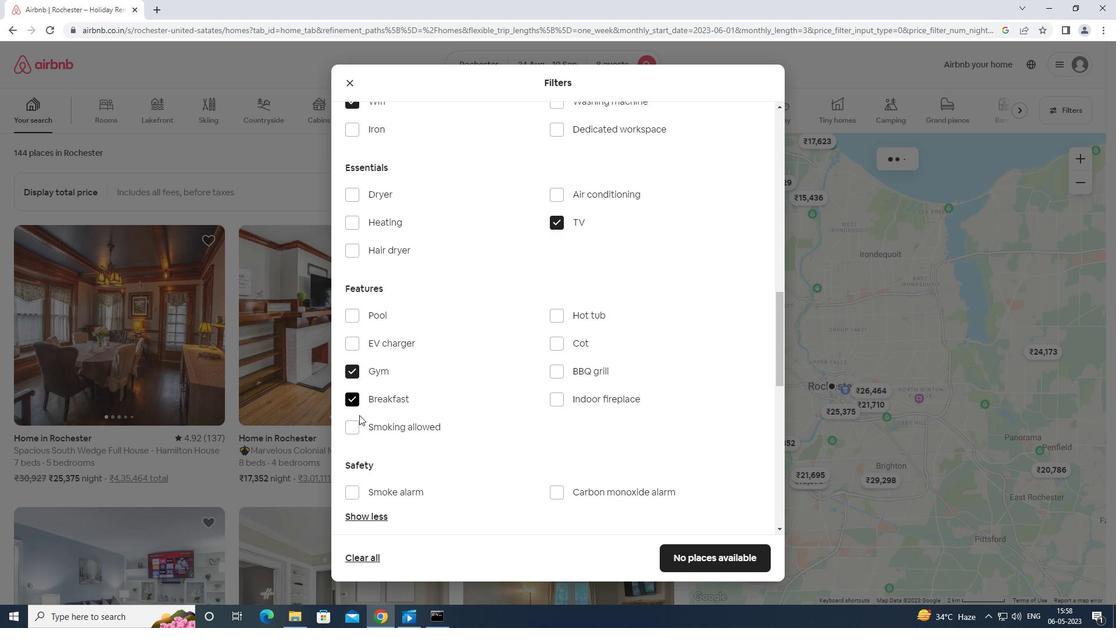
Action: Mouse scrolled (364, 413) with delta (0, 0)
Screenshot: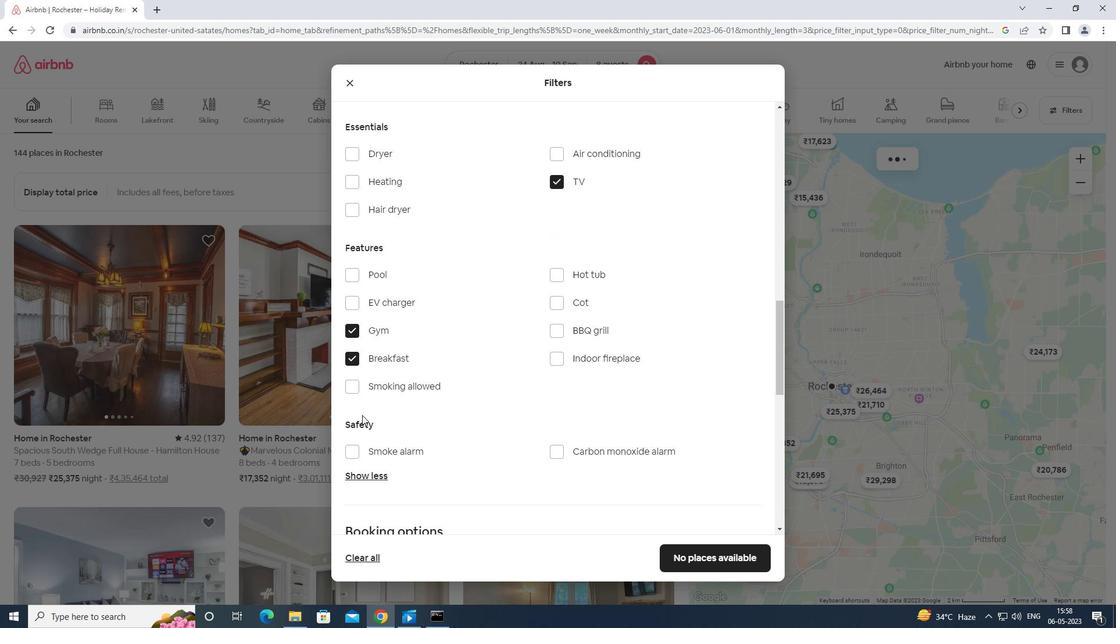 
Action: Mouse moved to (369, 409)
Screenshot: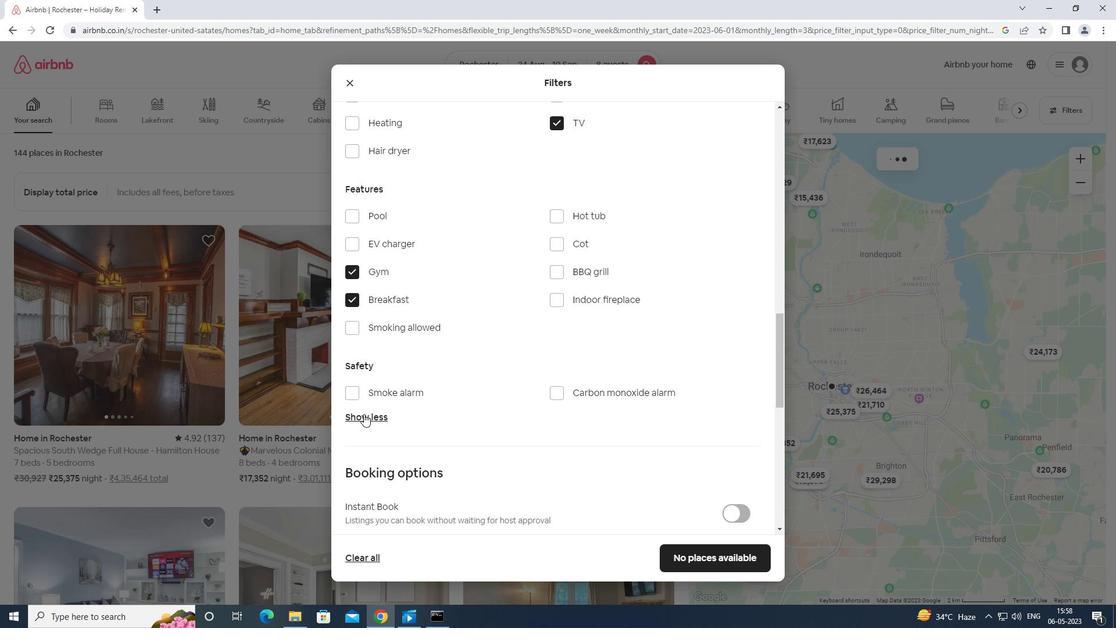 
Action: Mouse scrolled (369, 408) with delta (0, 0)
Screenshot: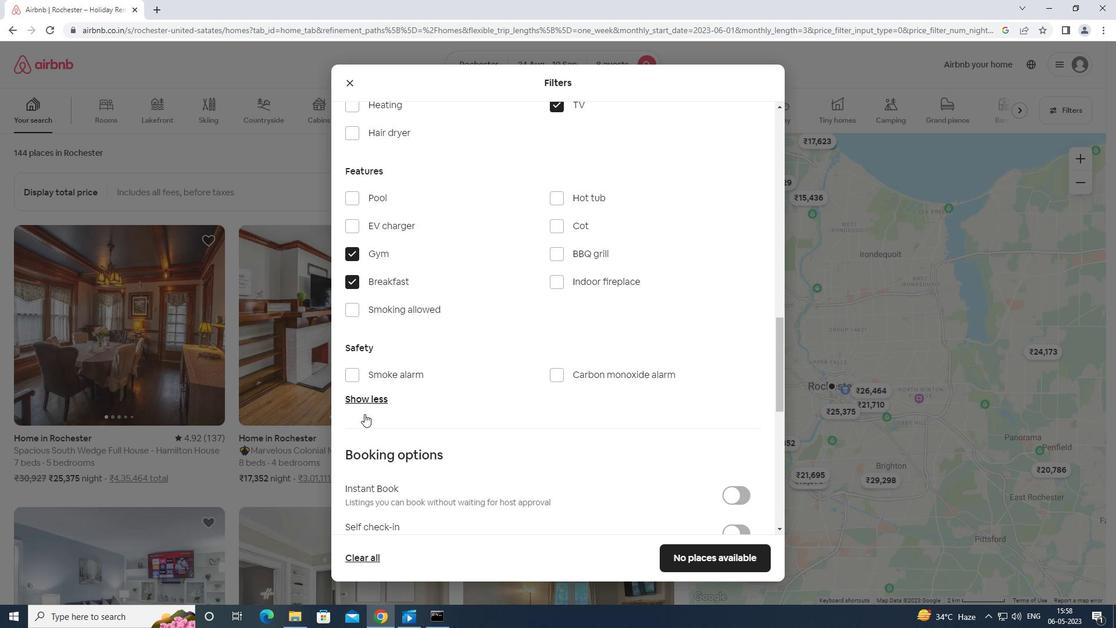 
Action: Mouse moved to (733, 371)
Screenshot: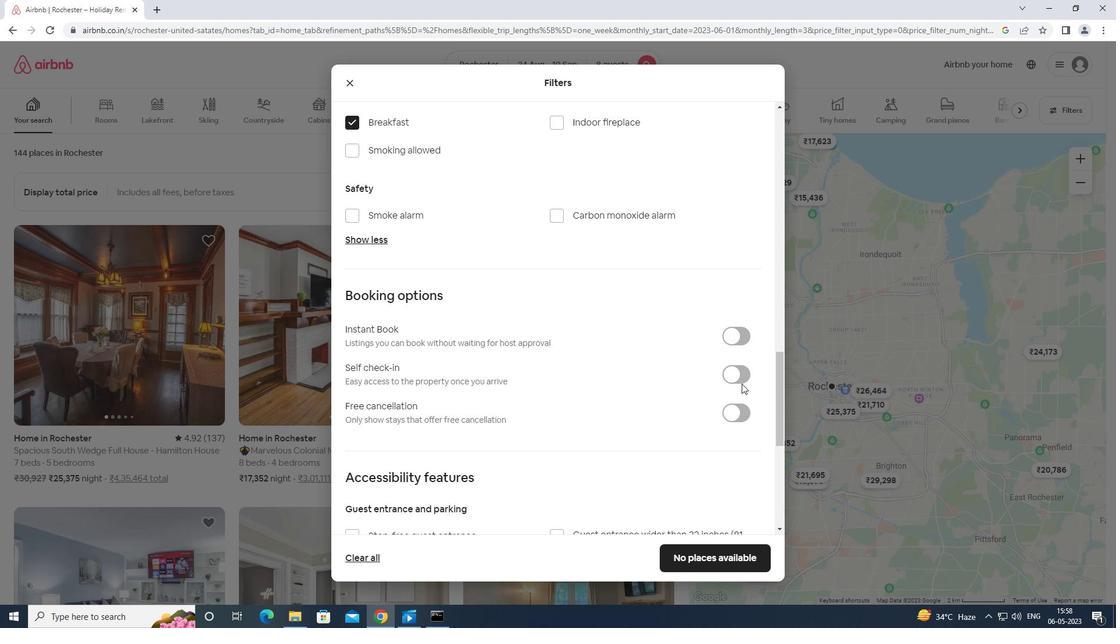 
Action: Mouse pressed left at (733, 371)
Screenshot: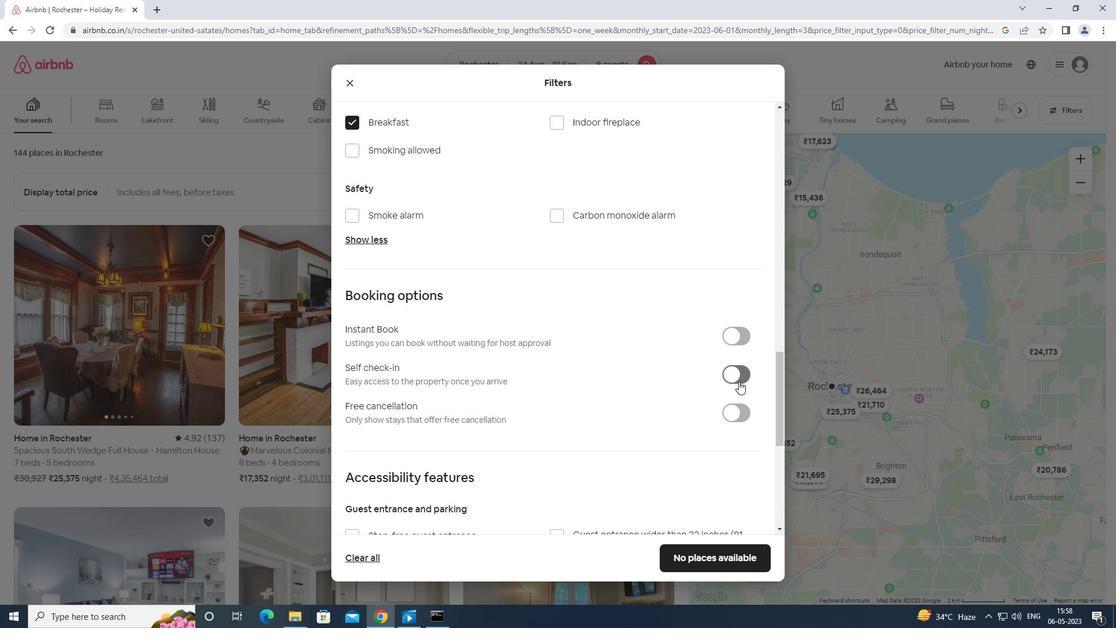 
Action: Mouse moved to (738, 371)
Screenshot: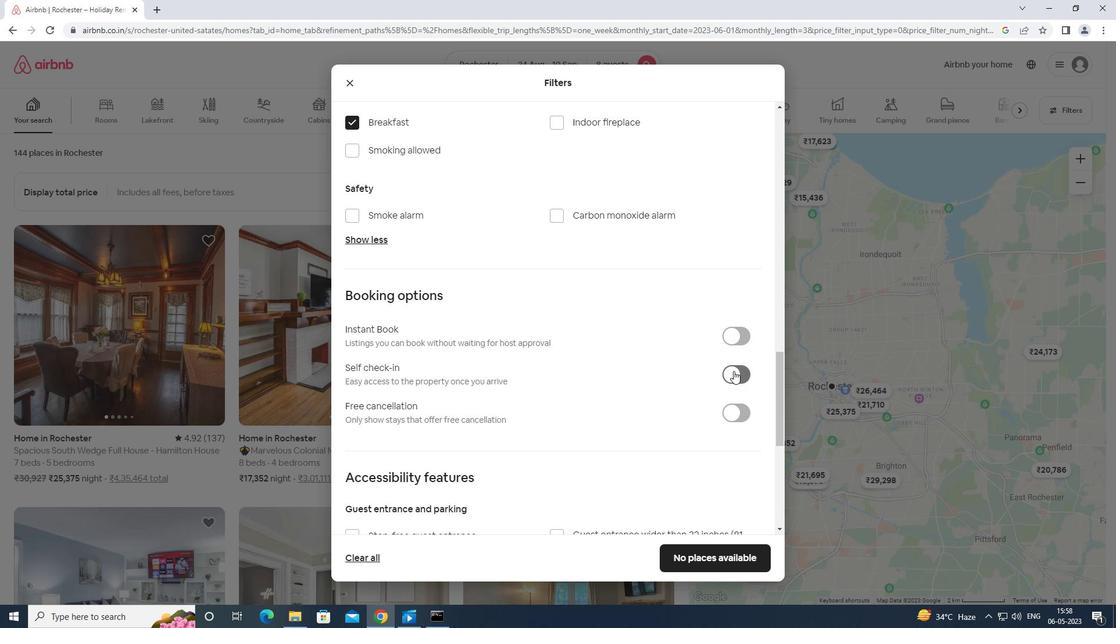 
Action: Mouse scrolled (738, 371) with delta (0, 0)
Screenshot: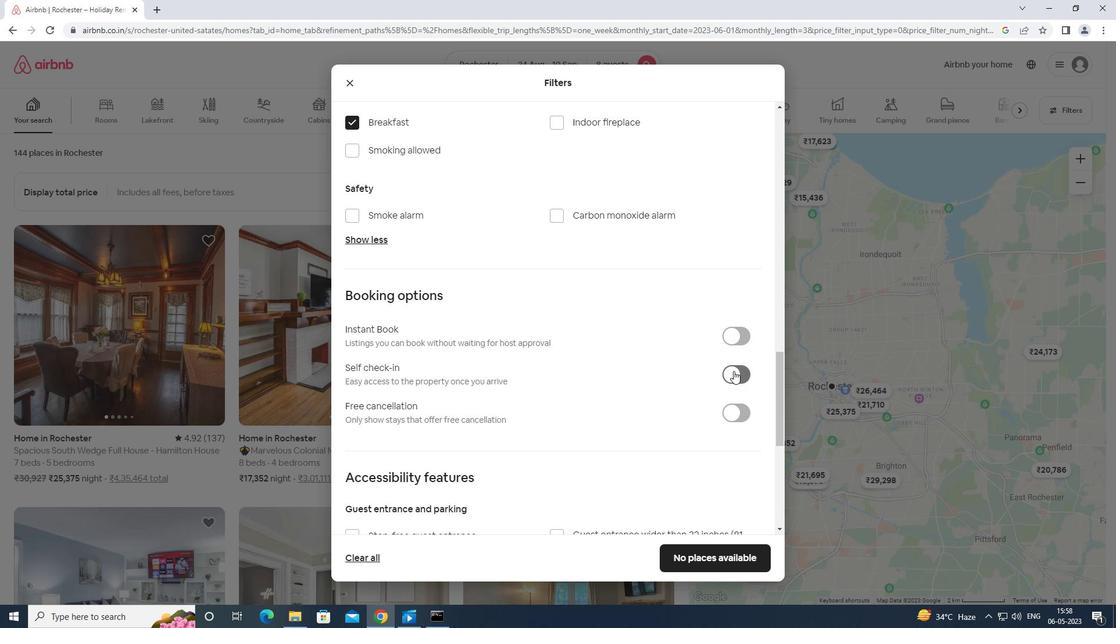 
Action: Mouse moved to (738, 371)
Screenshot: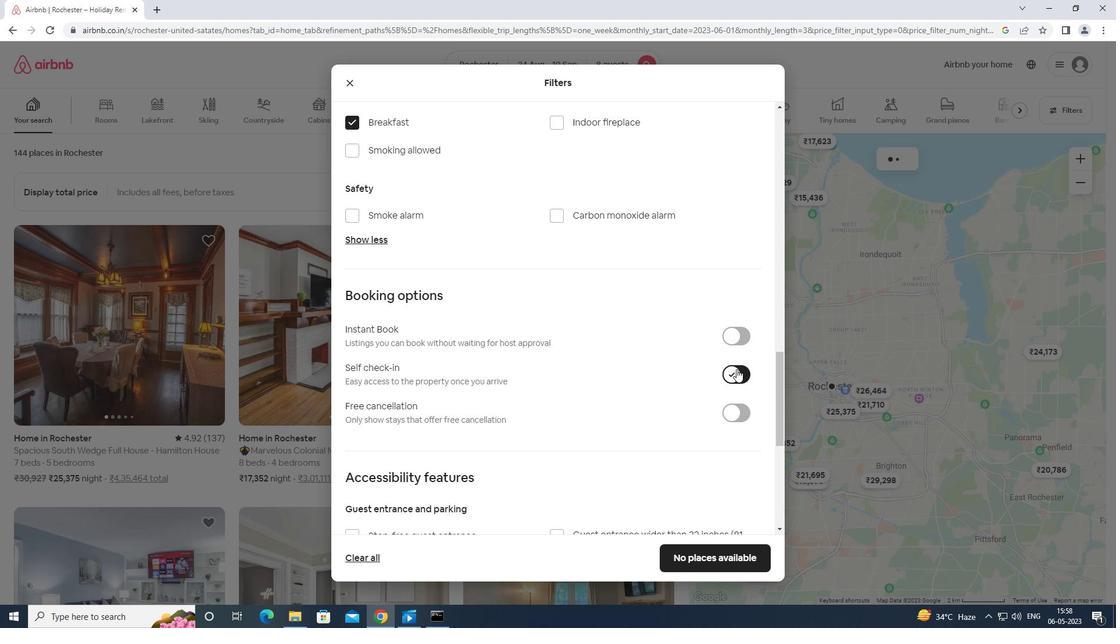 
Action: Mouse scrolled (738, 371) with delta (0, 0)
Screenshot: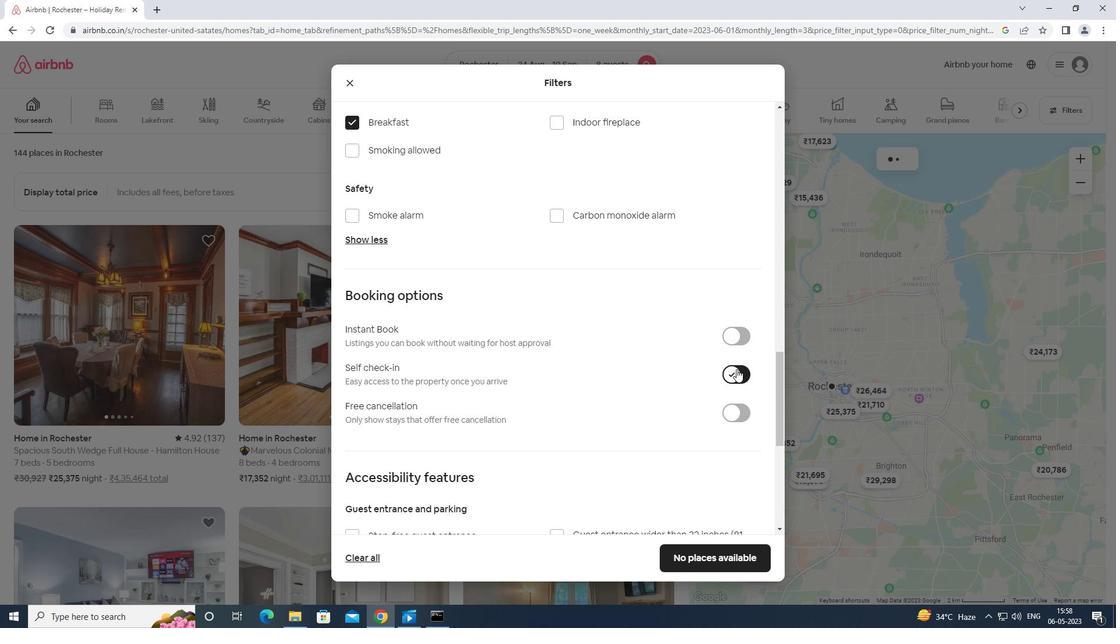 
Action: Mouse scrolled (738, 371) with delta (0, 0)
Screenshot: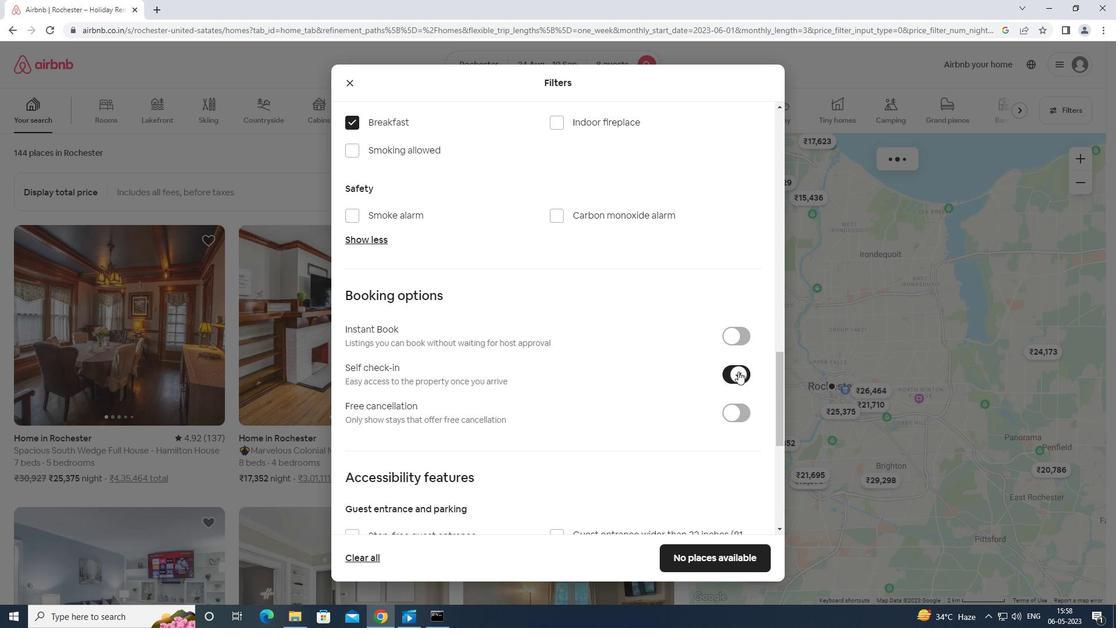 
Action: Mouse scrolled (738, 371) with delta (0, 0)
Screenshot: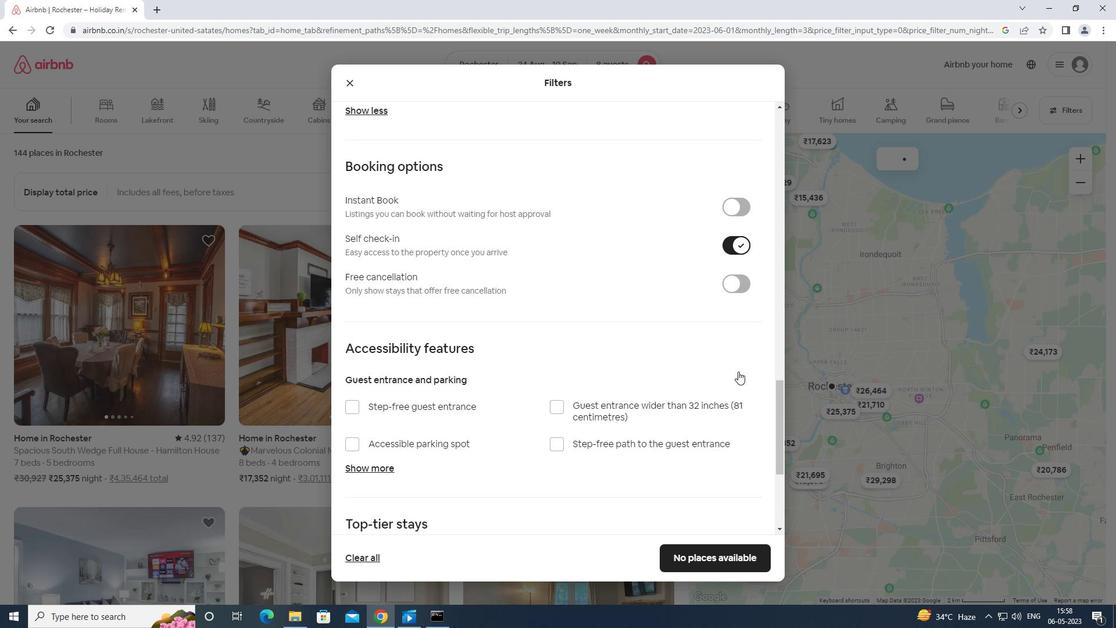 
Action: Mouse scrolled (738, 371) with delta (0, 0)
Screenshot: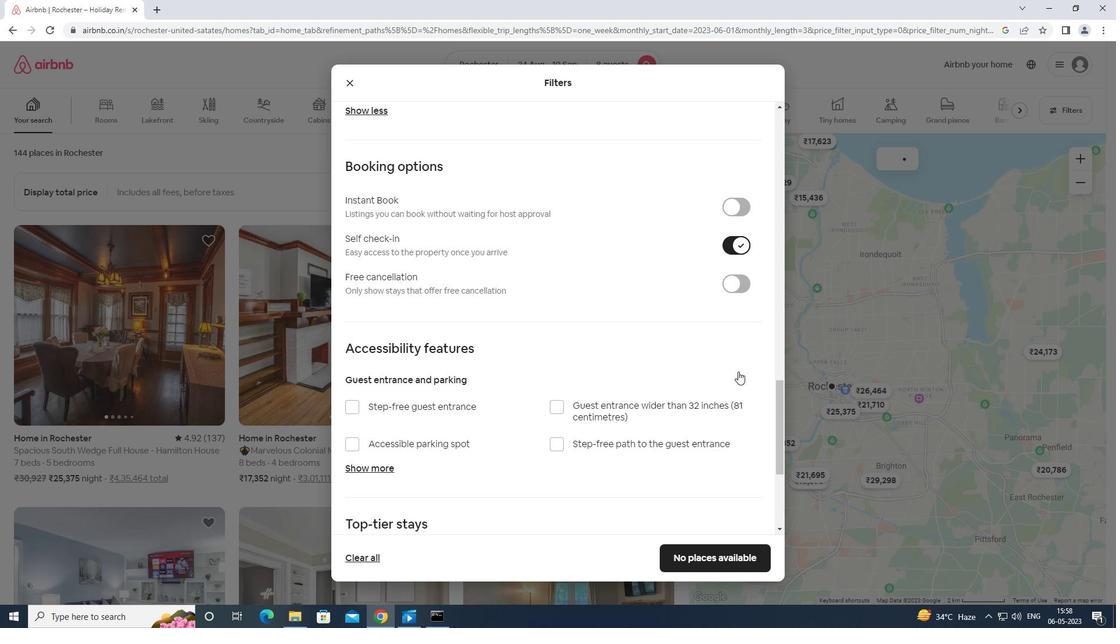 
Action: Mouse scrolled (738, 371) with delta (0, 0)
Screenshot: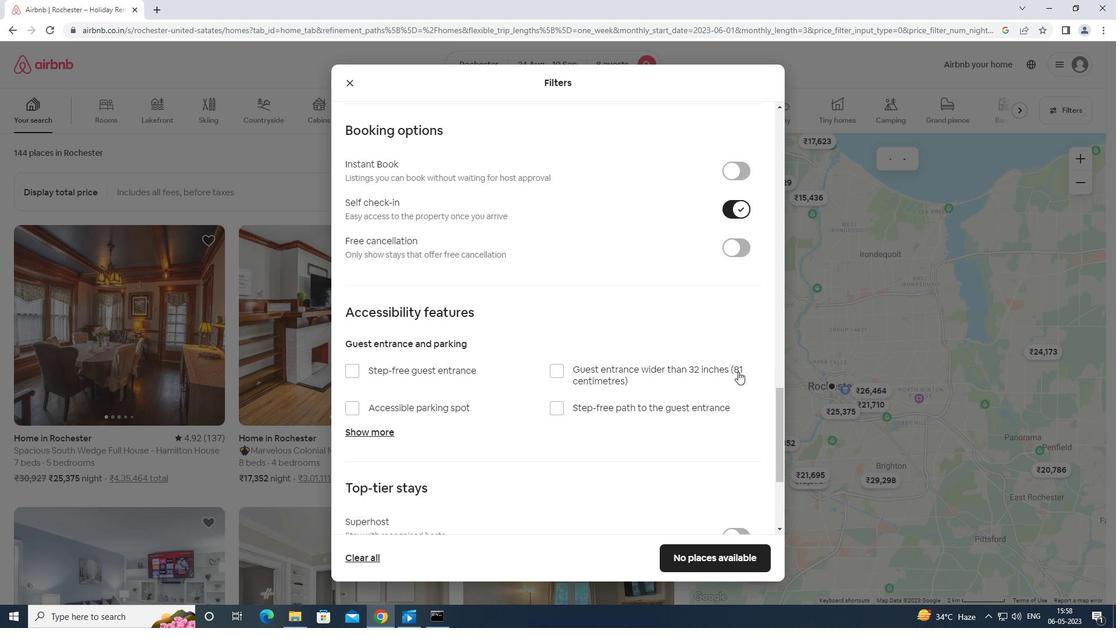 
Action: Mouse moved to (738, 371)
Screenshot: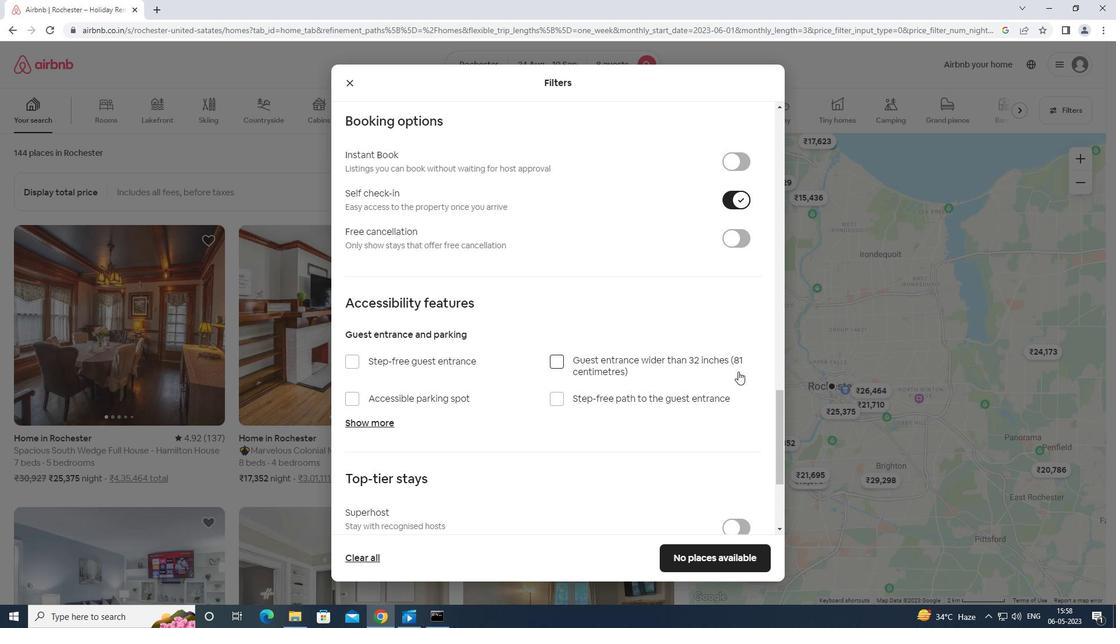 
Action: Mouse scrolled (738, 371) with delta (0, 0)
Screenshot: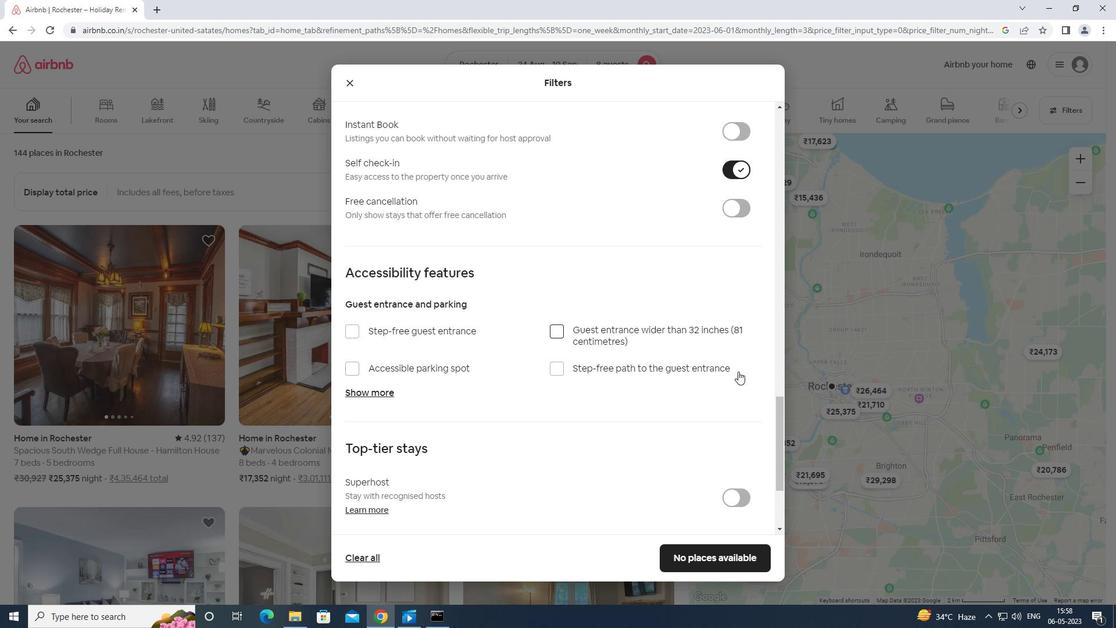 
Action: Mouse moved to (350, 453)
Screenshot: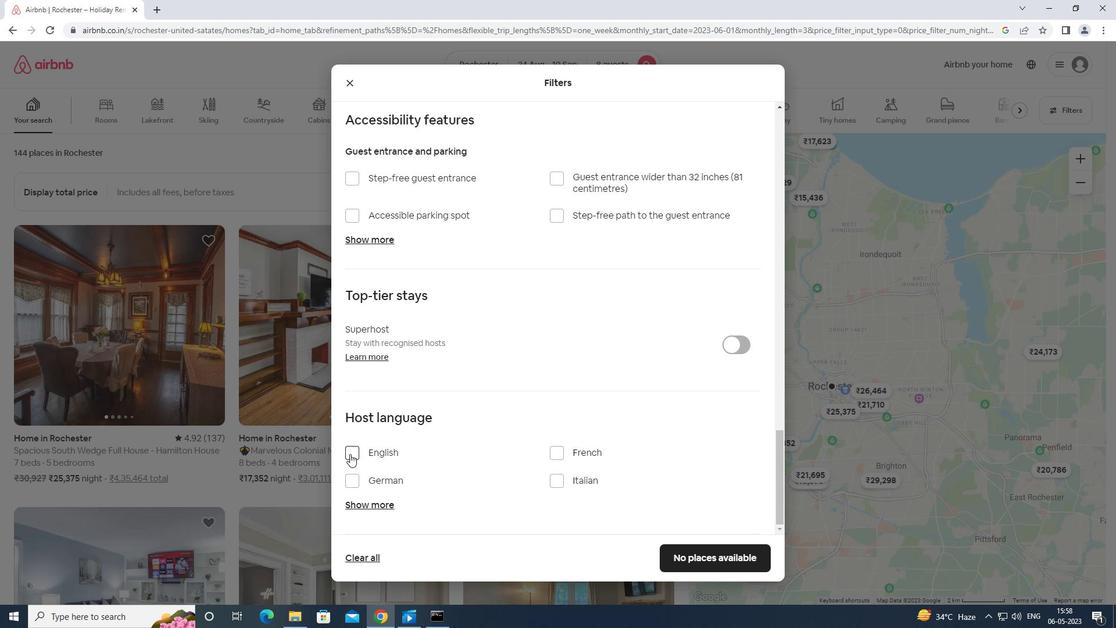 
Action: Mouse pressed left at (350, 453)
Screenshot: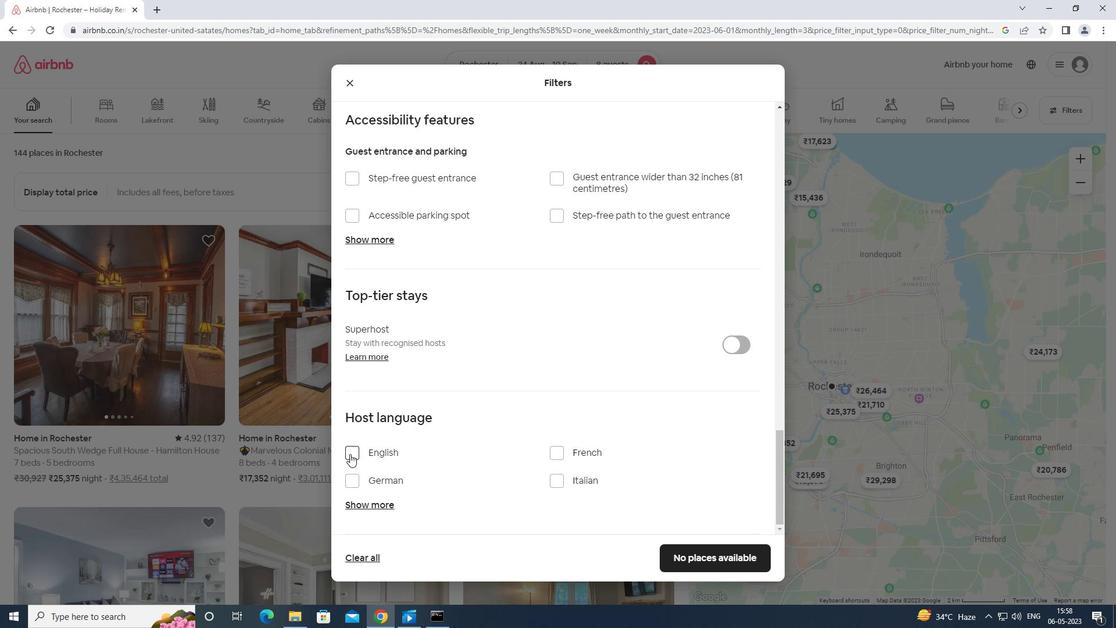 
Action: Mouse moved to (699, 560)
Screenshot: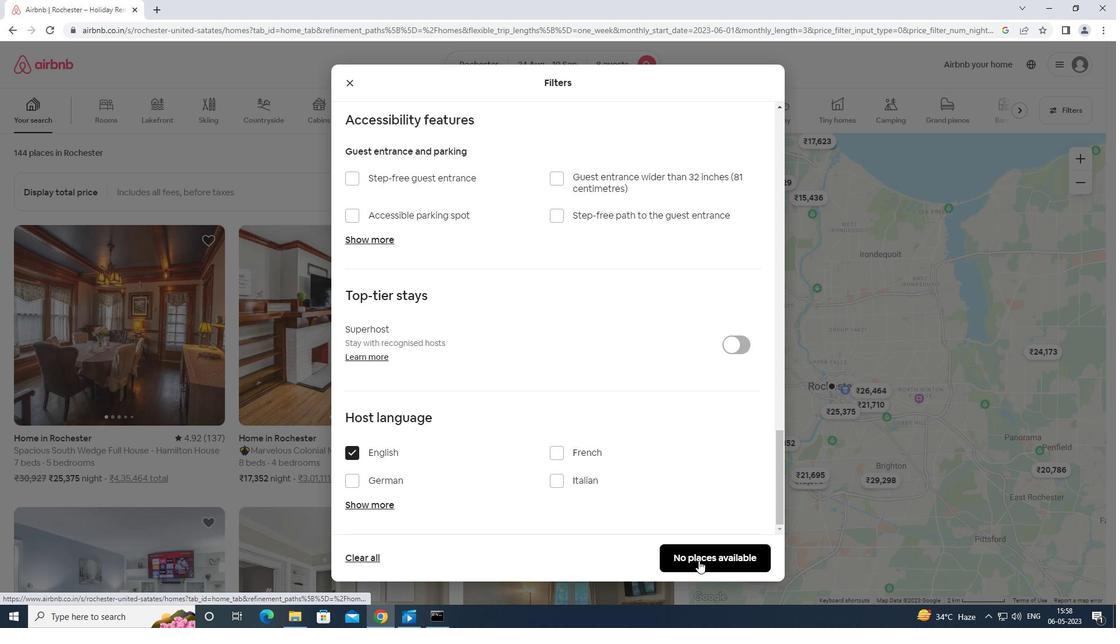 
Action: Mouse pressed left at (699, 560)
Screenshot: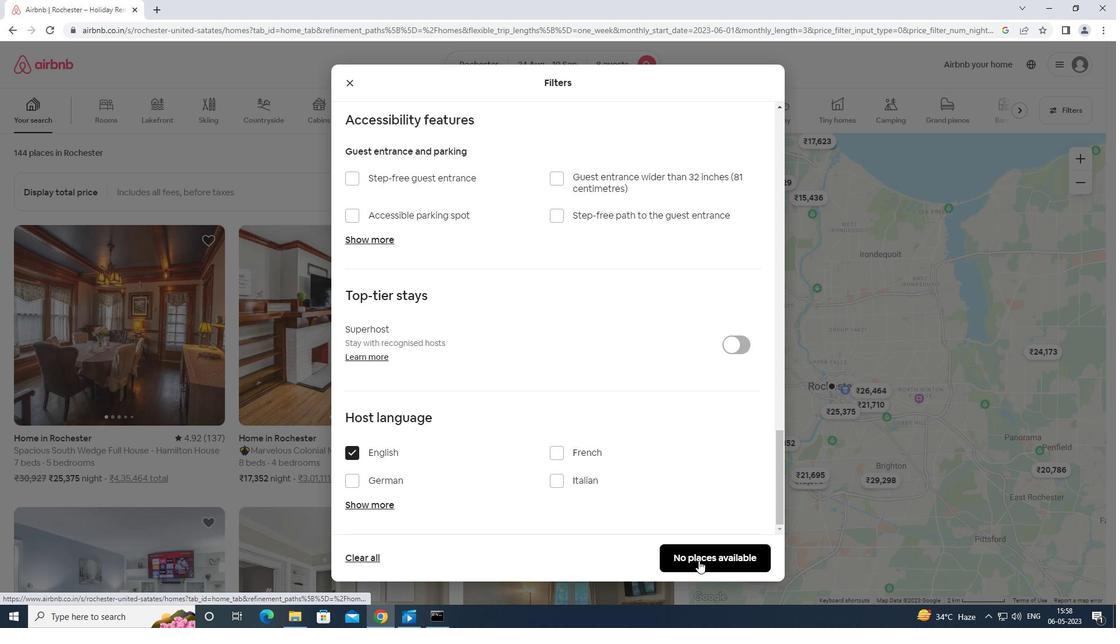 
Action: Mouse moved to (699, 559)
Screenshot: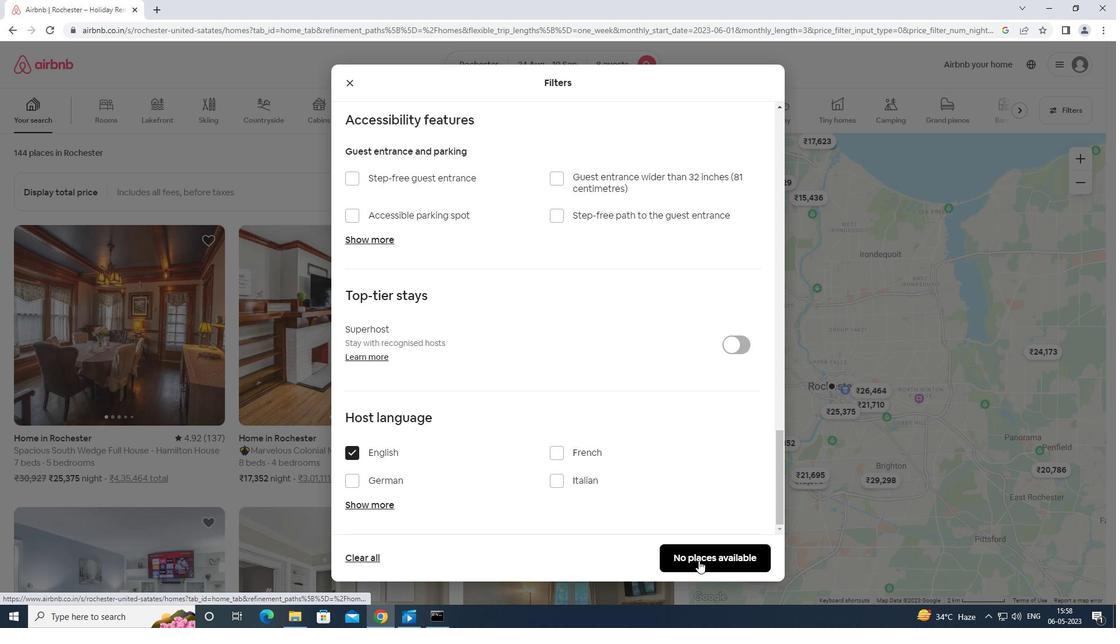 
